 Task: Add Sprouts 7 Grains Rice Quinoa & Lentils to the cart.
Action: Mouse moved to (18, 73)
Screenshot: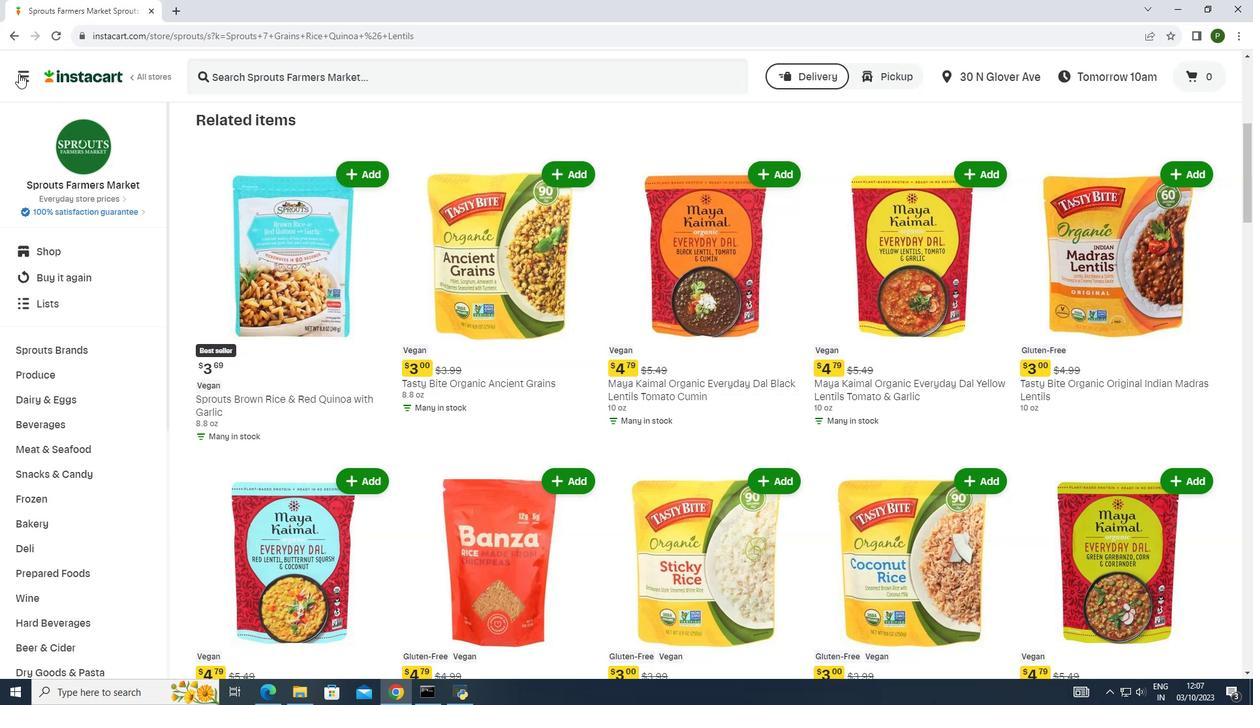 
Action: Mouse pressed left at (18, 73)
Screenshot: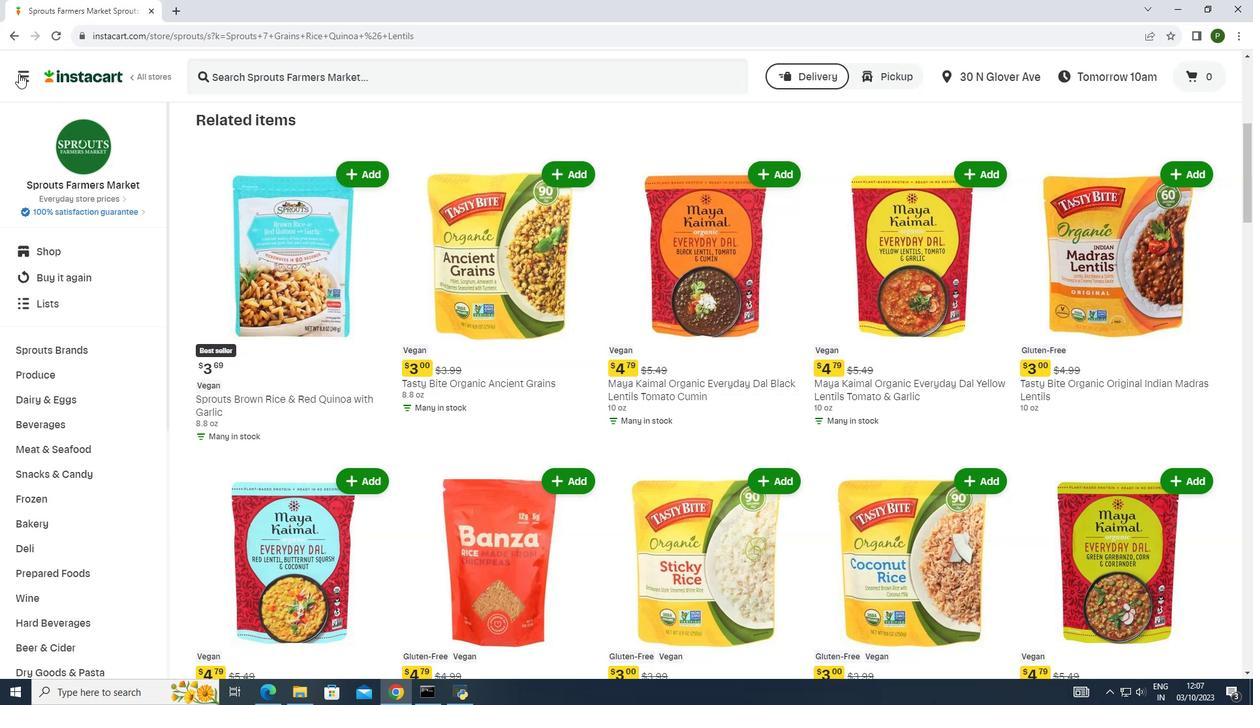 
Action: Mouse moved to (67, 341)
Screenshot: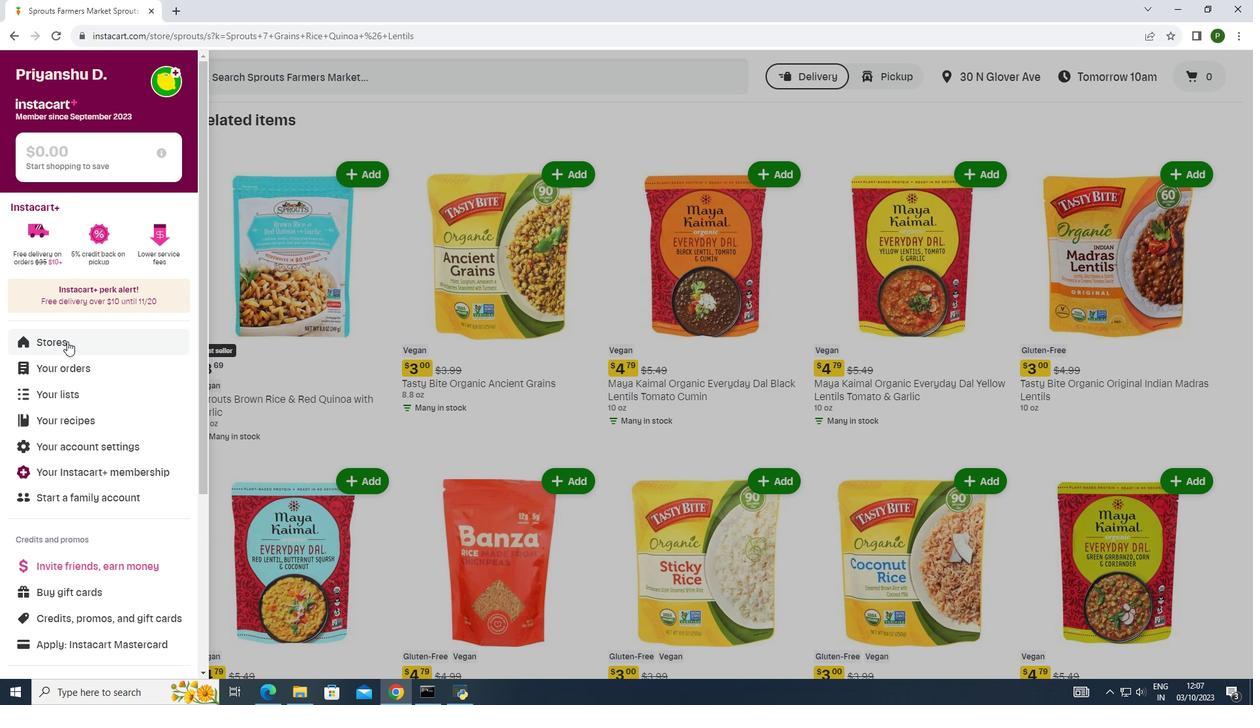 
Action: Mouse pressed left at (67, 341)
Screenshot: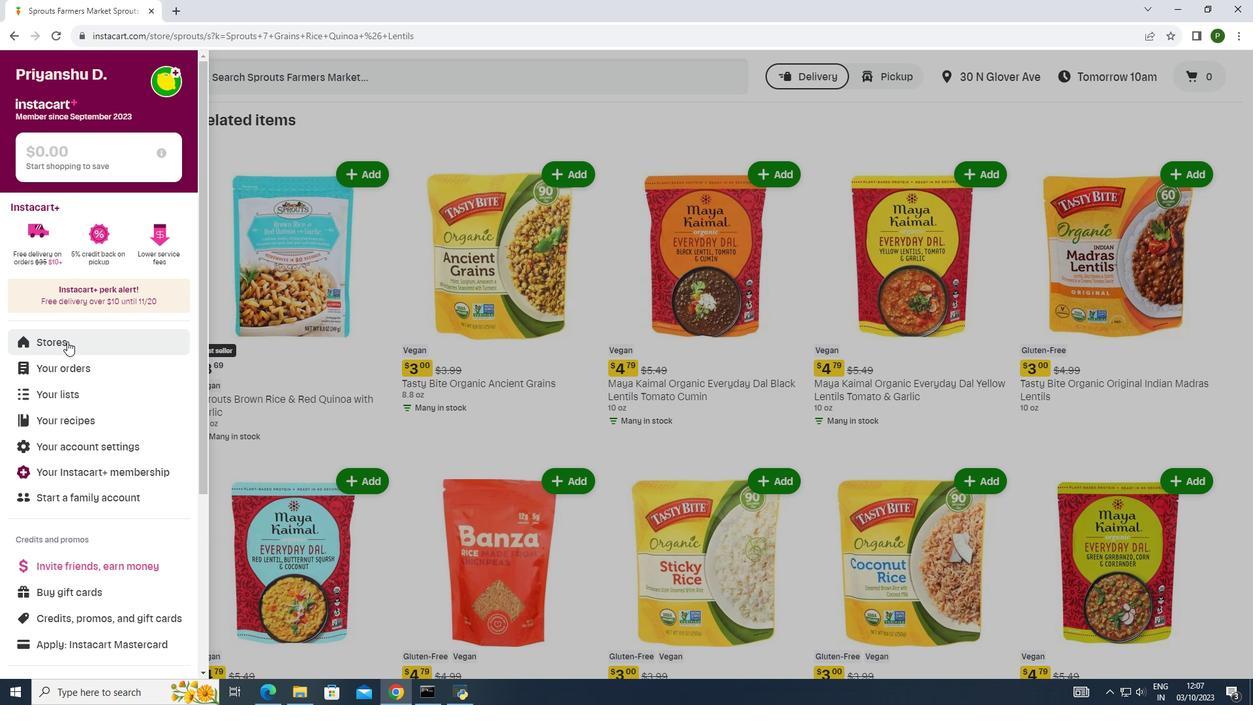 
Action: Mouse moved to (291, 133)
Screenshot: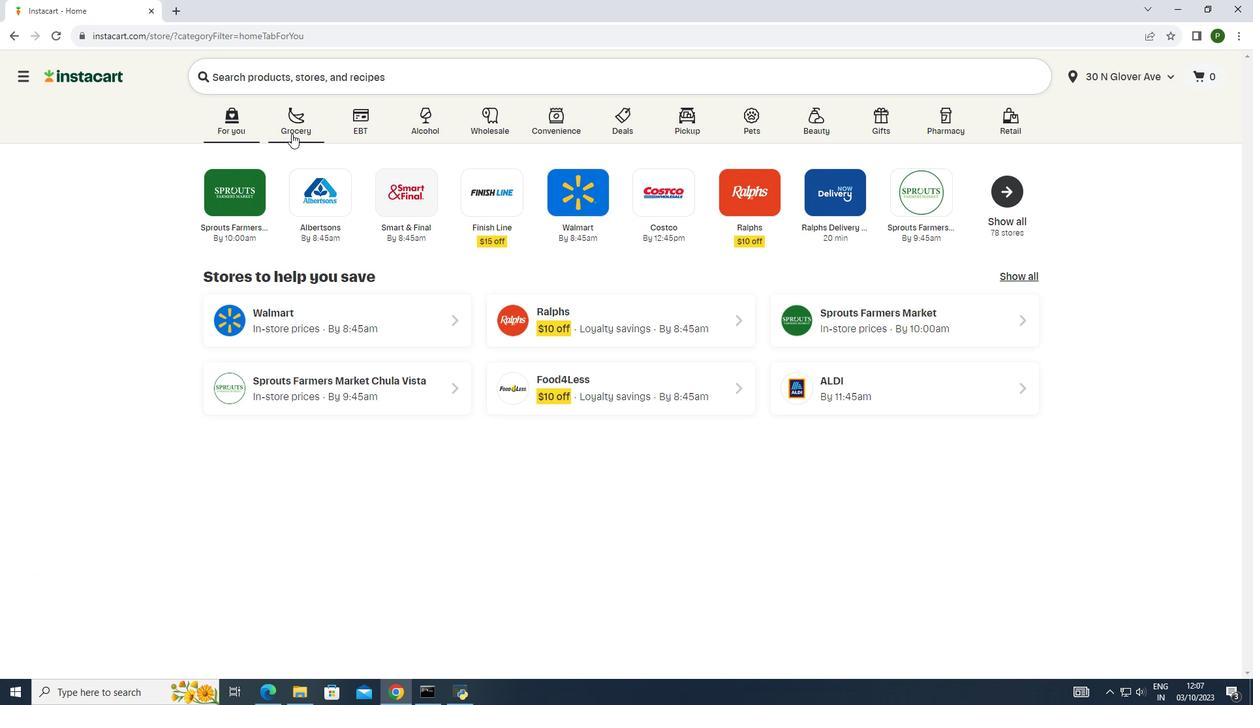 
Action: Mouse pressed left at (291, 133)
Screenshot: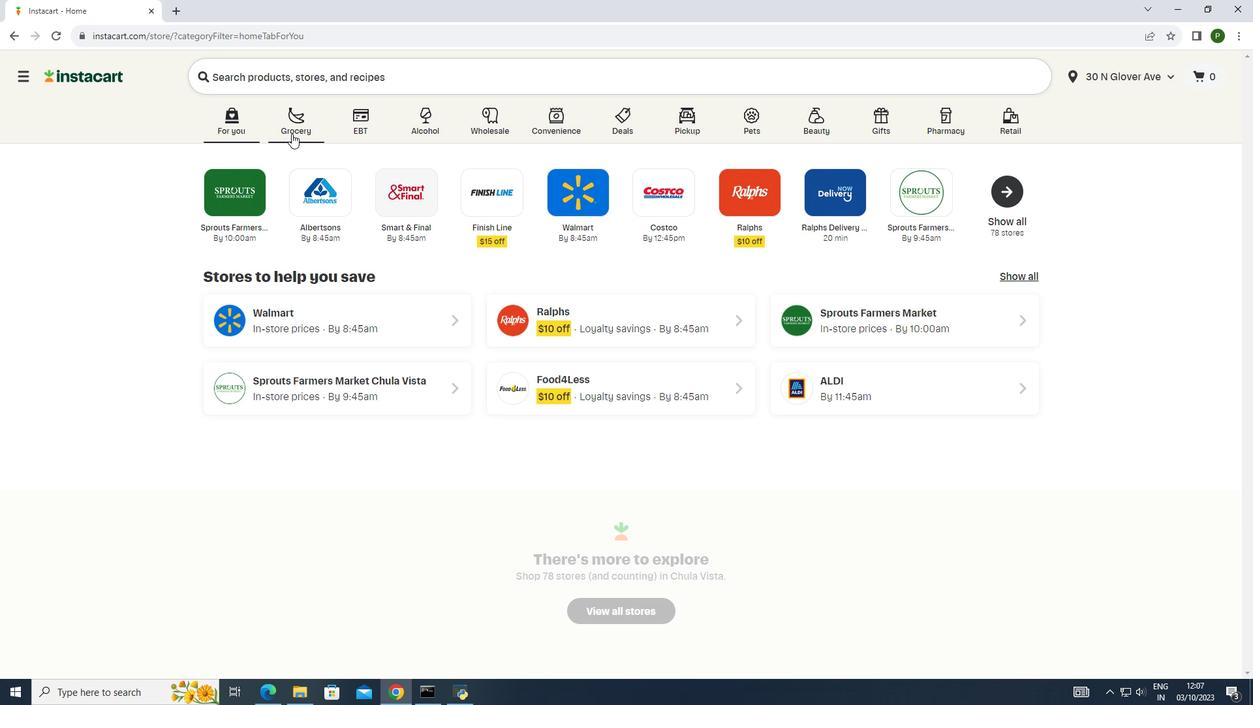 
Action: Mouse moved to (644, 180)
Screenshot: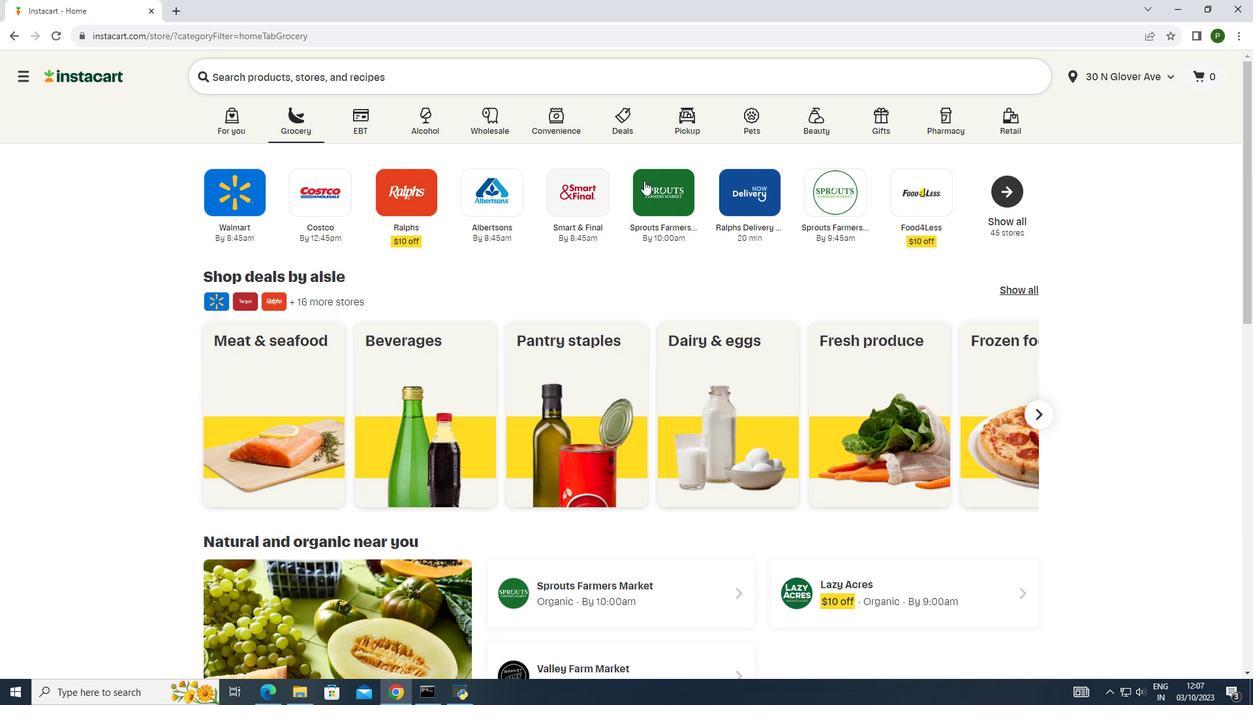 
Action: Mouse pressed left at (644, 180)
Screenshot: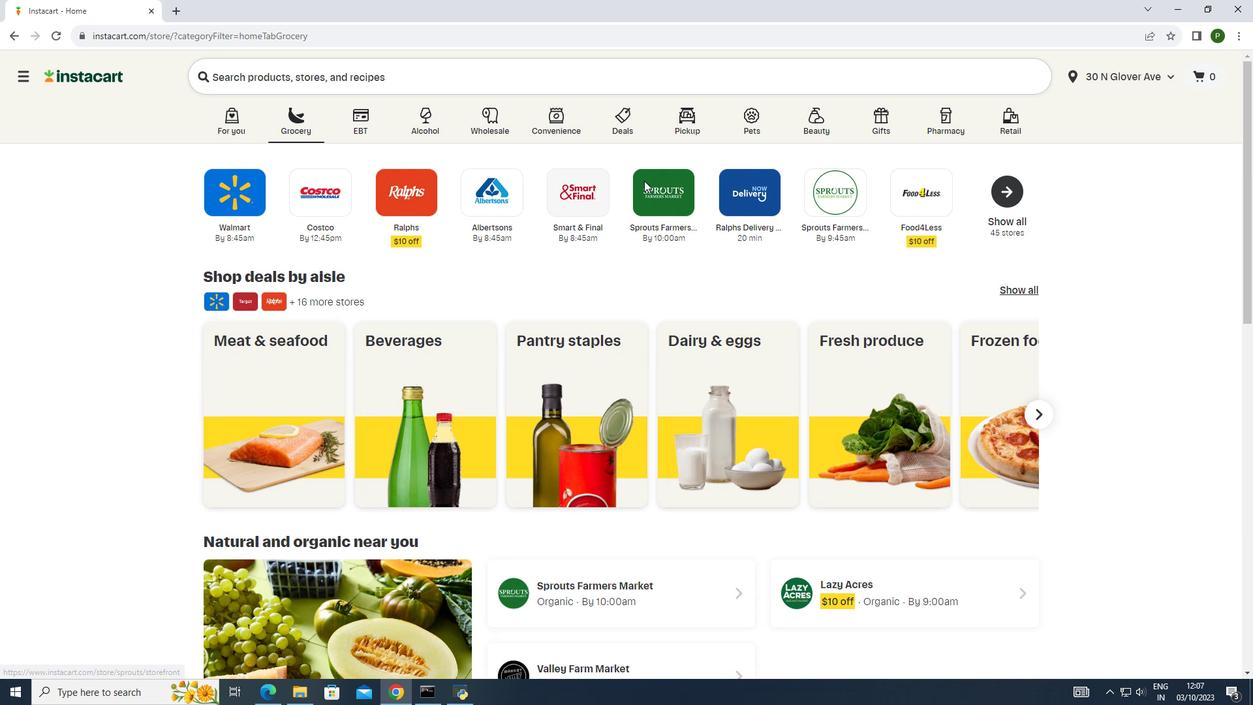 
Action: Mouse moved to (114, 342)
Screenshot: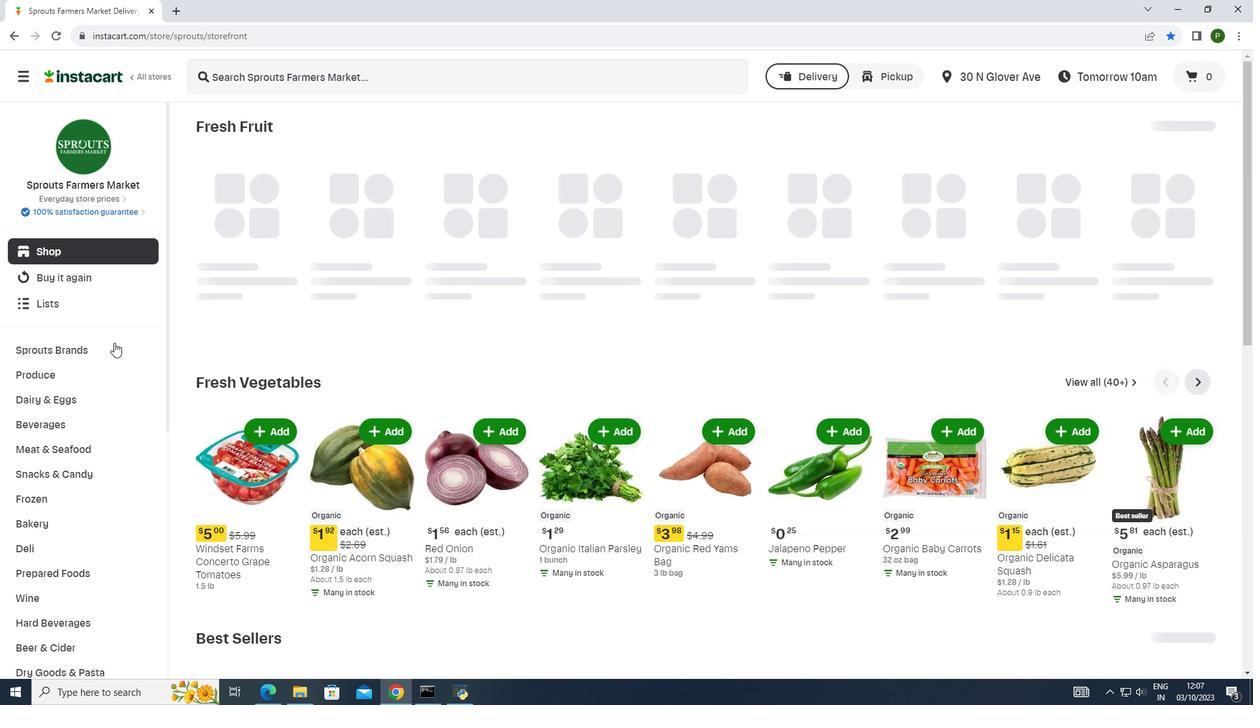 
Action: Mouse pressed left at (114, 342)
Screenshot: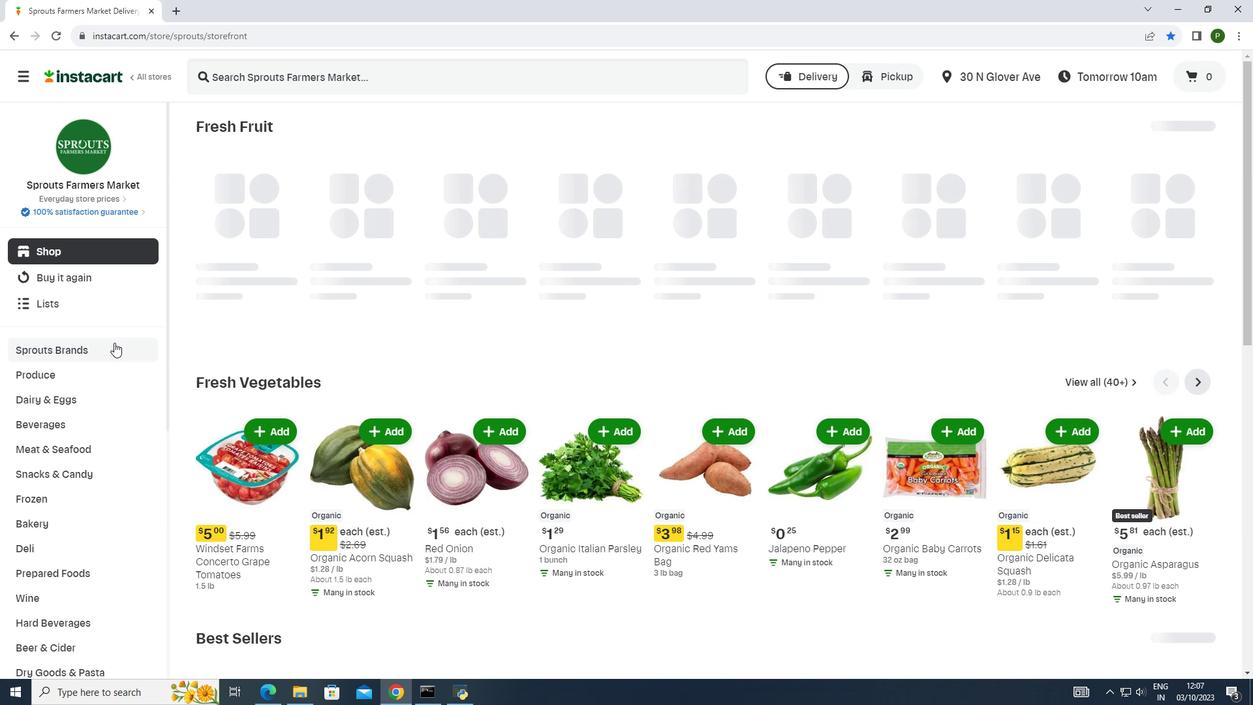 
Action: Mouse moved to (92, 451)
Screenshot: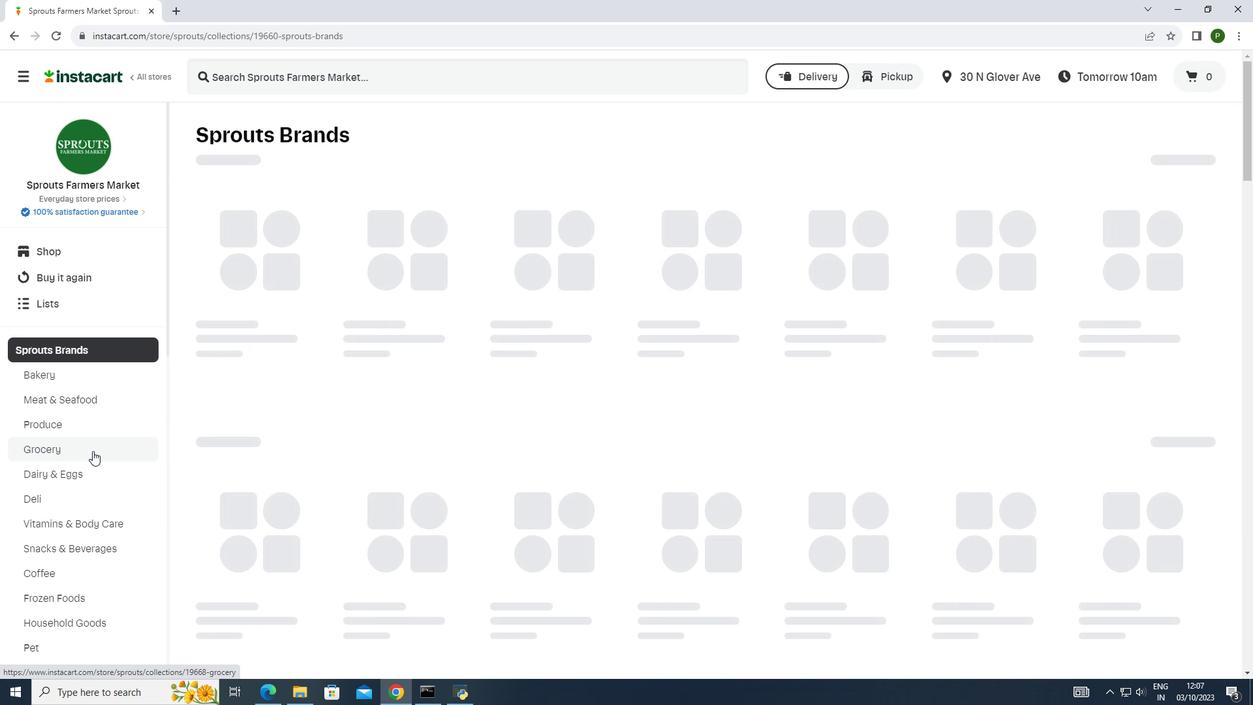 
Action: Mouse pressed left at (92, 451)
Screenshot: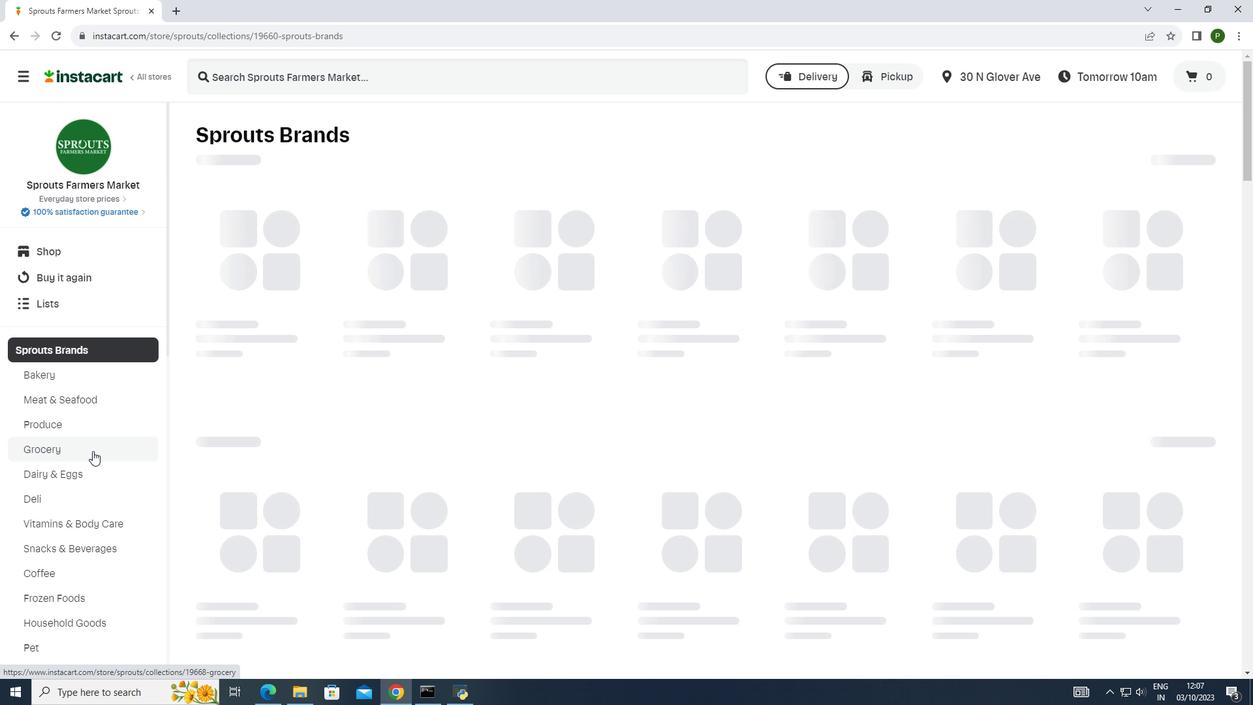 
Action: Mouse moved to (294, 268)
Screenshot: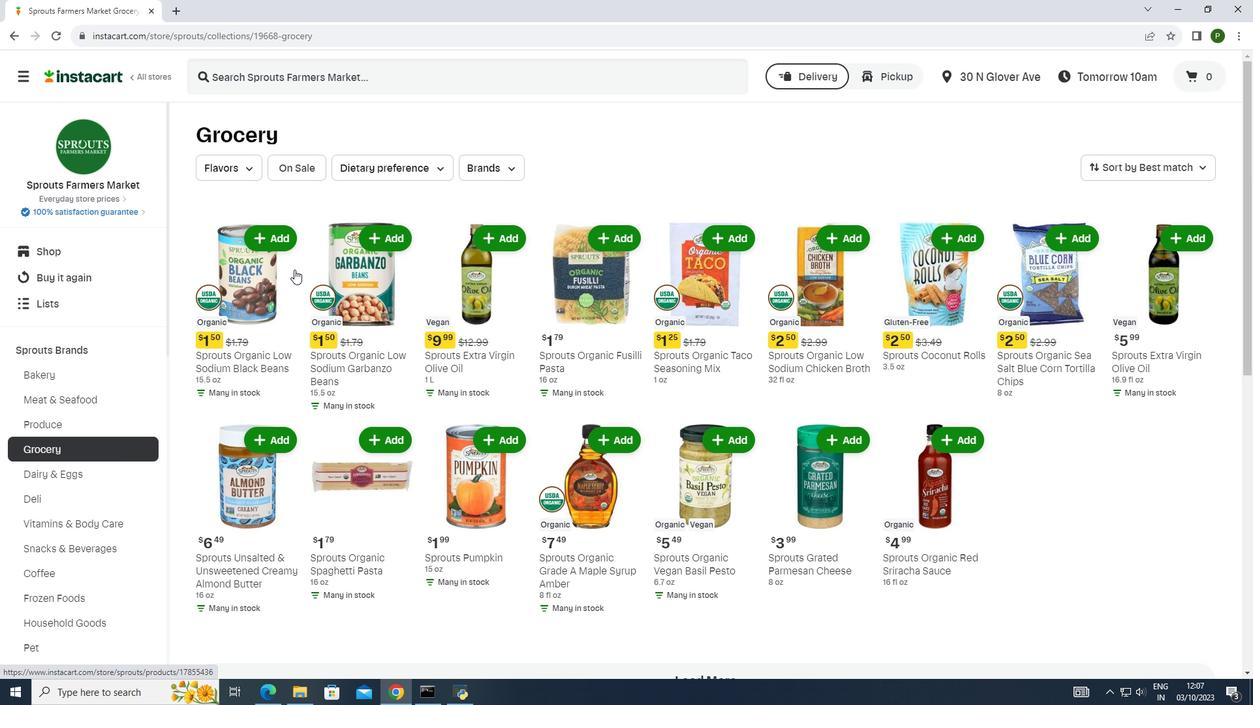 
Action: Mouse scrolled (294, 268) with delta (0, 0)
Screenshot: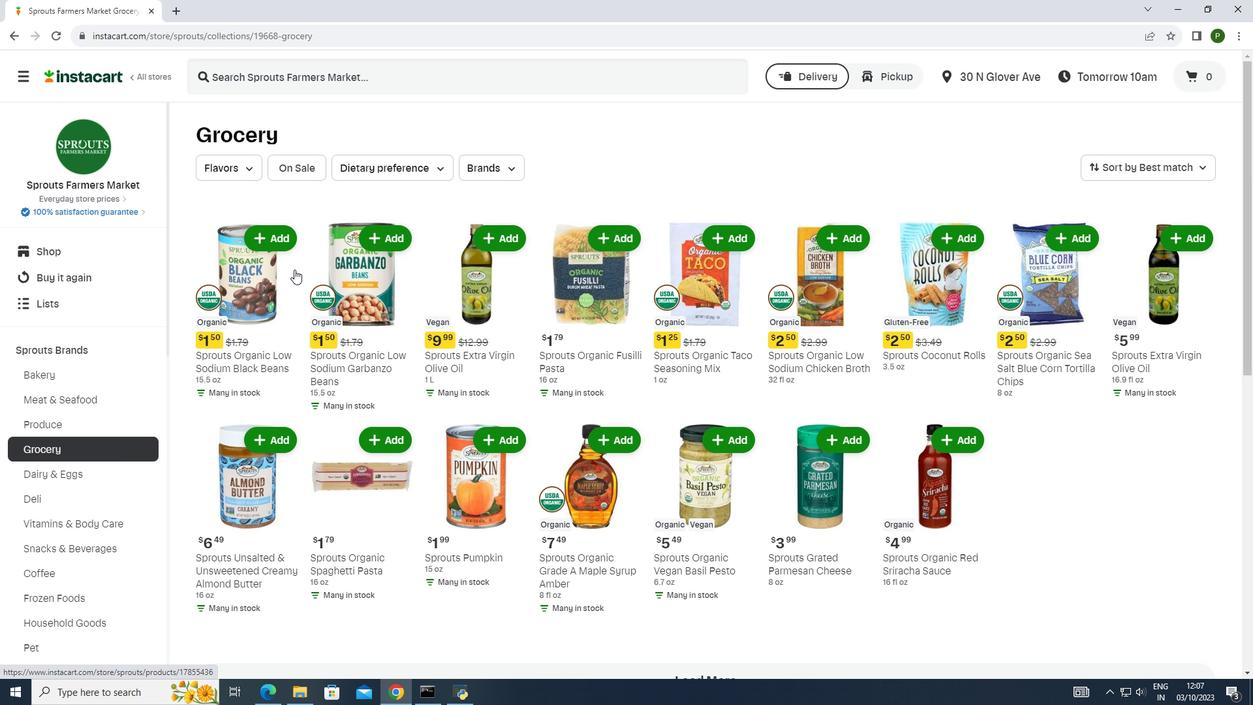 
Action: Mouse moved to (294, 269)
Screenshot: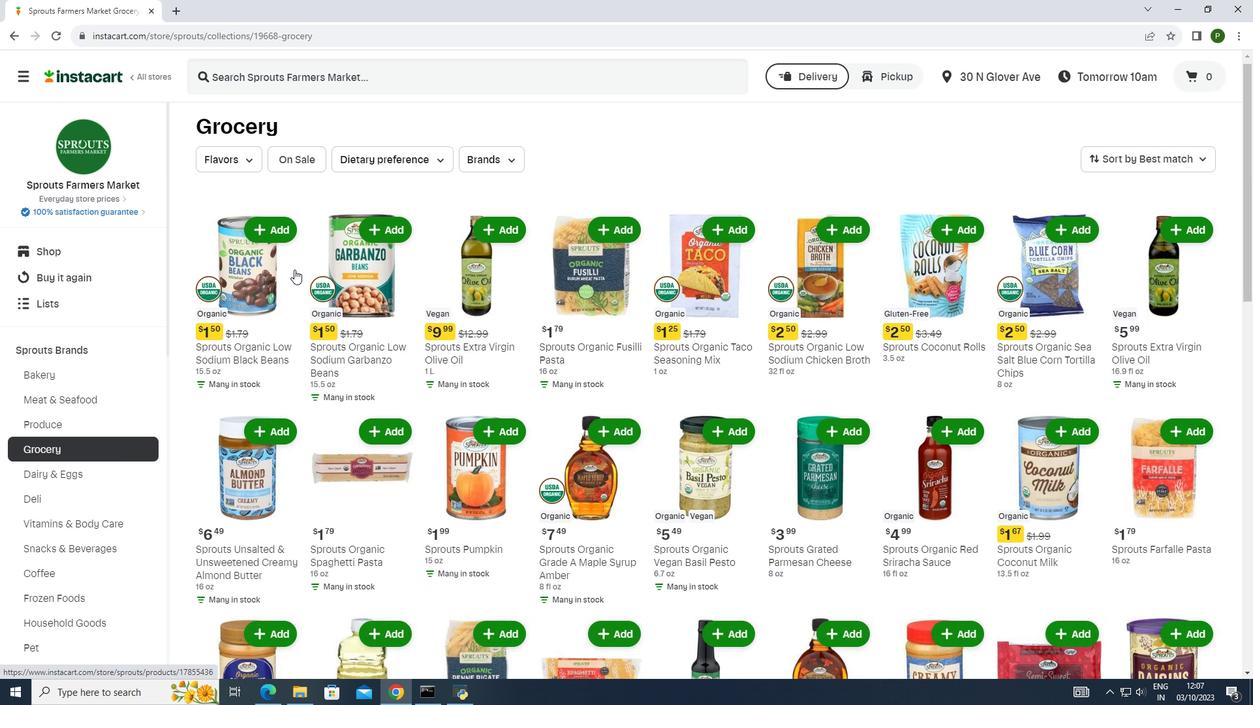 
Action: Mouse scrolled (294, 268) with delta (0, 0)
Screenshot: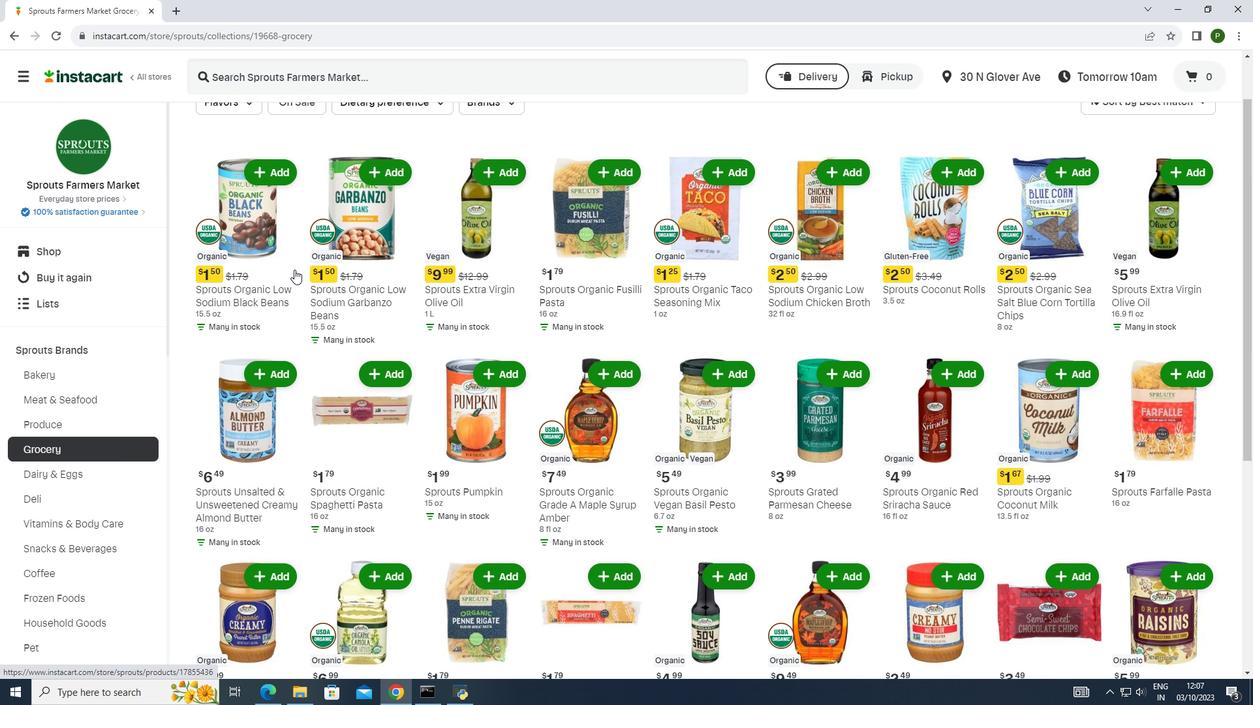 
Action: Mouse scrolled (294, 268) with delta (0, 0)
Screenshot: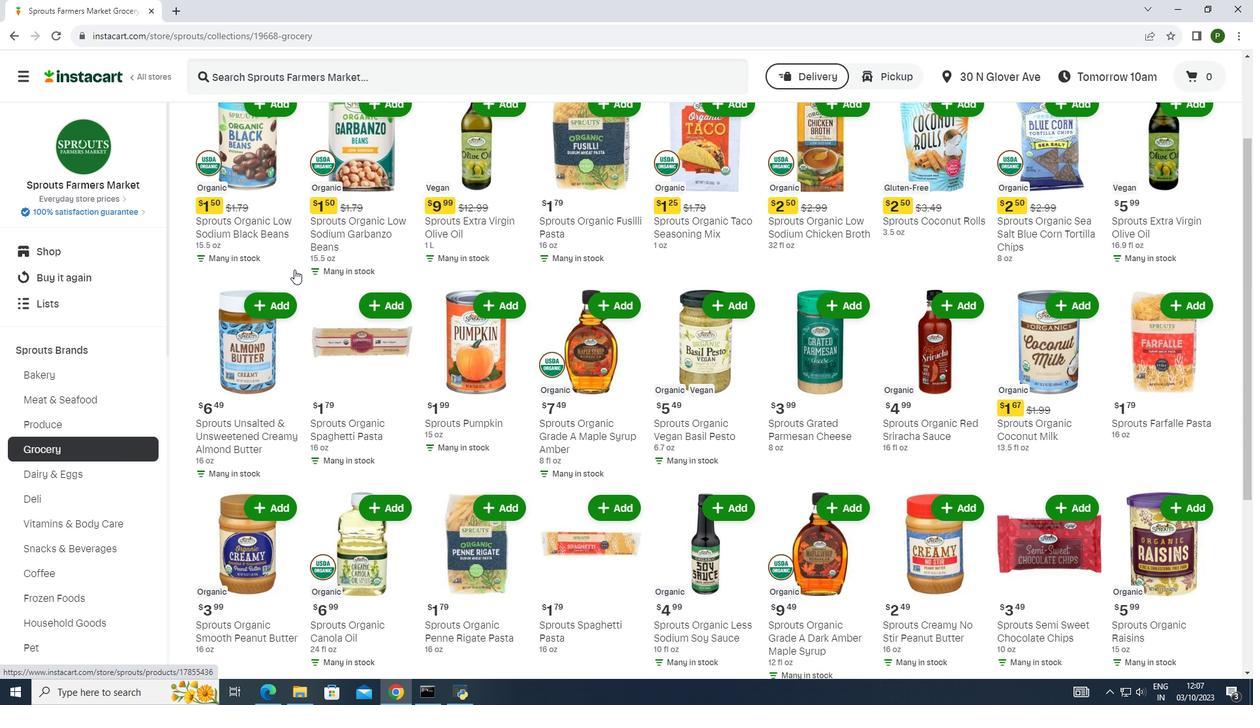 
Action: Mouse scrolled (294, 268) with delta (0, 0)
Screenshot: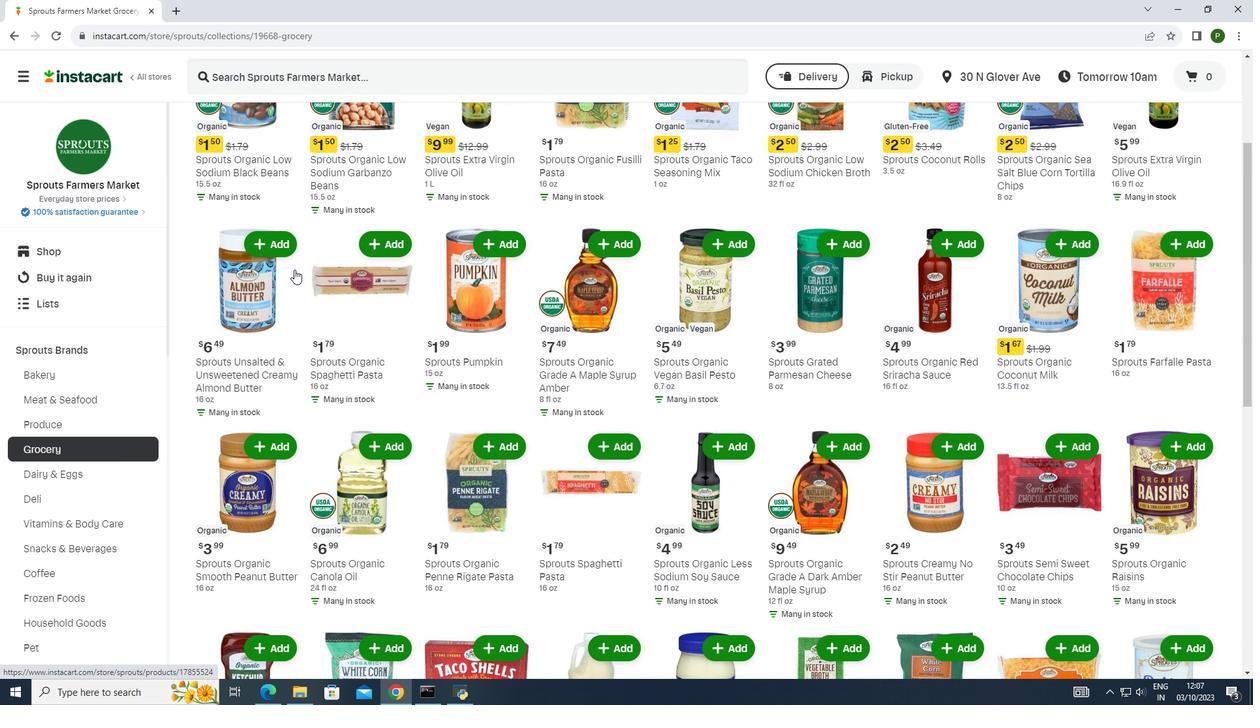 
Action: Mouse scrolled (294, 268) with delta (0, 0)
Screenshot: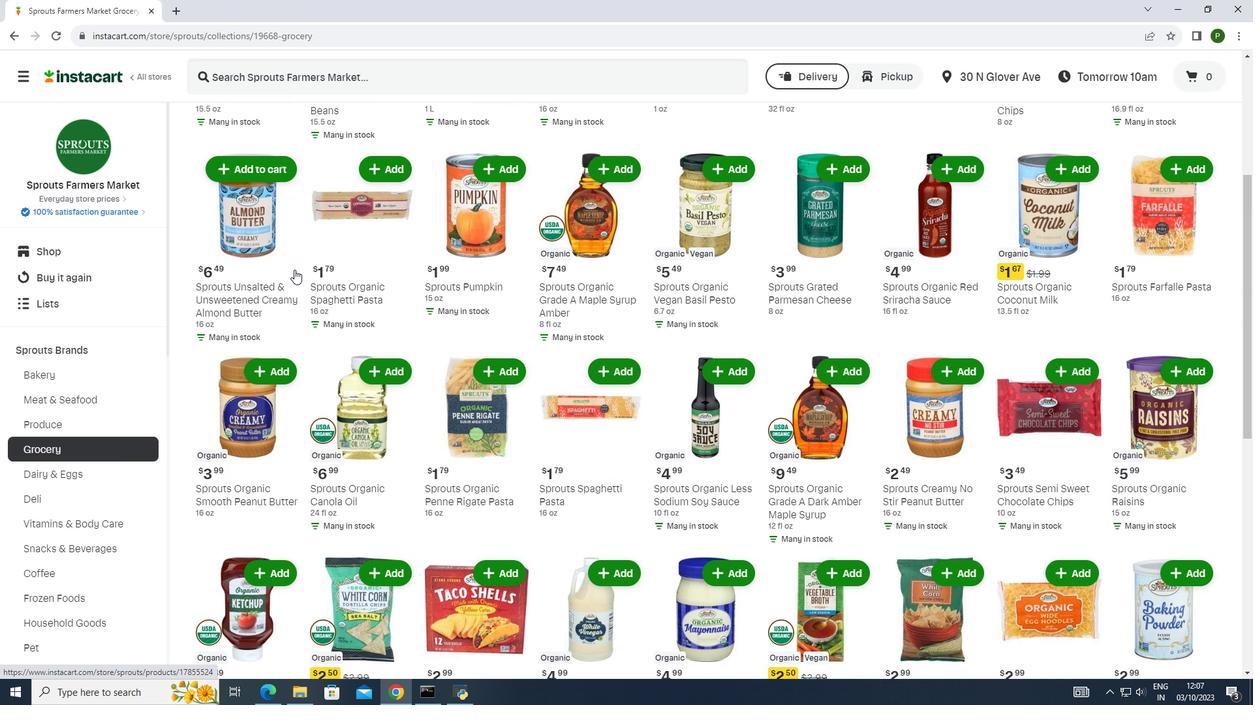 
Action: Mouse scrolled (294, 268) with delta (0, 0)
Screenshot: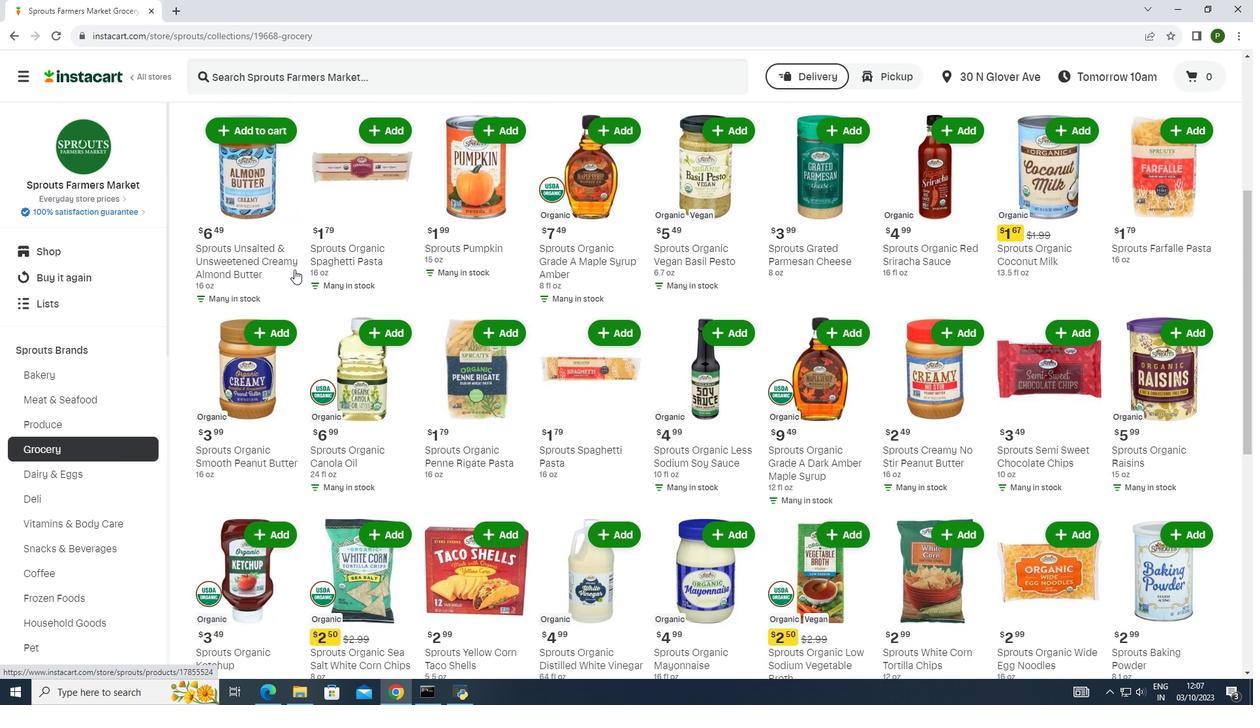 
Action: Mouse scrolled (294, 268) with delta (0, 0)
Screenshot: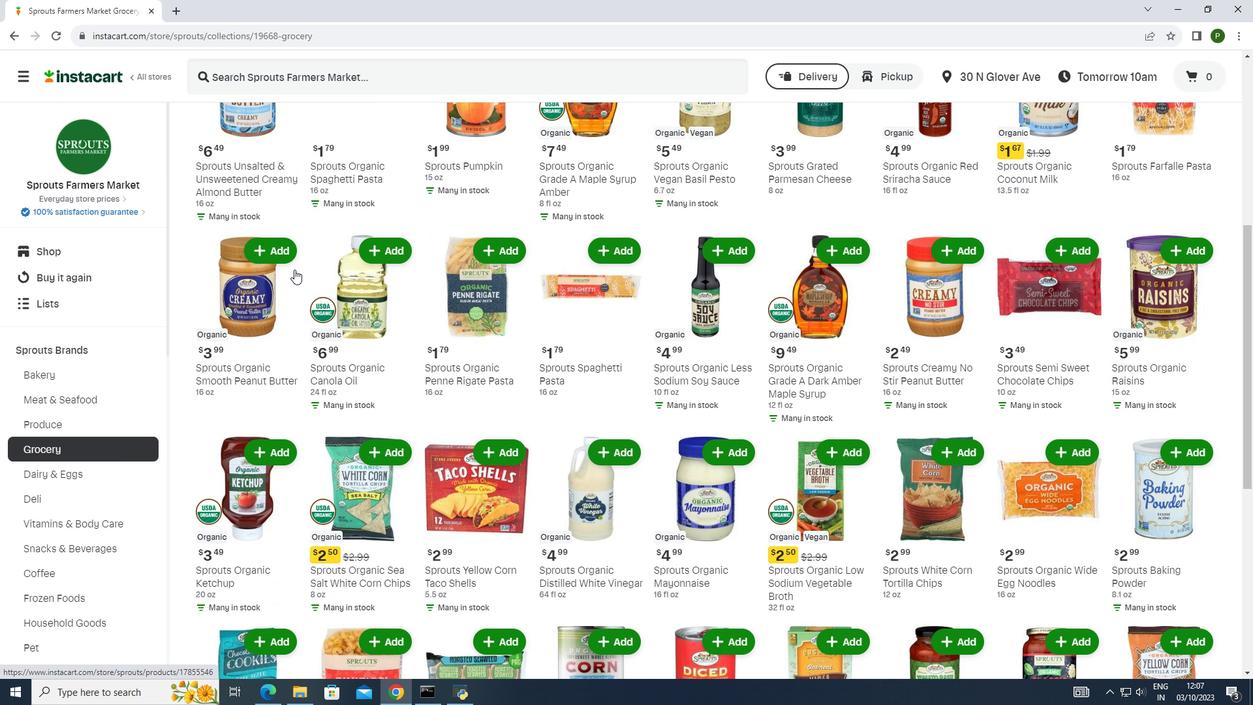 
Action: Mouse scrolled (294, 268) with delta (0, 0)
Screenshot: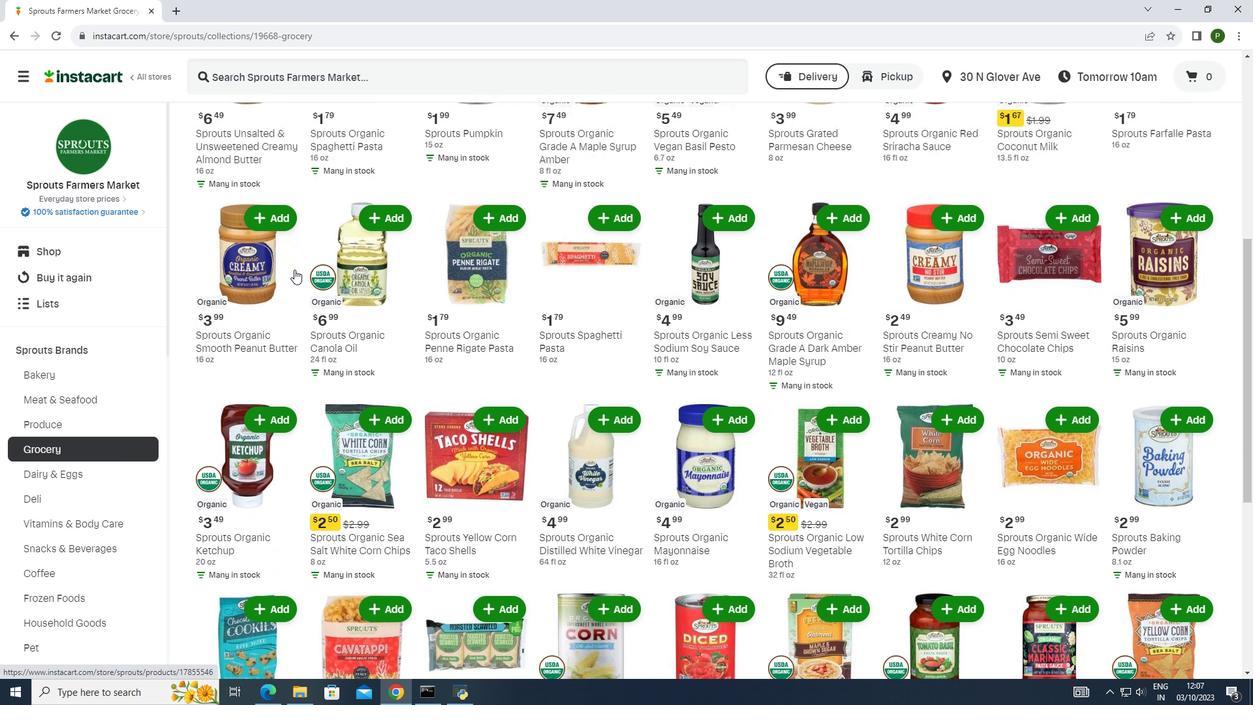 
Action: Mouse scrolled (294, 268) with delta (0, 0)
Screenshot: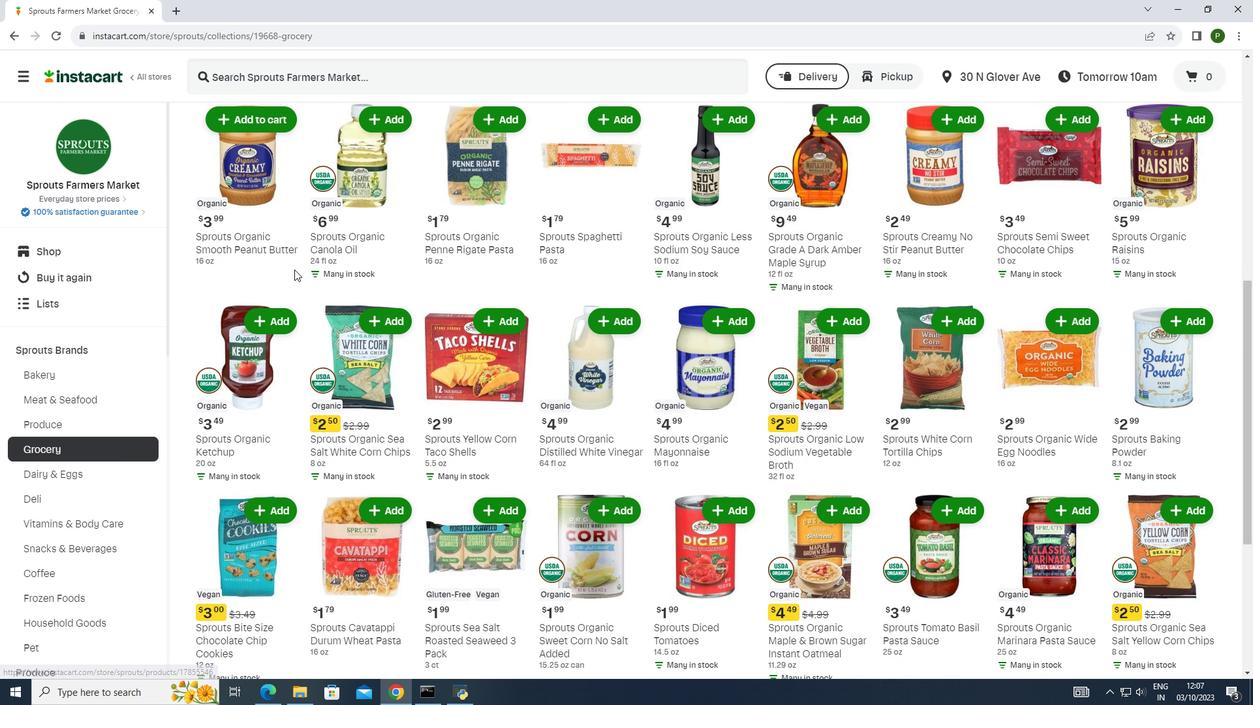 
Action: Mouse scrolled (294, 268) with delta (0, 0)
Screenshot: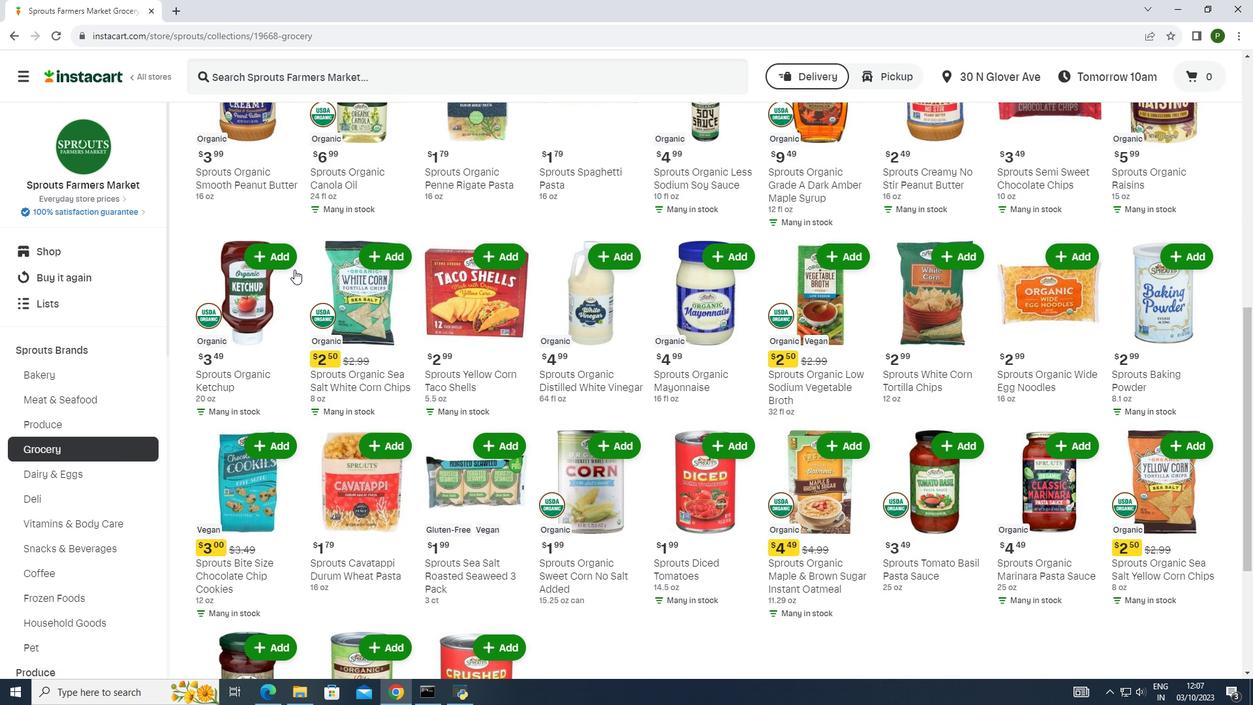 
Action: Mouse scrolled (294, 268) with delta (0, 0)
Screenshot: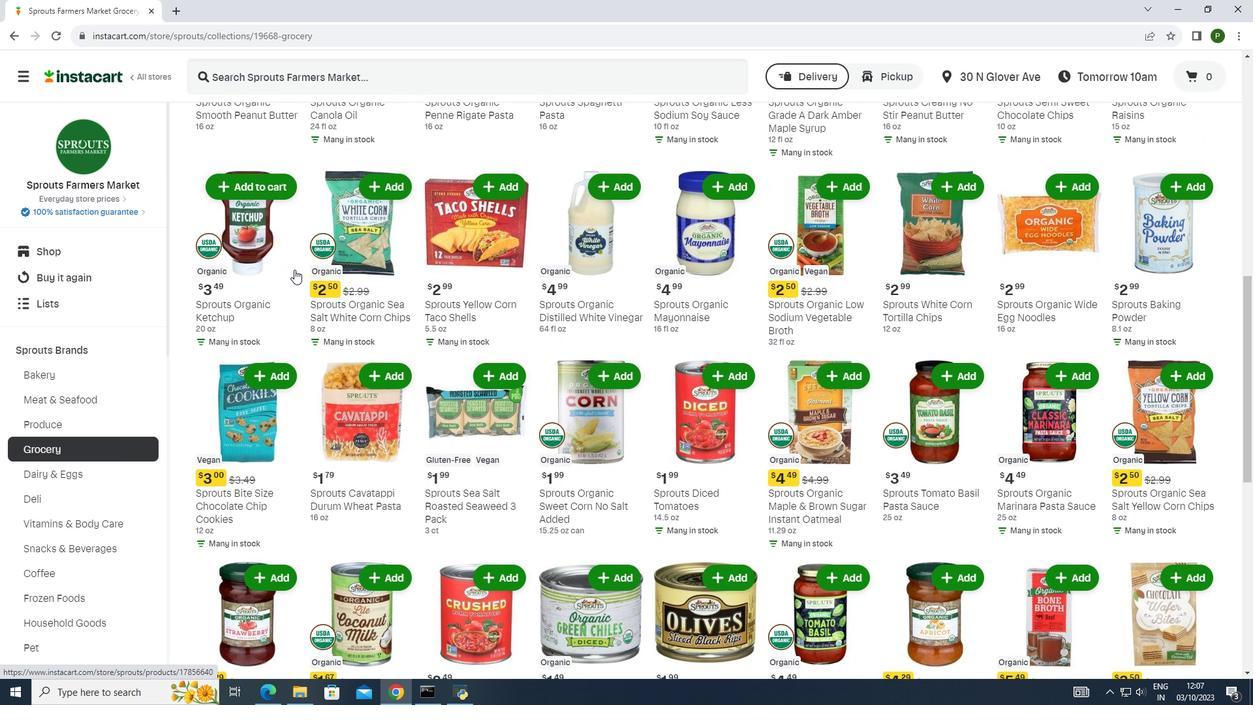 
Action: Mouse scrolled (294, 268) with delta (0, 0)
Screenshot: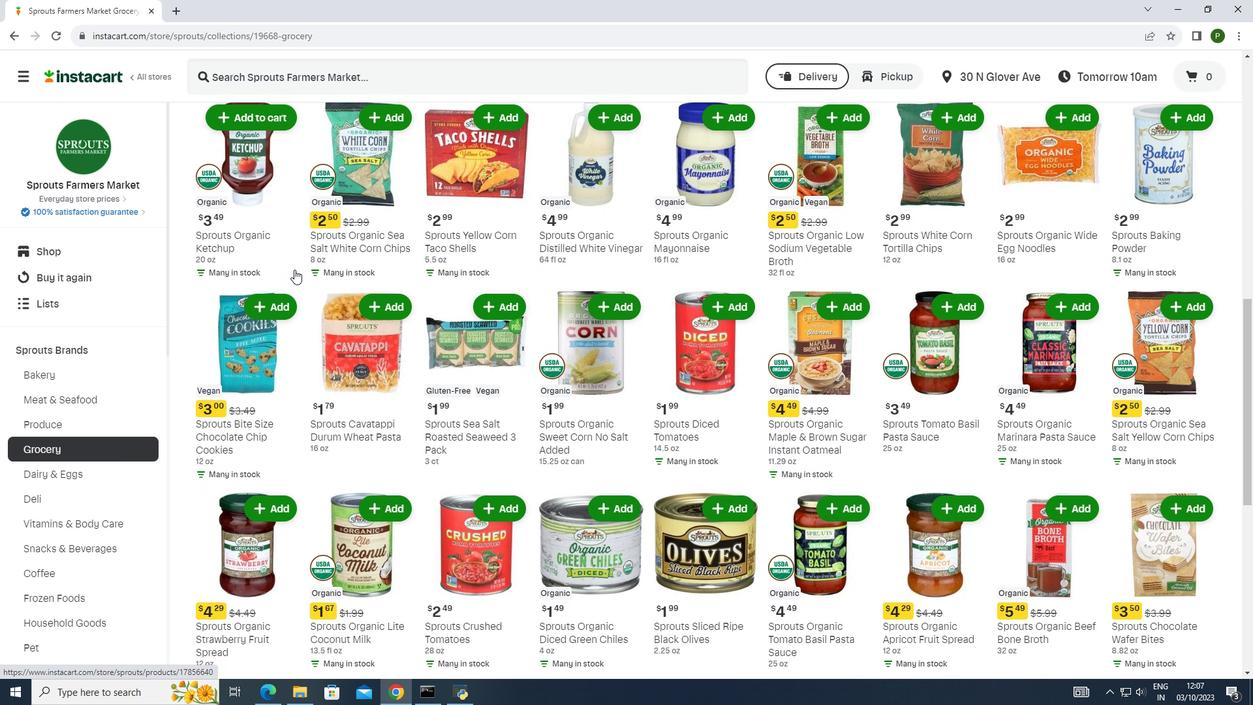 
Action: Mouse scrolled (294, 268) with delta (0, 0)
Screenshot: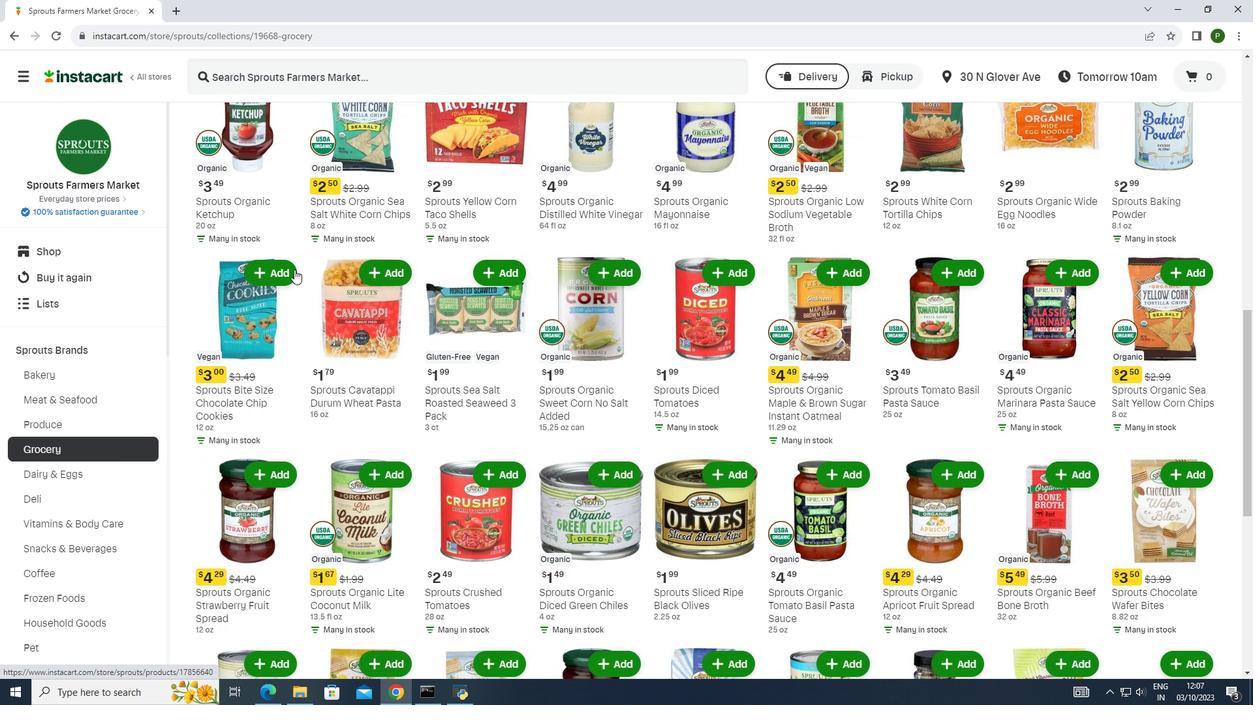 
Action: Mouse scrolled (294, 268) with delta (0, 0)
Screenshot: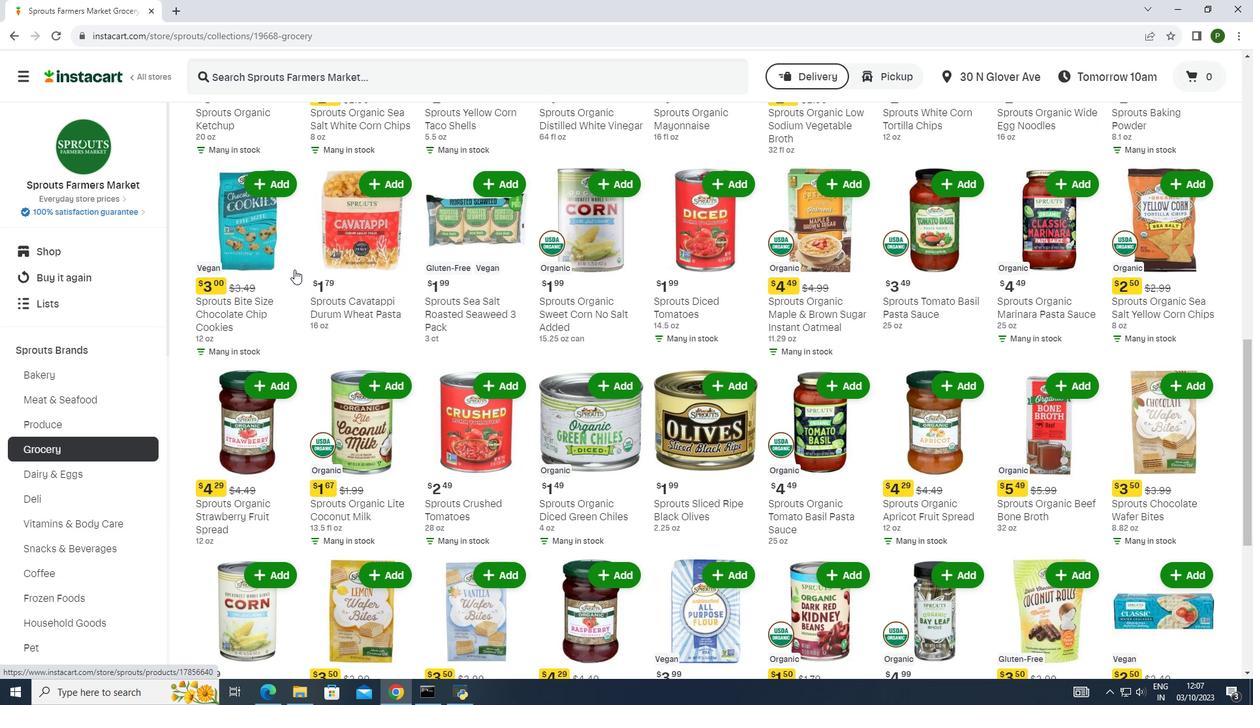 
Action: Mouse scrolled (294, 268) with delta (0, 0)
Screenshot: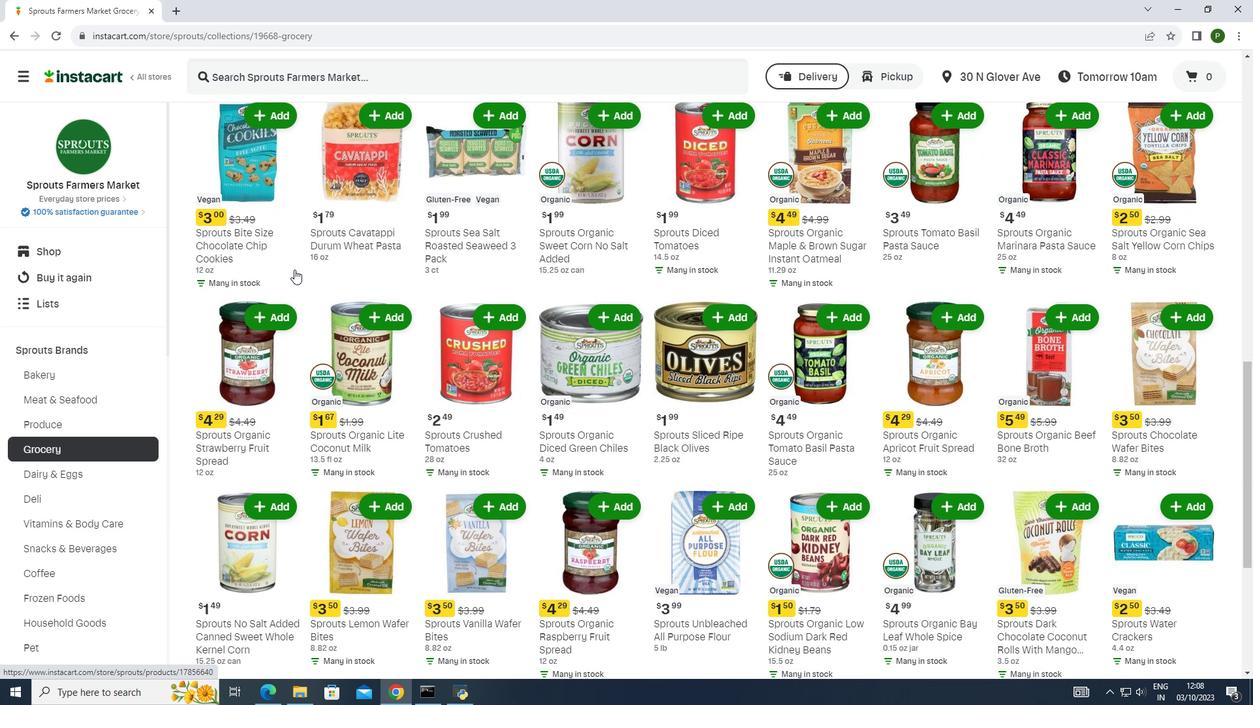 
Action: Mouse scrolled (294, 268) with delta (0, 0)
Screenshot: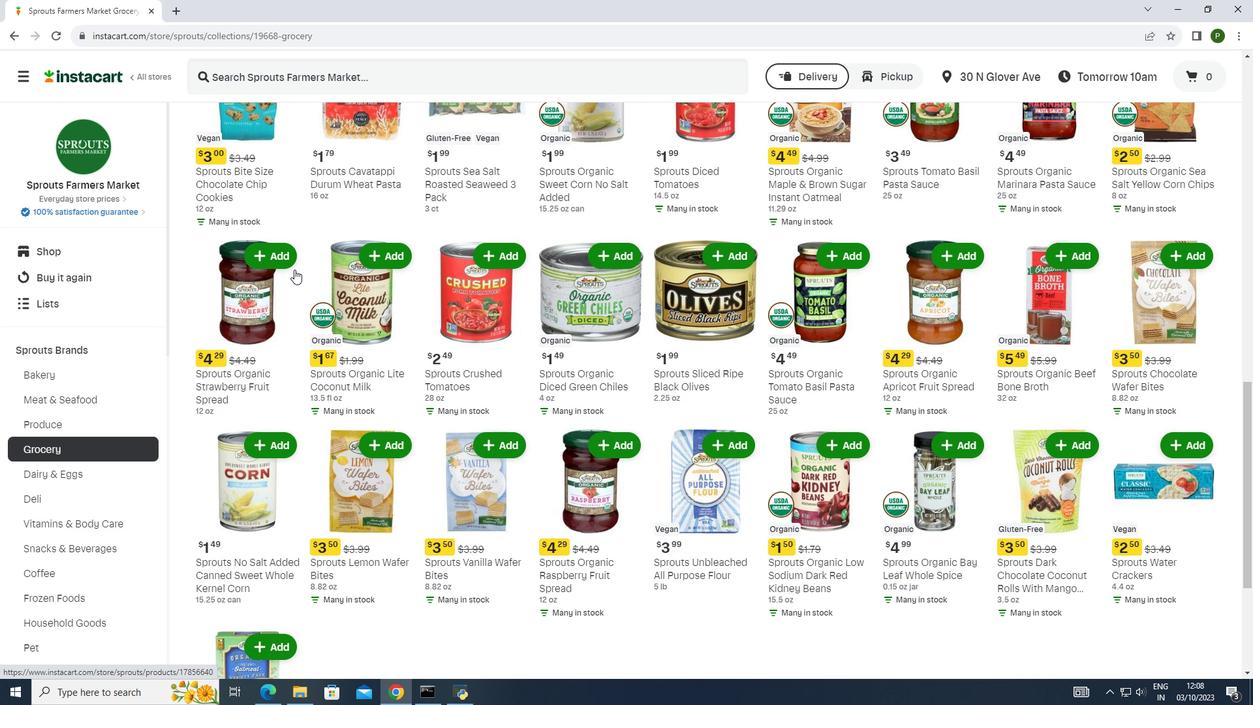 
Action: Mouse scrolled (294, 268) with delta (0, 0)
Screenshot: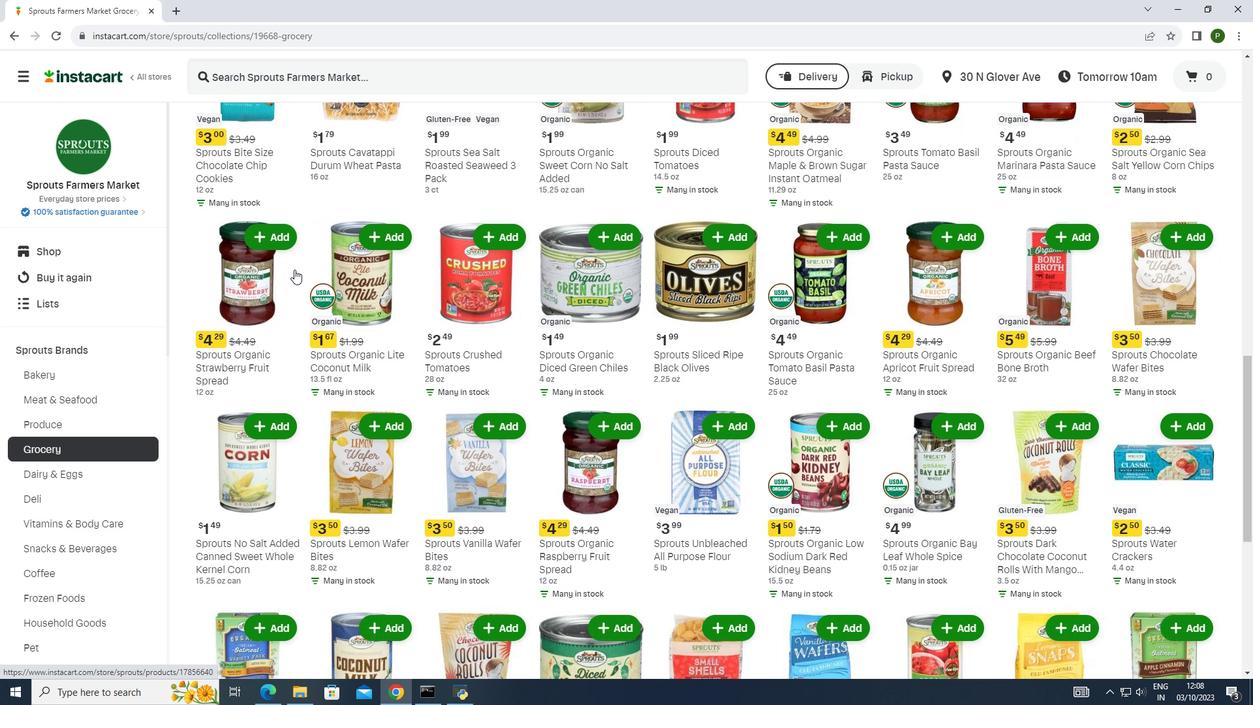 
Action: Mouse moved to (289, 274)
Screenshot: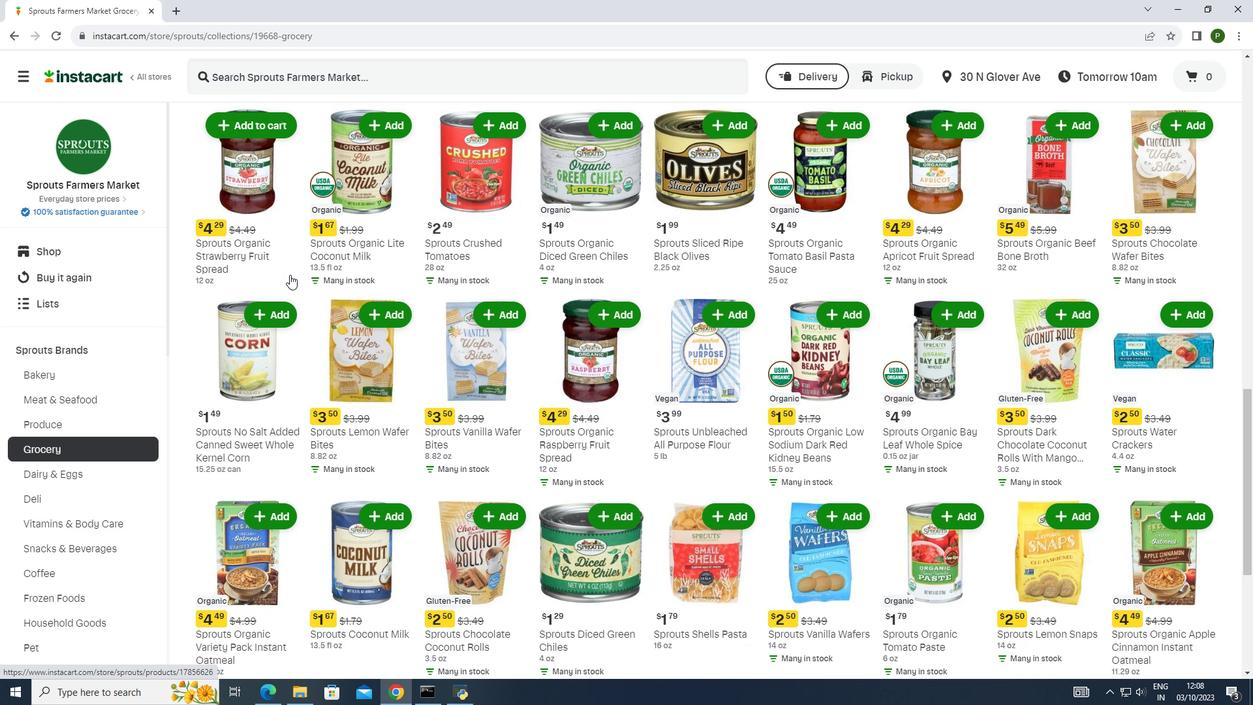 
Action: Mouse scrolled (289, 274) with delta (0, 0)
Screenshot: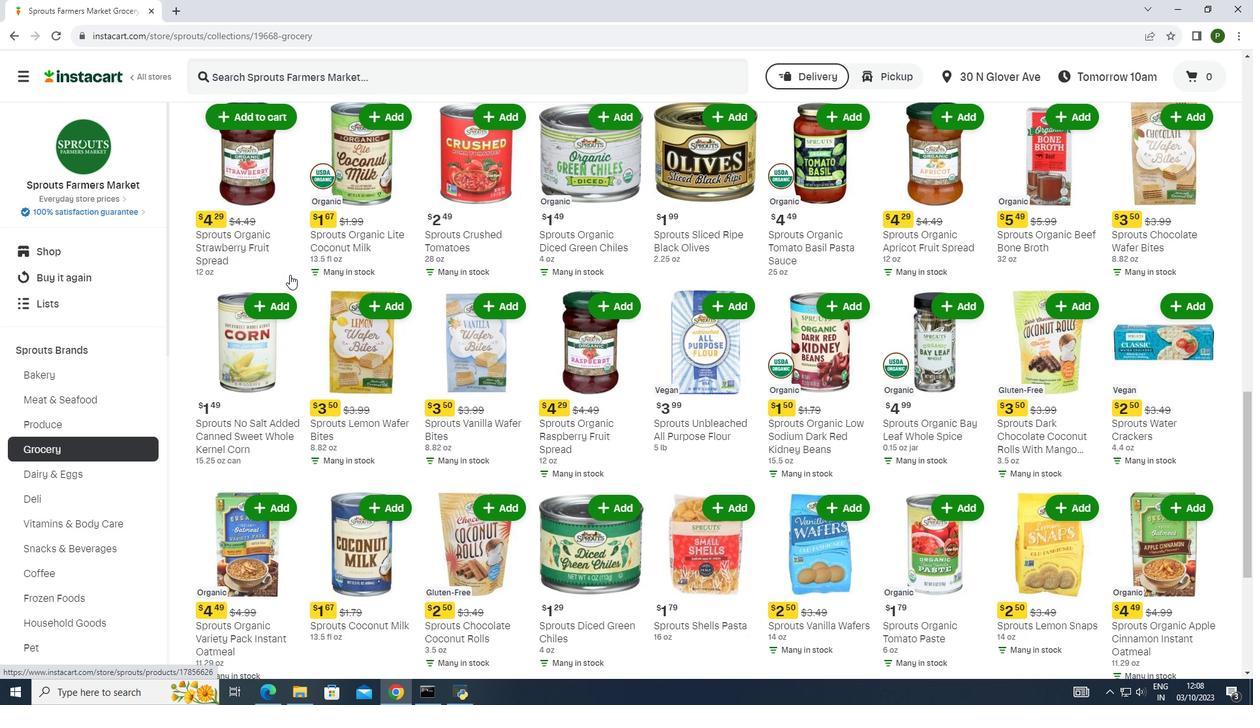 
Action: Mouse scrolled (289, 274) with delta (0, 0)
Screenshot: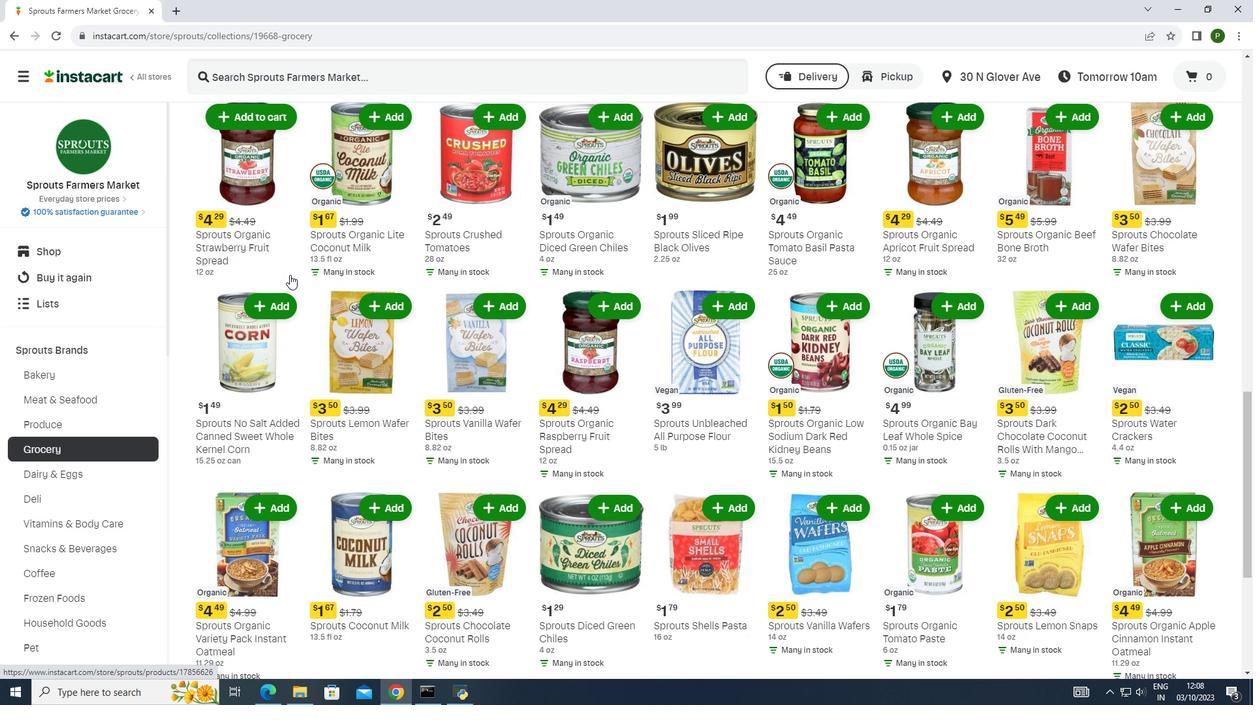 
Action: Mouse scrolled (289, 274) with delta (0, 0)
Screenshot: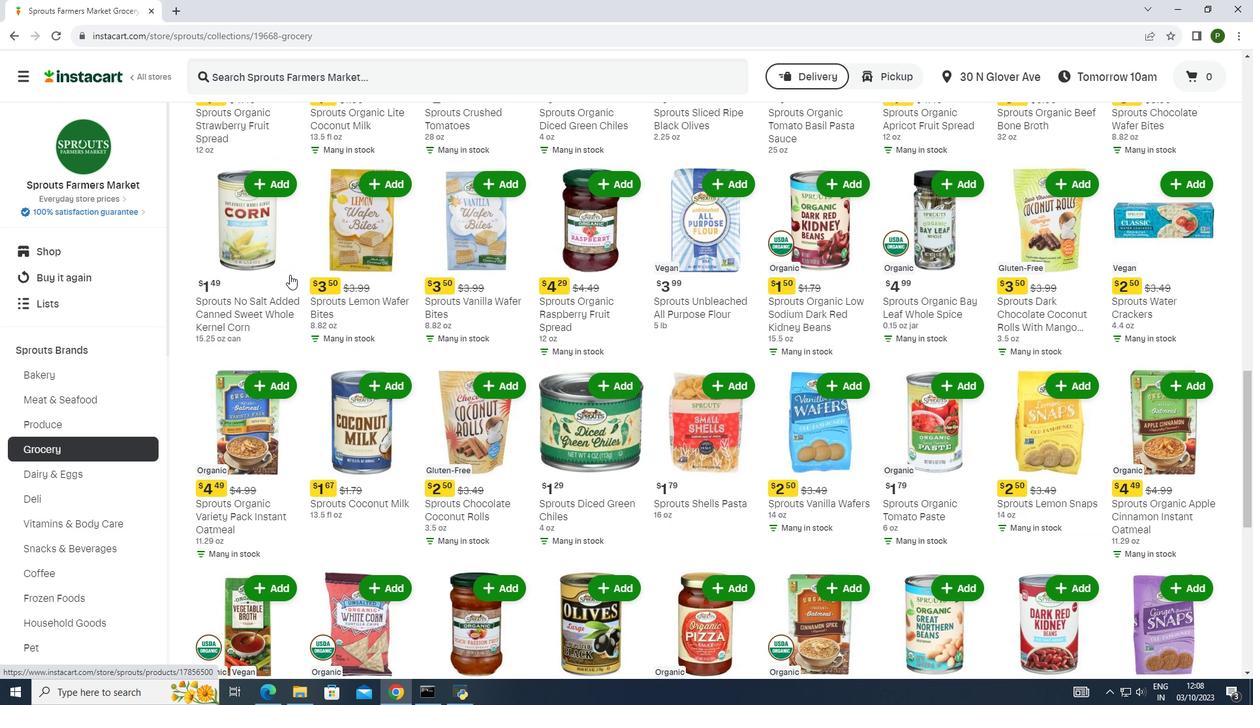 
Action: Mouse scrolled (289, 274) with delta (0, 0)
Screenshot: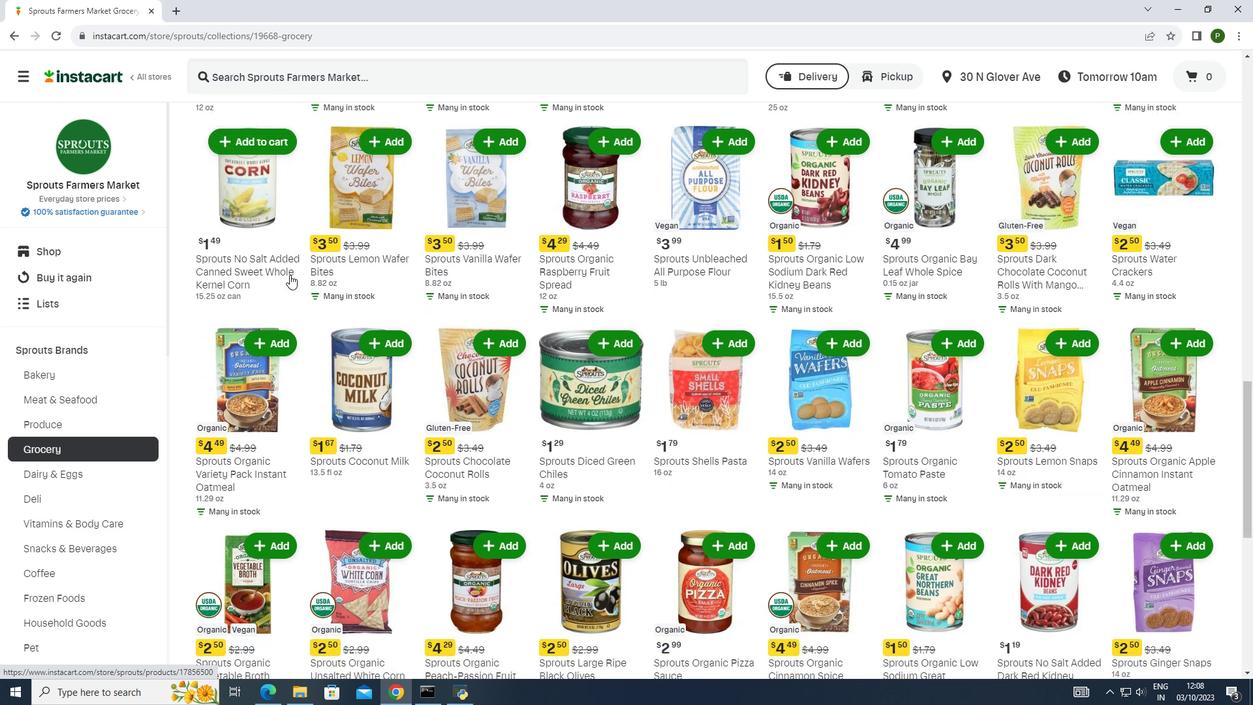 
Action: Mouse scrolled (289, 275) with delta (0, 0)
Screenshot: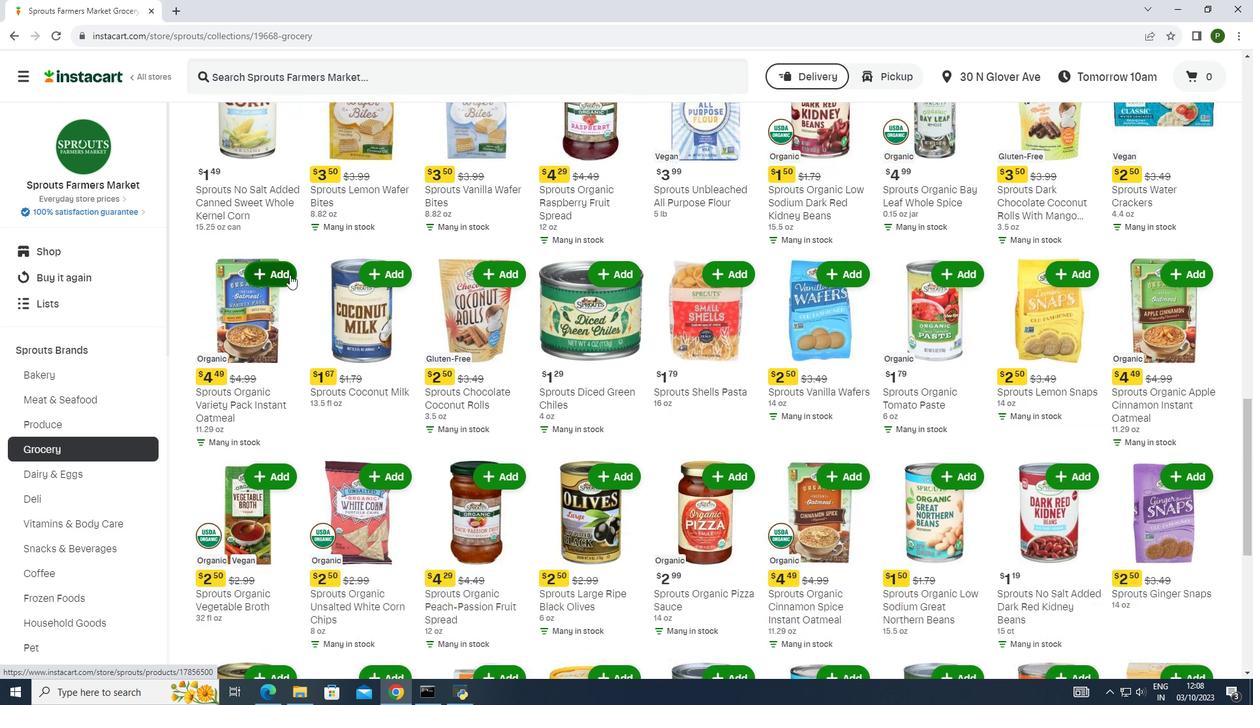 
Action: Mouse scrolled (289, 274) with delta (0, 0)
Screenshot: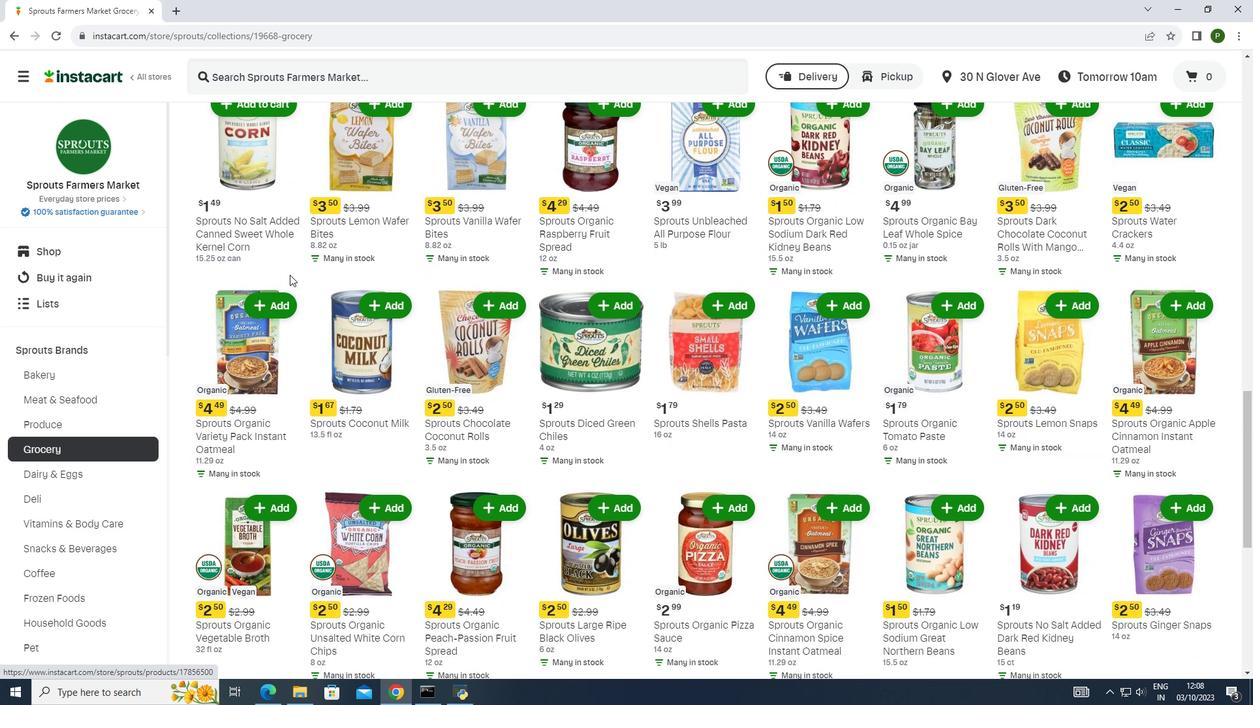 
Action: Mouse scrolled (289, 274) with delta (0, 0)
Screenshot: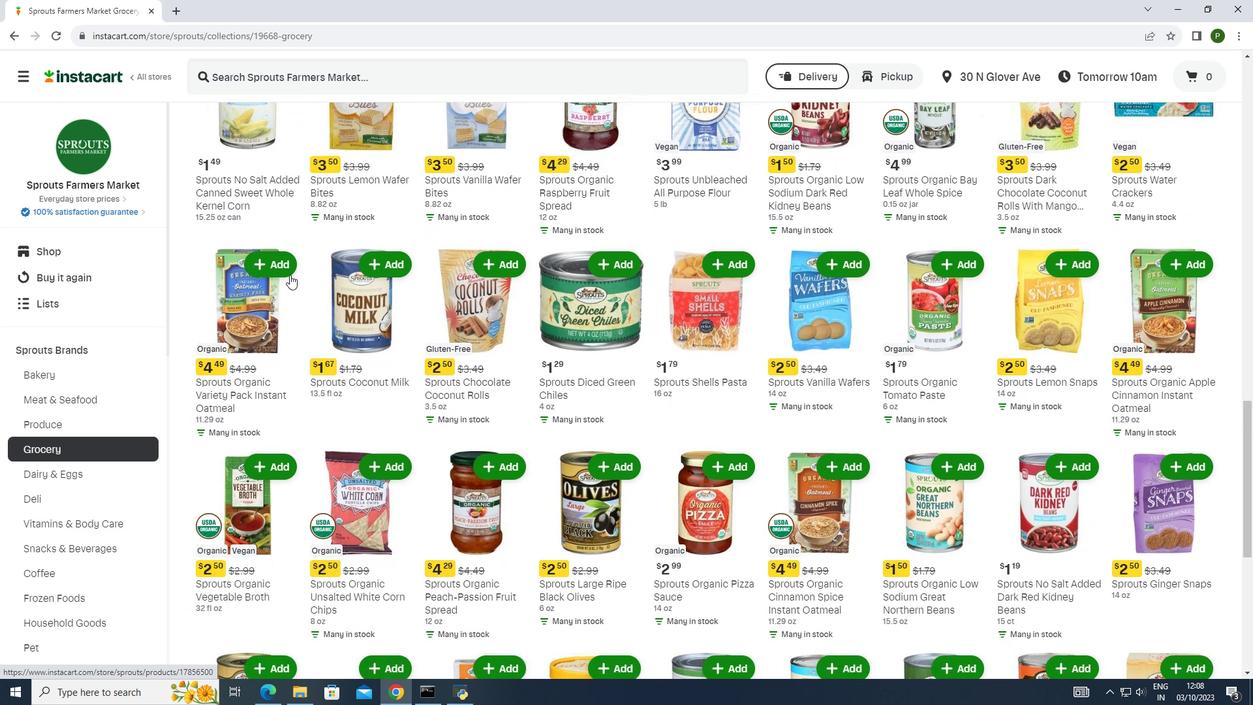 
Action: Mouse moved to (290, 282)
Screenshot: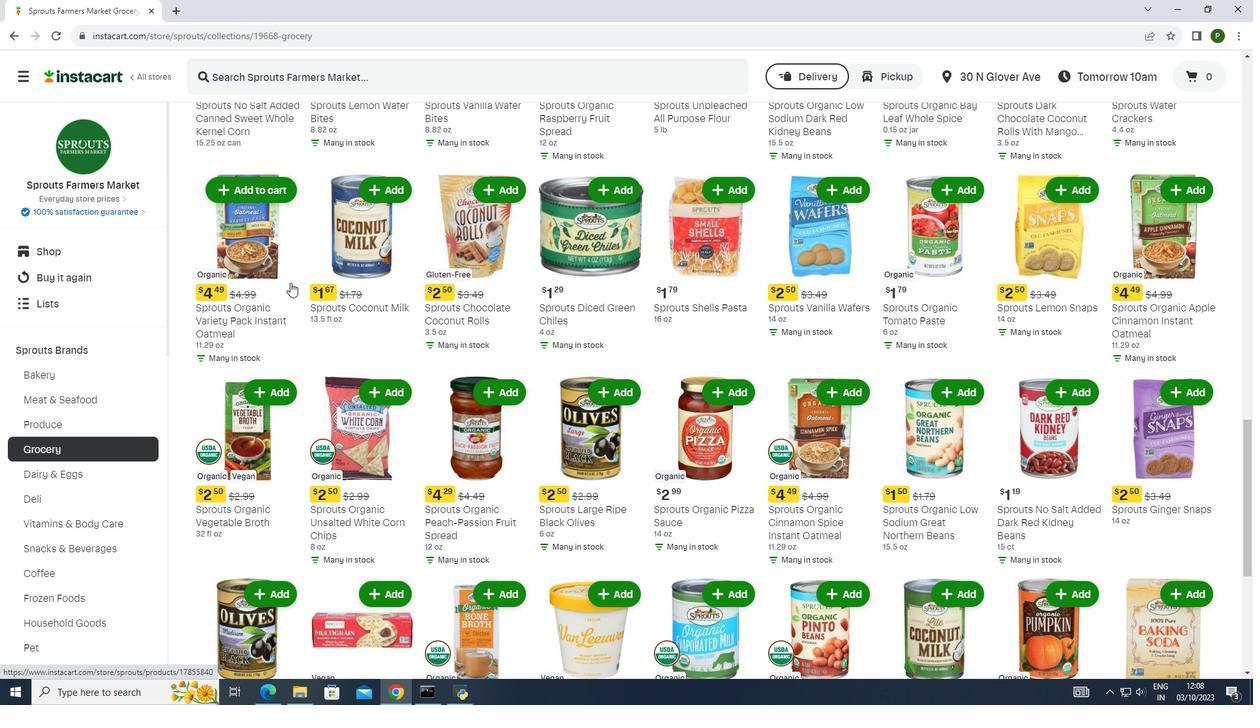 
Action: Mouse scrolled (290, 282) with delta (0, 0)
Screenshot: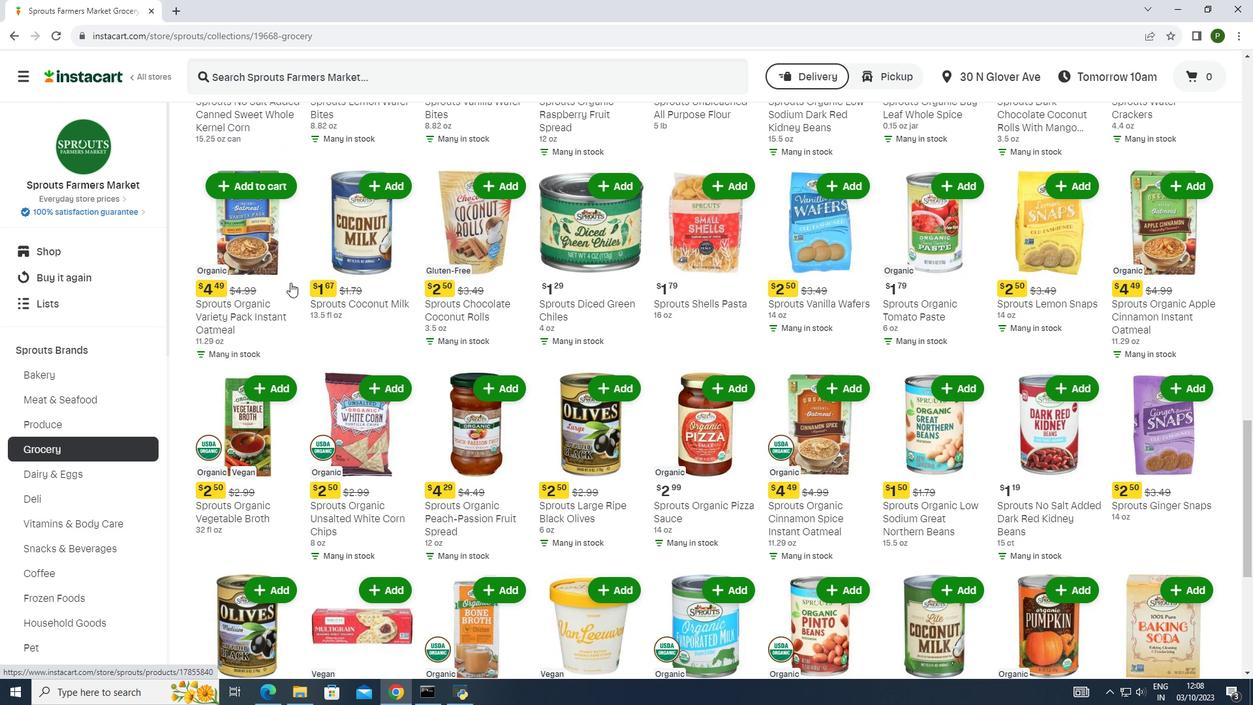
Action: Mouse scrolled (290, 282) with delta (0, 0)
Screenshot: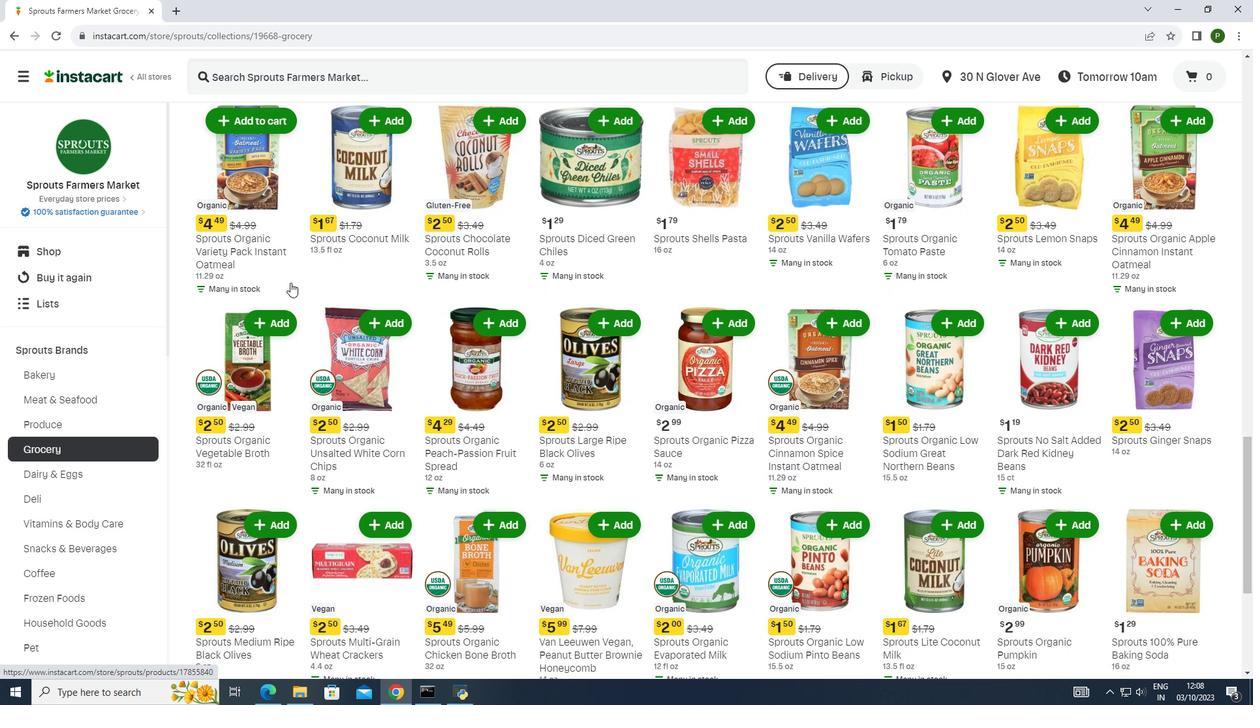 
Action: Mouse scrolled (290, 282) with delta (0, 0)
Screenshot: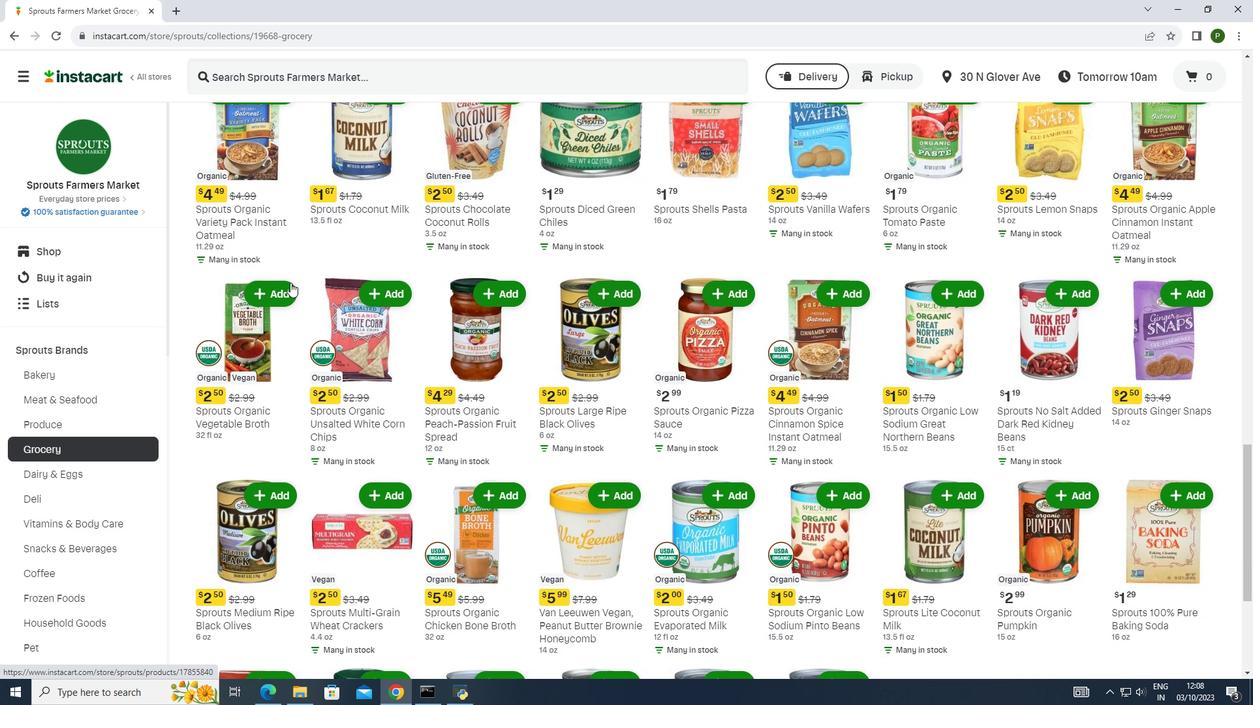 
Action: Mouse scrolled (290, 282) with delta (0, 0)
Screenshot: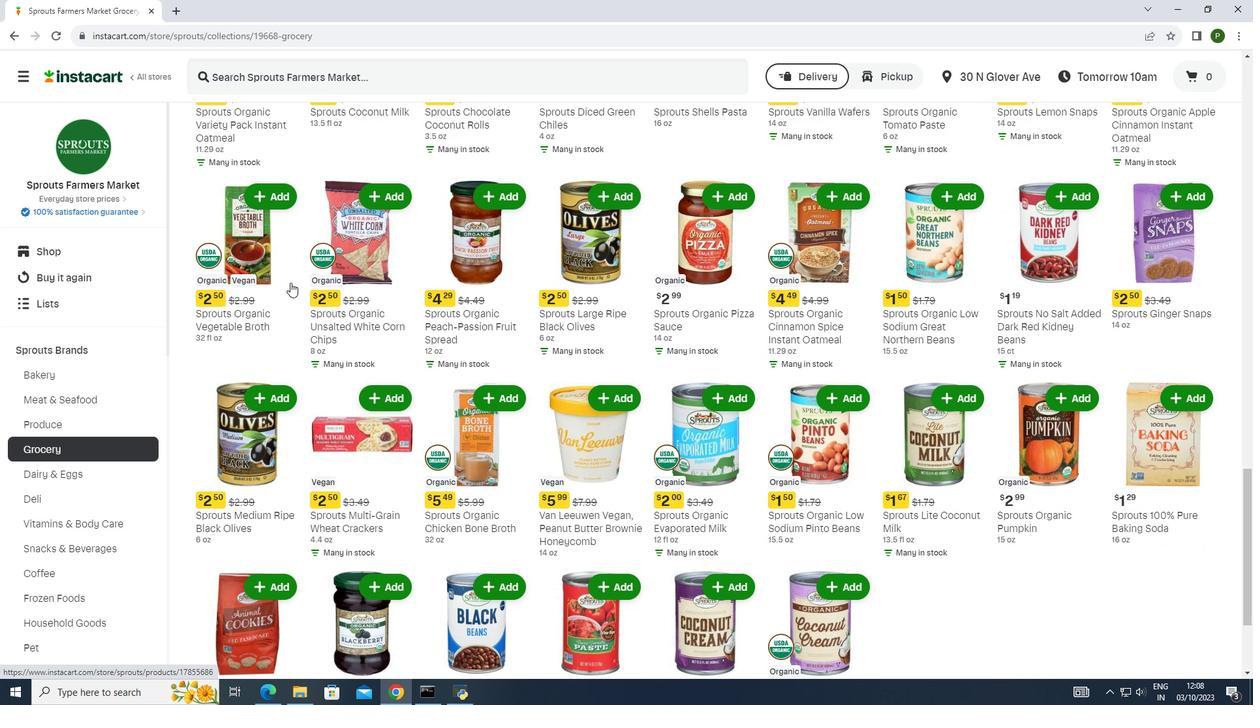 
Action: Mouse scrolled (290, 282) with delta (0, 0)
Screenshot: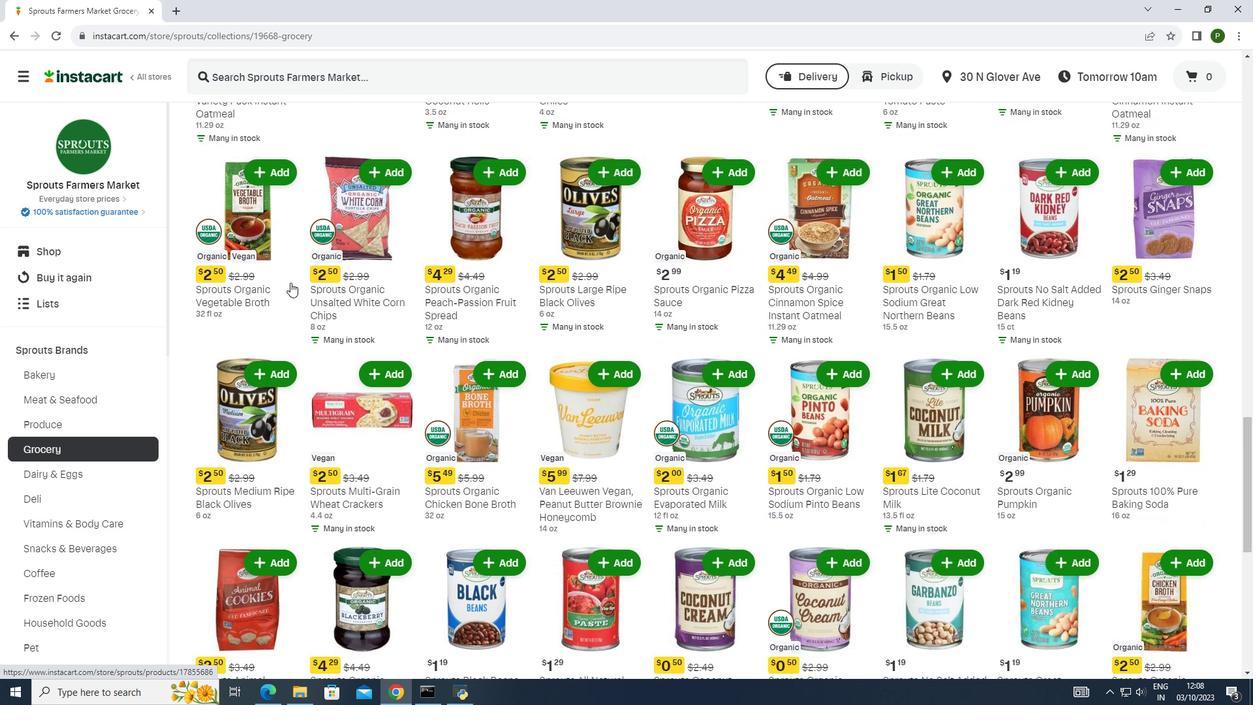 
Action: Mouse moved to (289, 284)
Screenshot: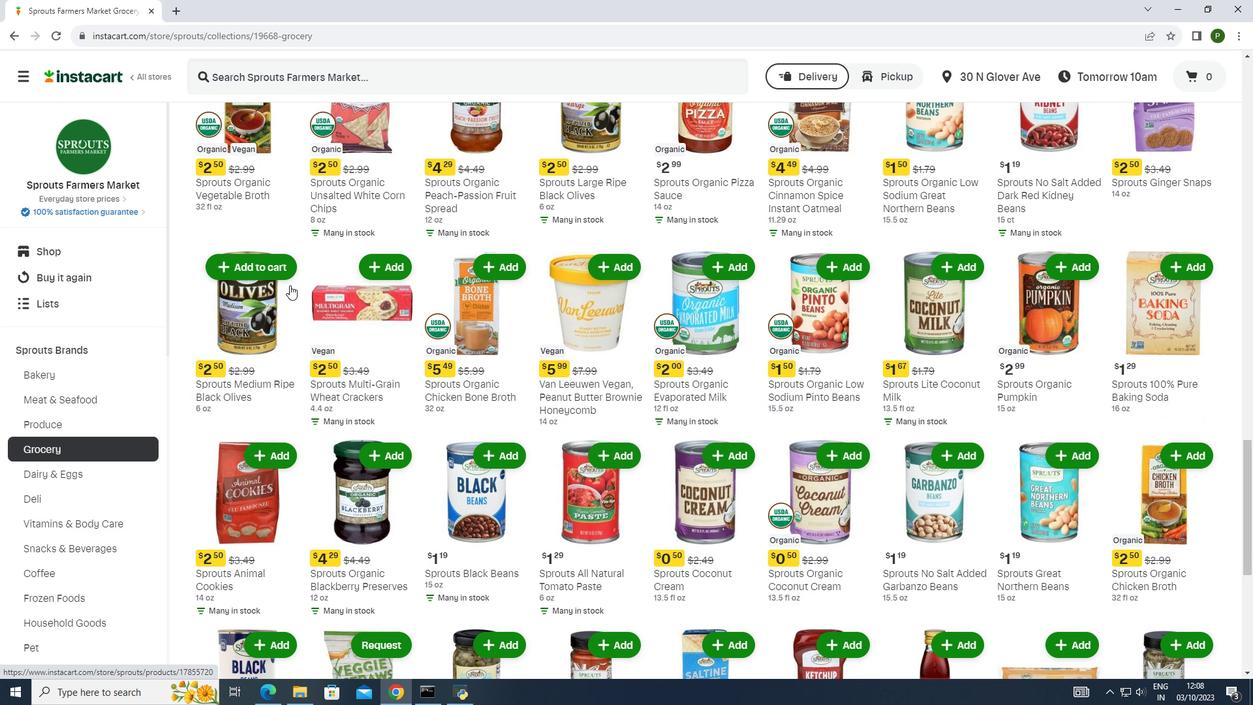 
Action: Mouse scrolled (289, 283) with delta (0, 0)
Screenshot: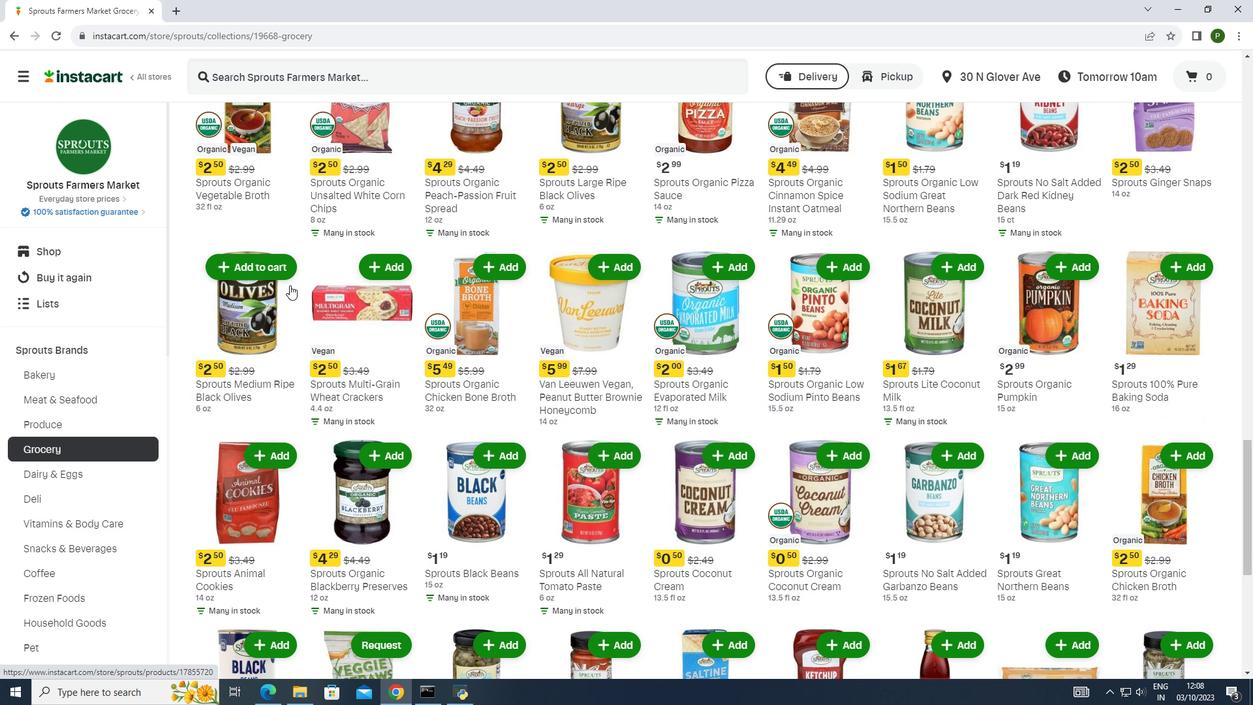 
Action: Mouse moved to (289, 285)
Screenshot: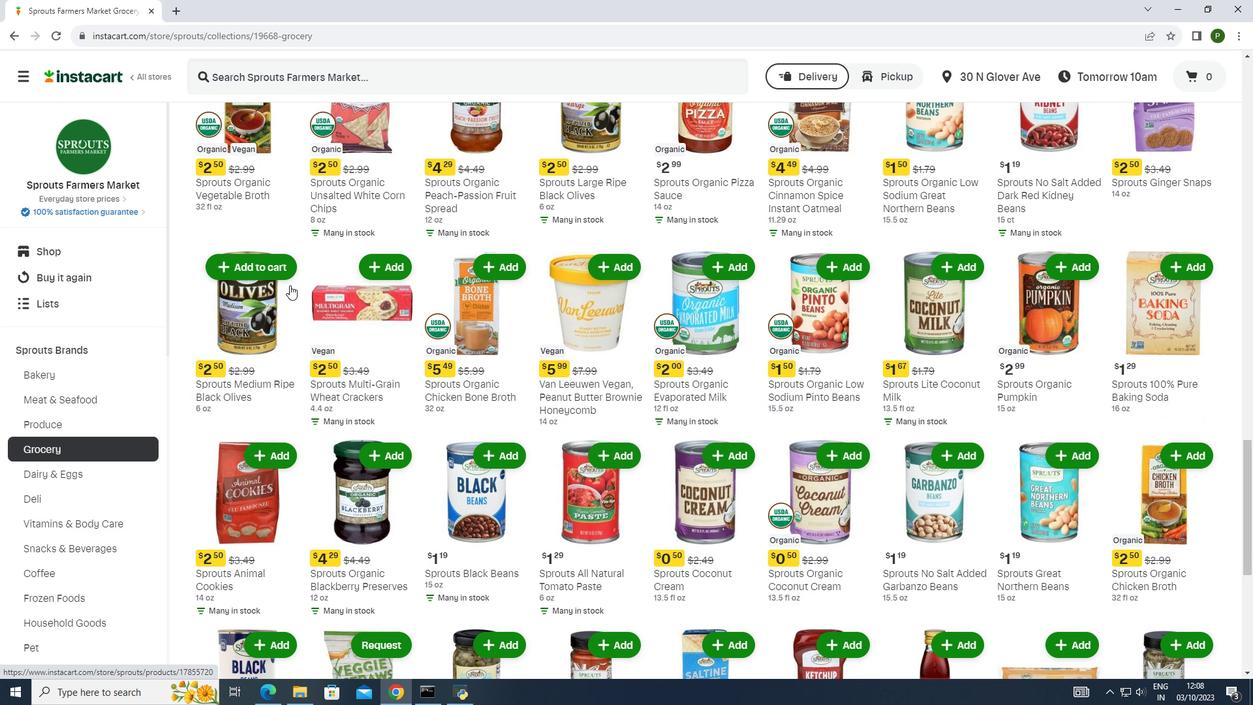 
Action: Mouse scrolled (289, 284) with delta (0, 0)
Screenshot: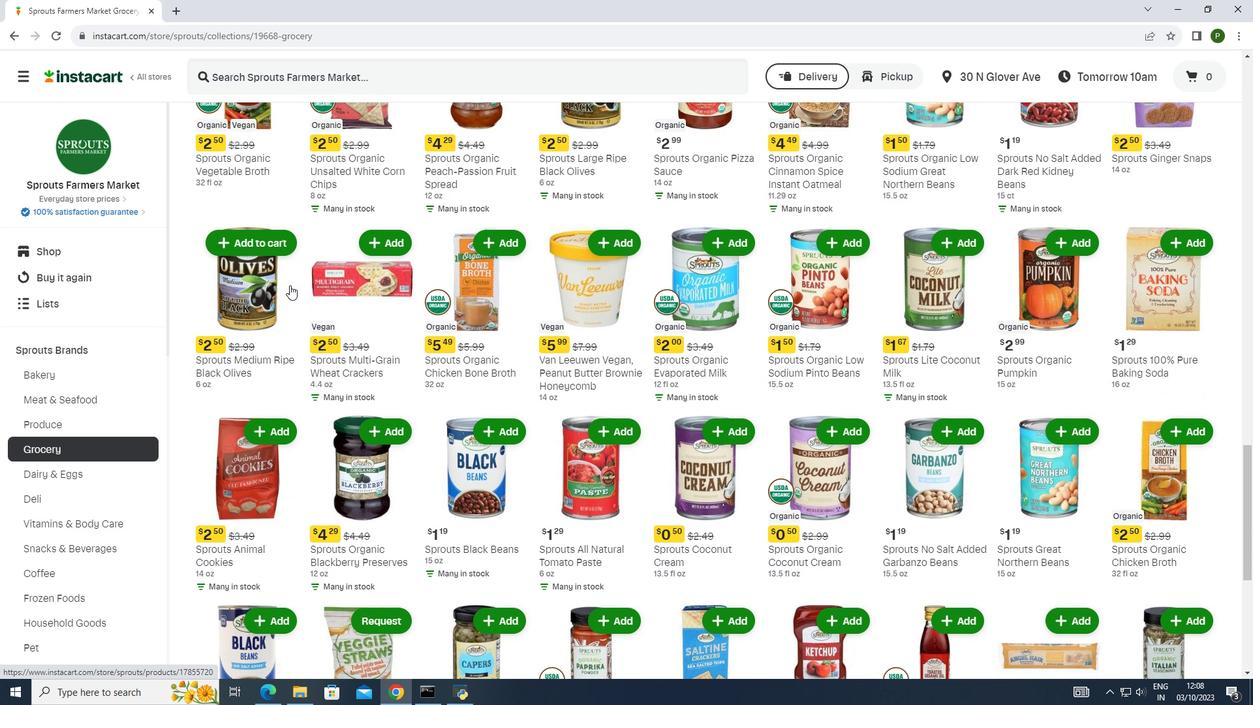 
Action: Mouse scrolled (289, 284) with delta (0, 0)
Screenshot: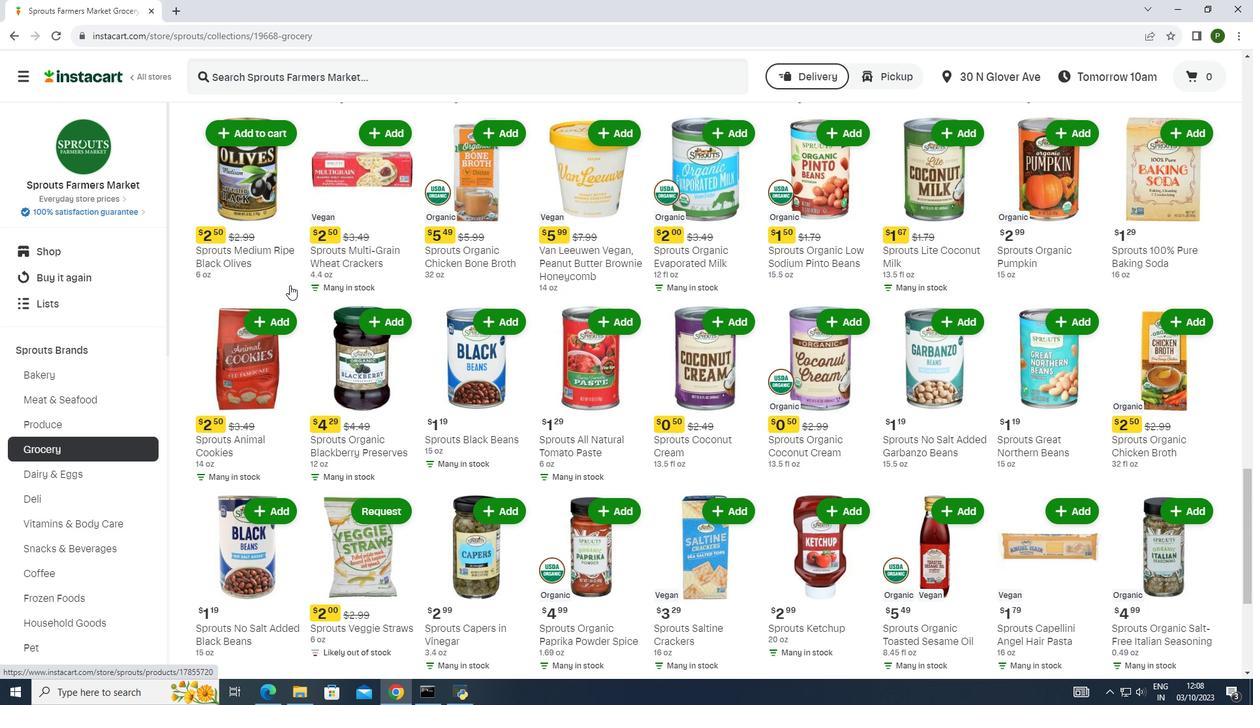
Action: Mouse scrolled (289, 284) with delta (0, 0)
Screenshot: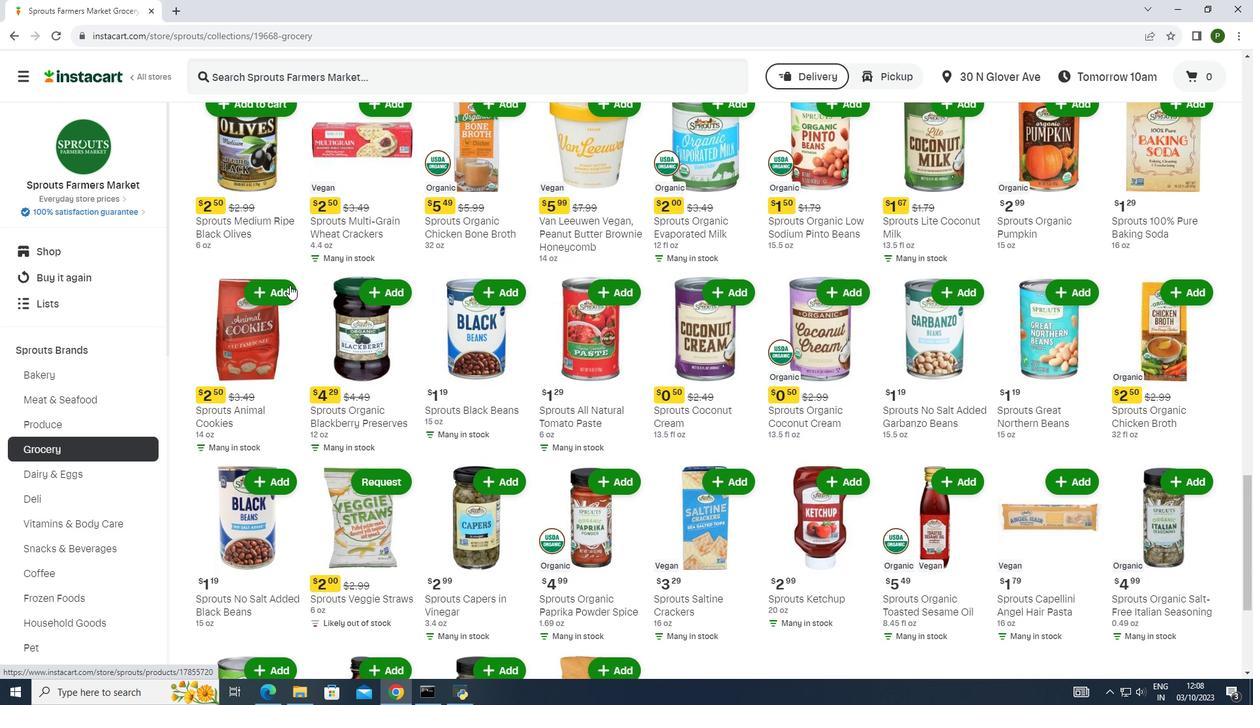 
Action: Mouse scrolled (289, 284) with delta (0, 0)
Screenshot: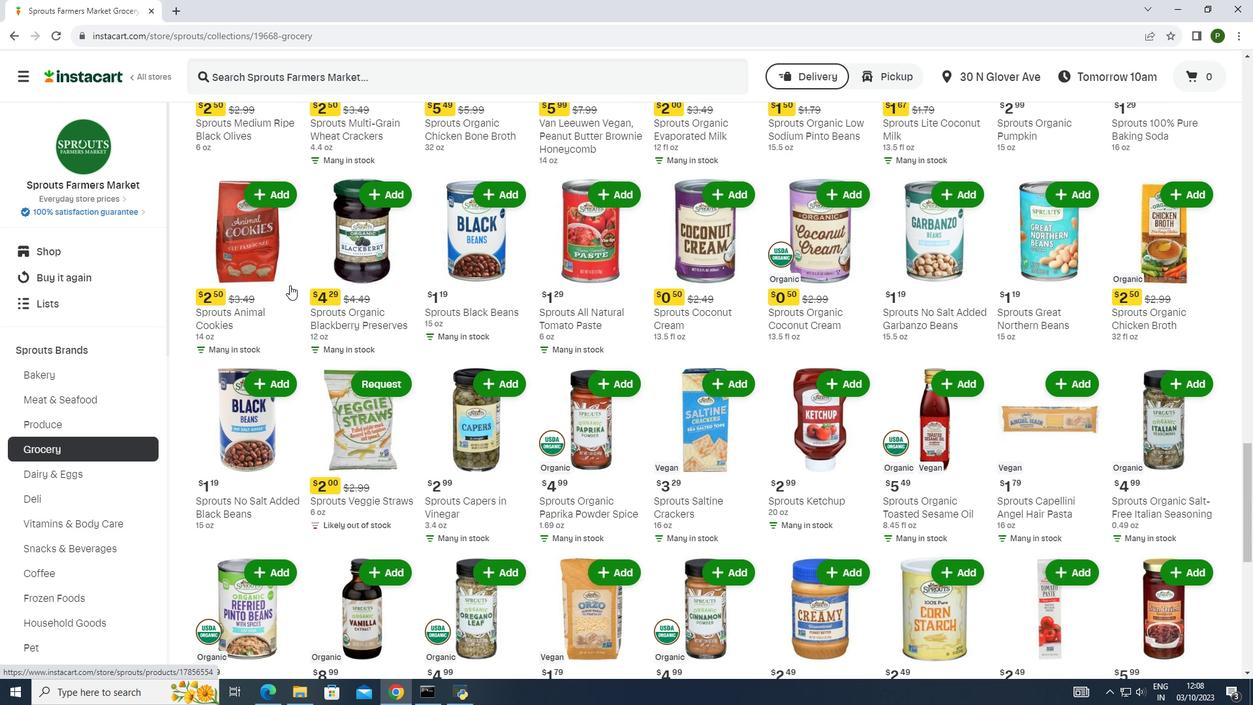
Action: Mouse scrolled (289, 284) with delta (0, 0)
Screenshot: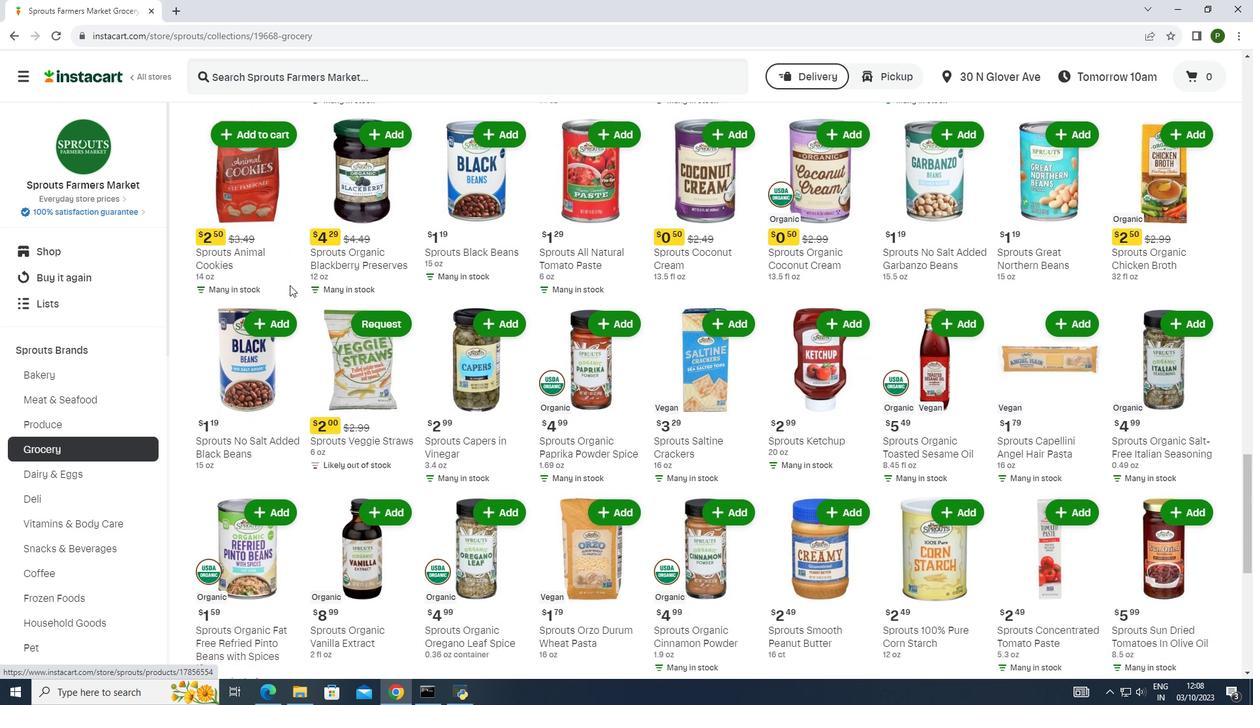 
Action: Mouse scrolled (289, 284) with delta (0, 0)
Screenshot: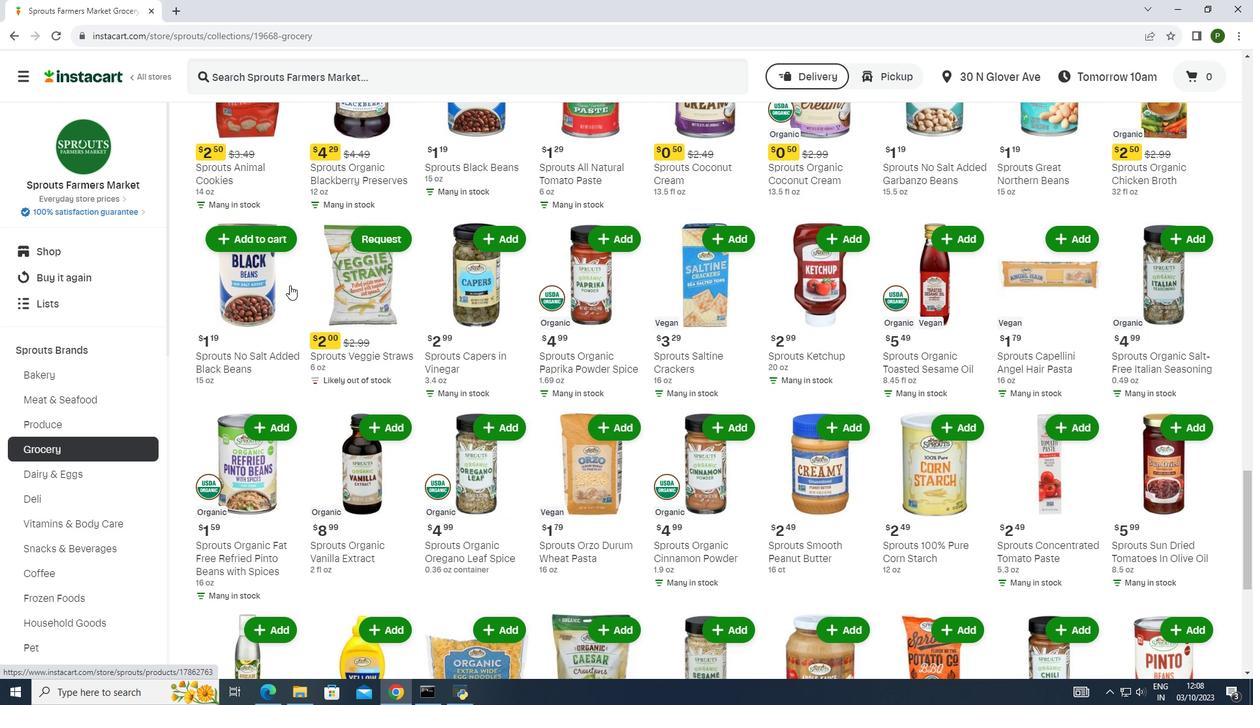 
Action: Mouse moved to (289, 285)
Screenshot: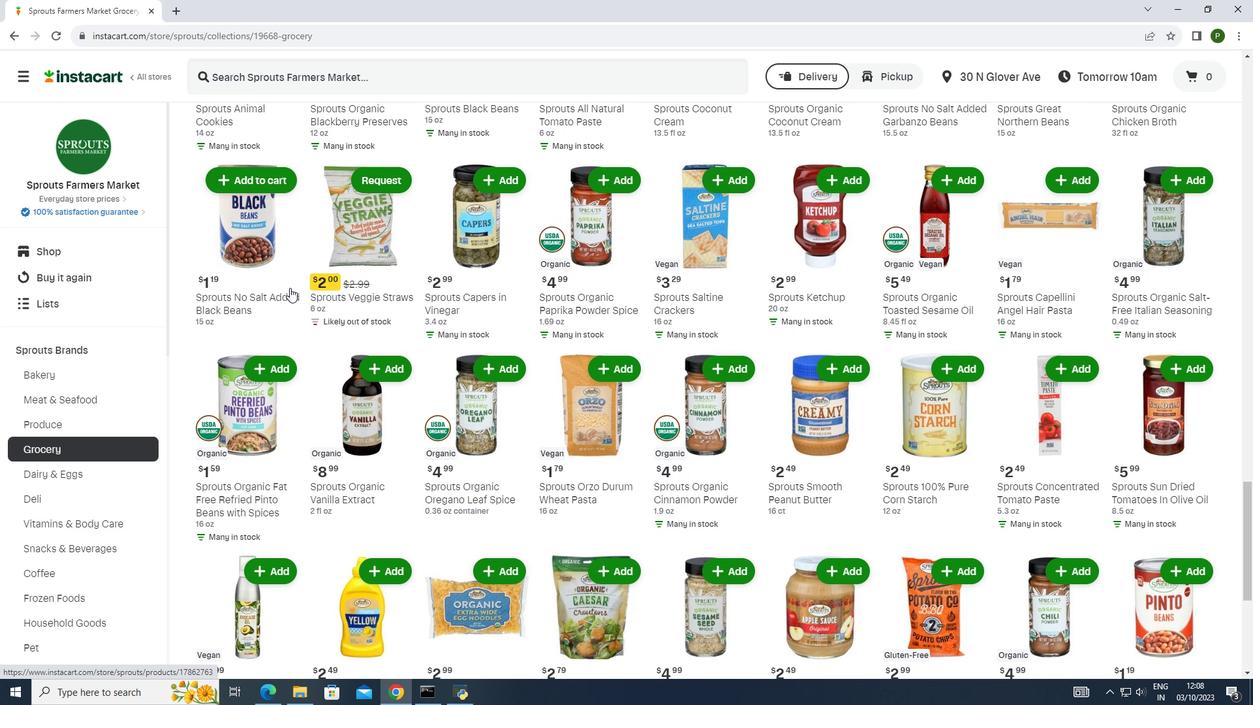 
Action: Mouse scrolled (289, 285) with delta (0, 0)
Screenshot: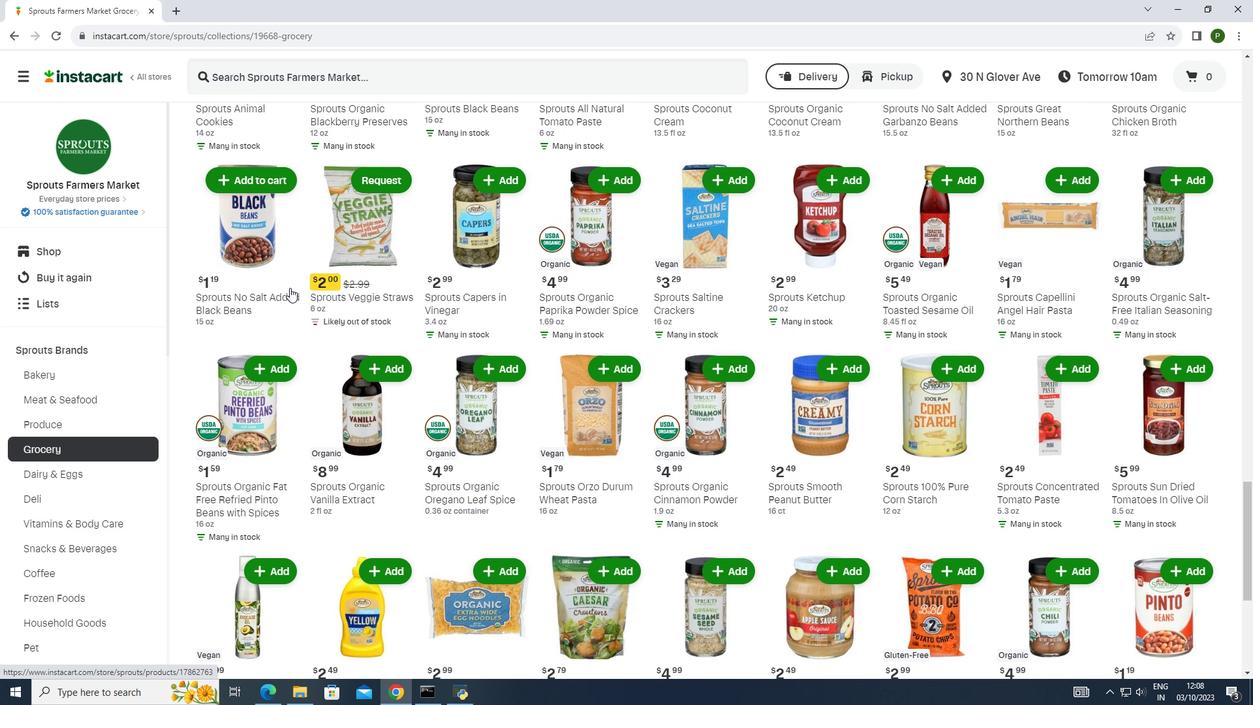 
Action: Mouse moved to (289, 287)
Screenshot: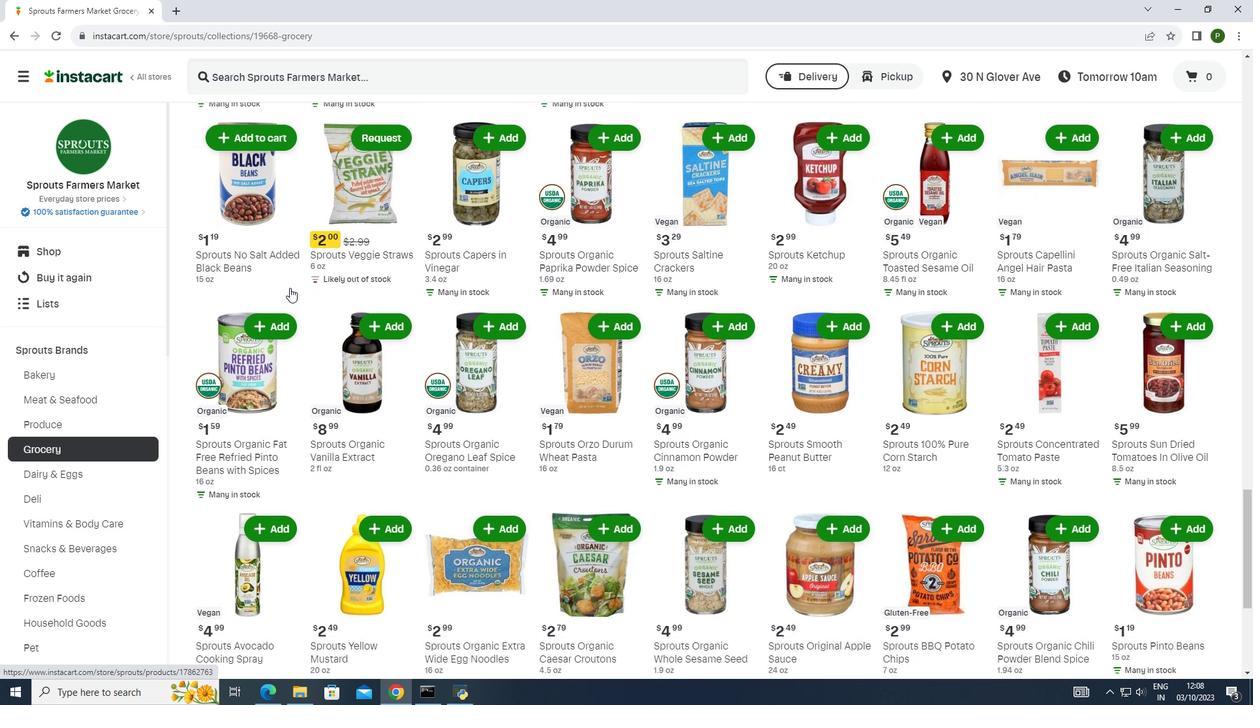 
Action: Mouse scrolled (289, 287) with delta (0, 0)
Screenshot: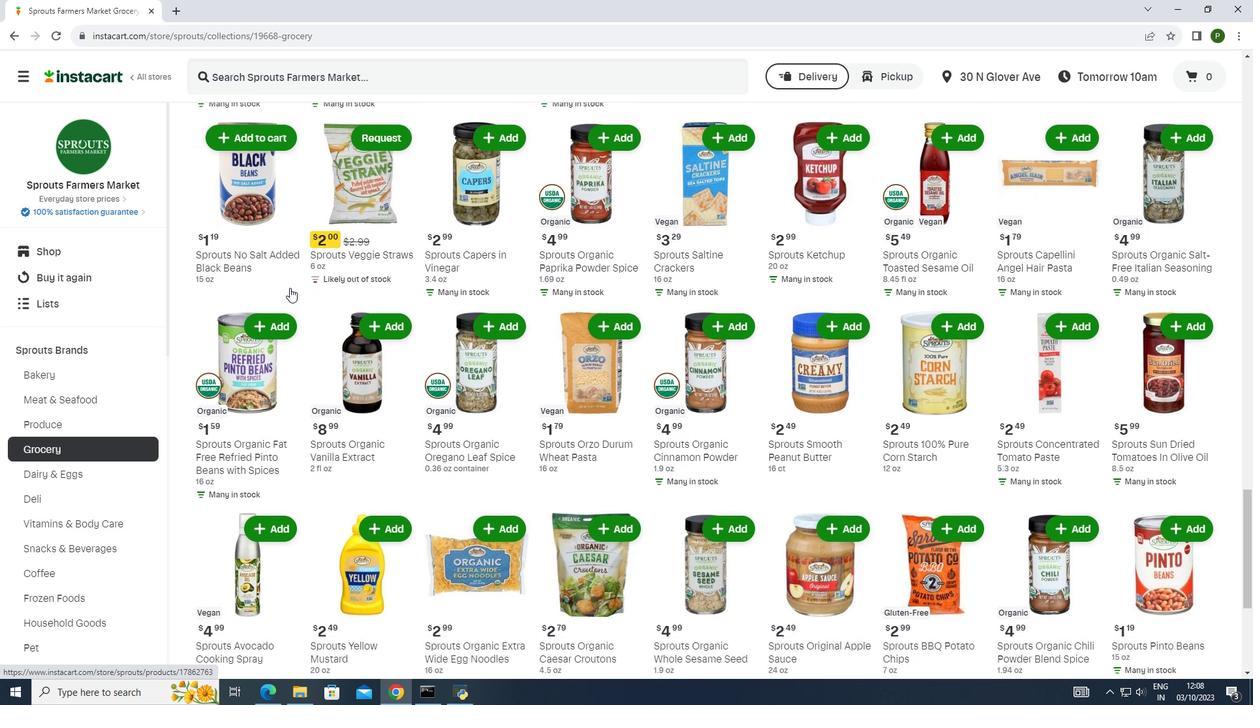 
Action: Mouse moved to (293, 291)
Screenshot: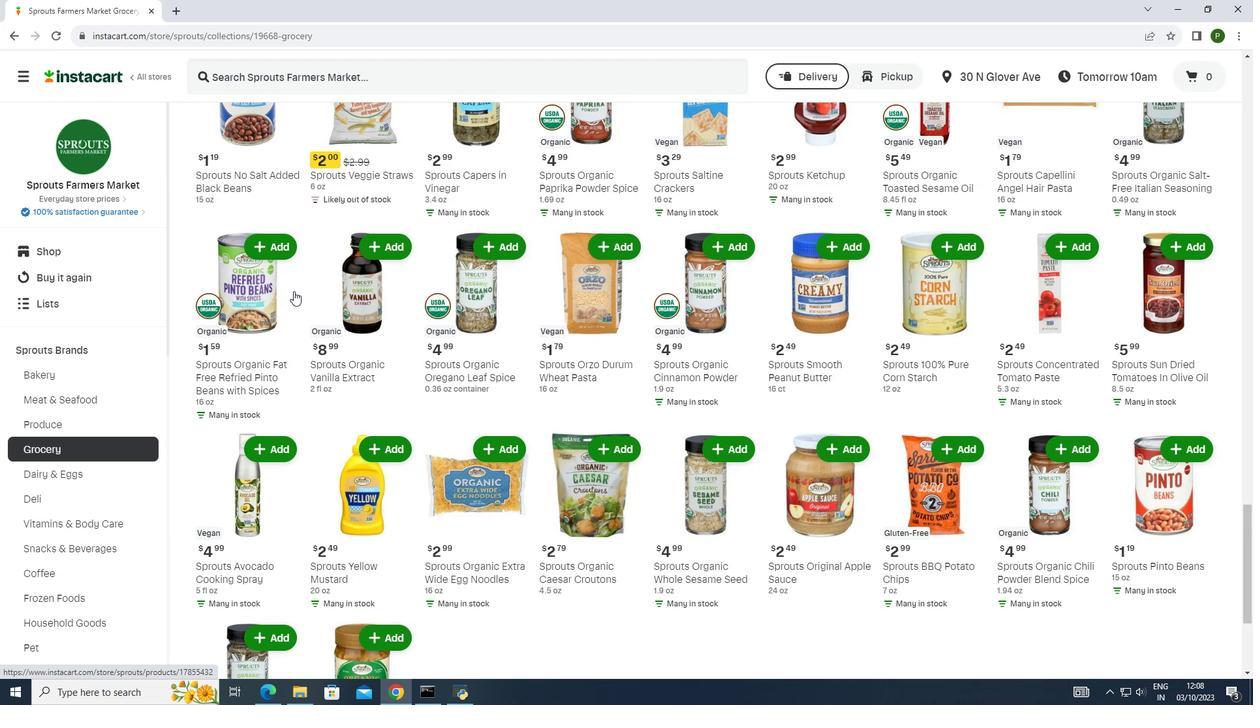
Action: Mouse scrolled (293, 290) with delta (0, 0)
Screenshot: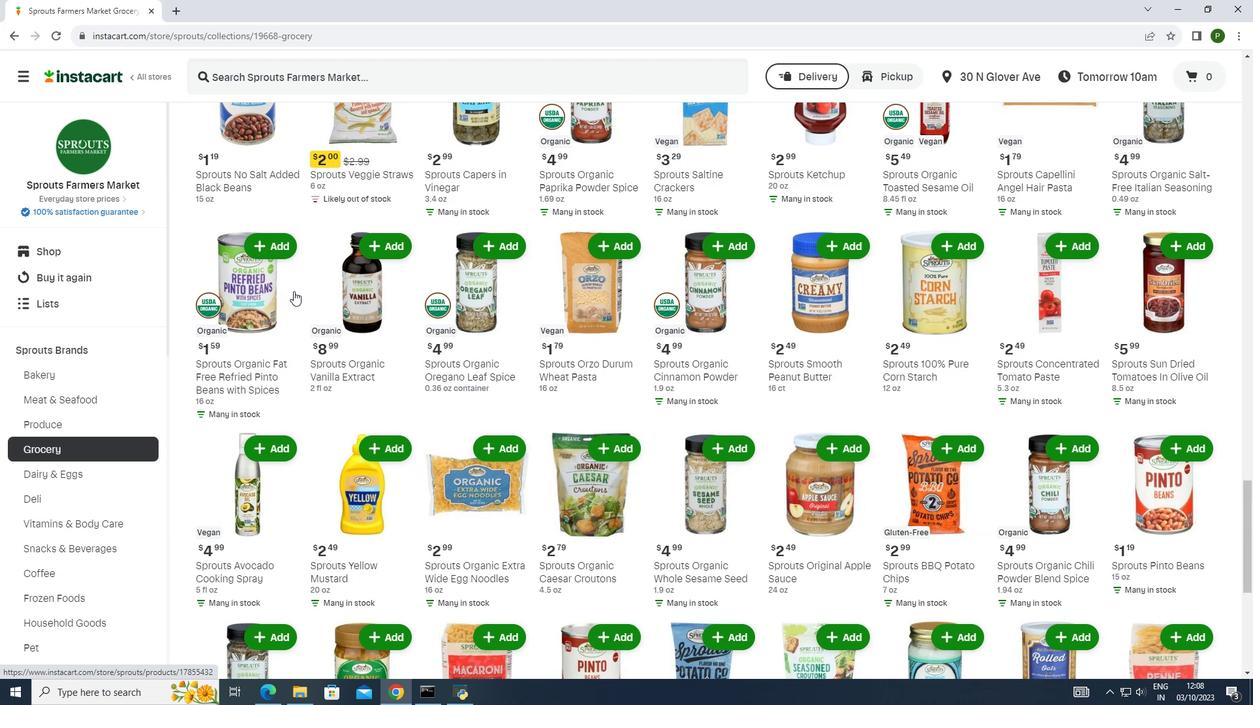 
Action: Mouse scrolled (293, 290) with delta (0, 0)
Screenshot: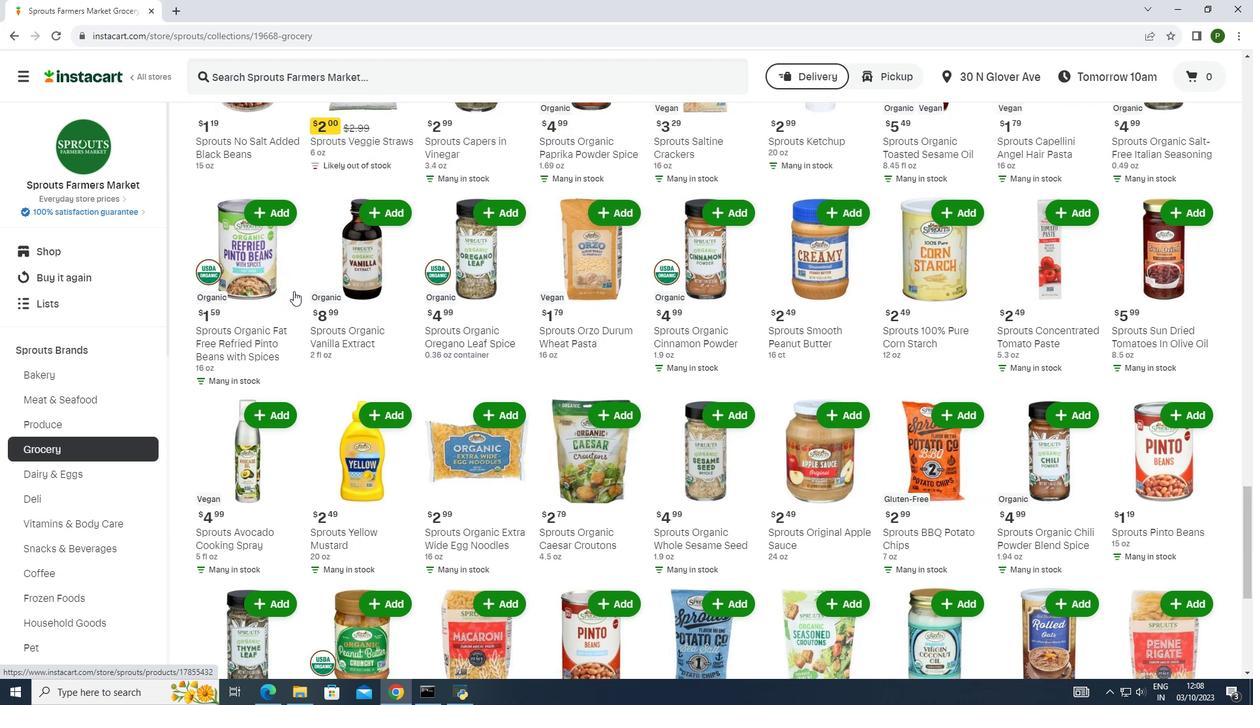 
Action: Mouse scrolled (293, 290) with delta (0, 0)
Screenshot: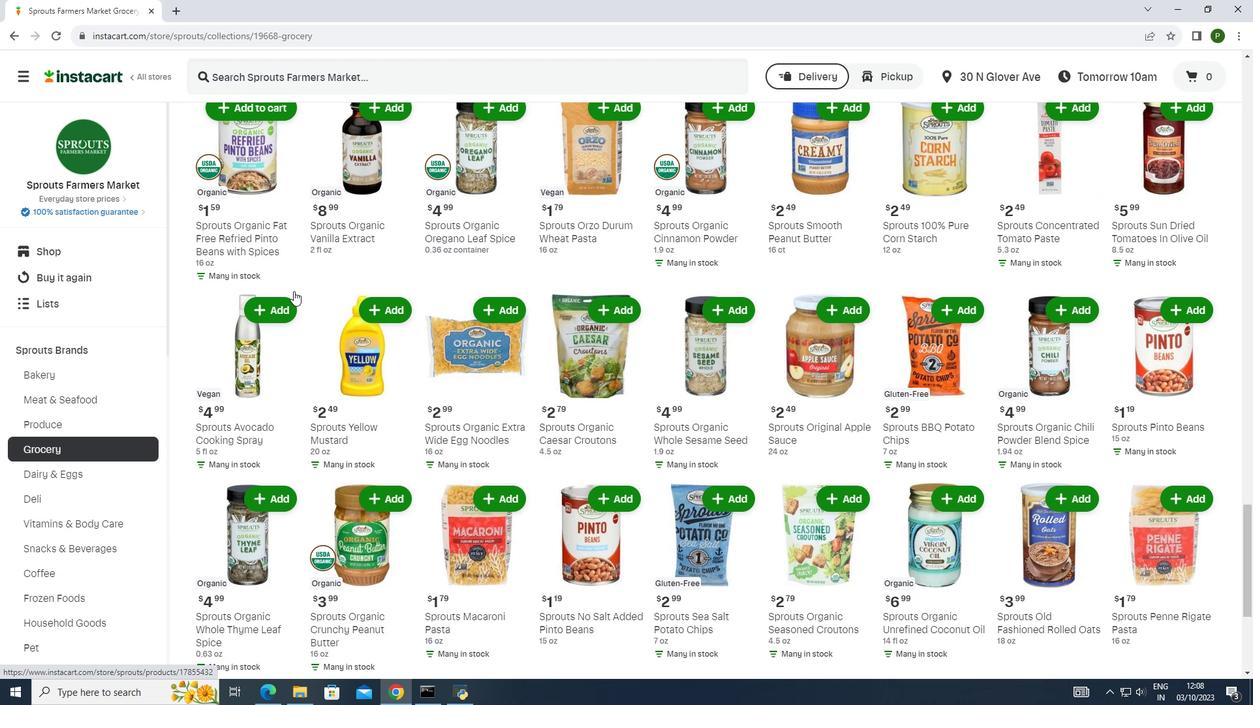 
Action: Mouse scrolled (293, 290) with delta (0, 0)
Screenshot: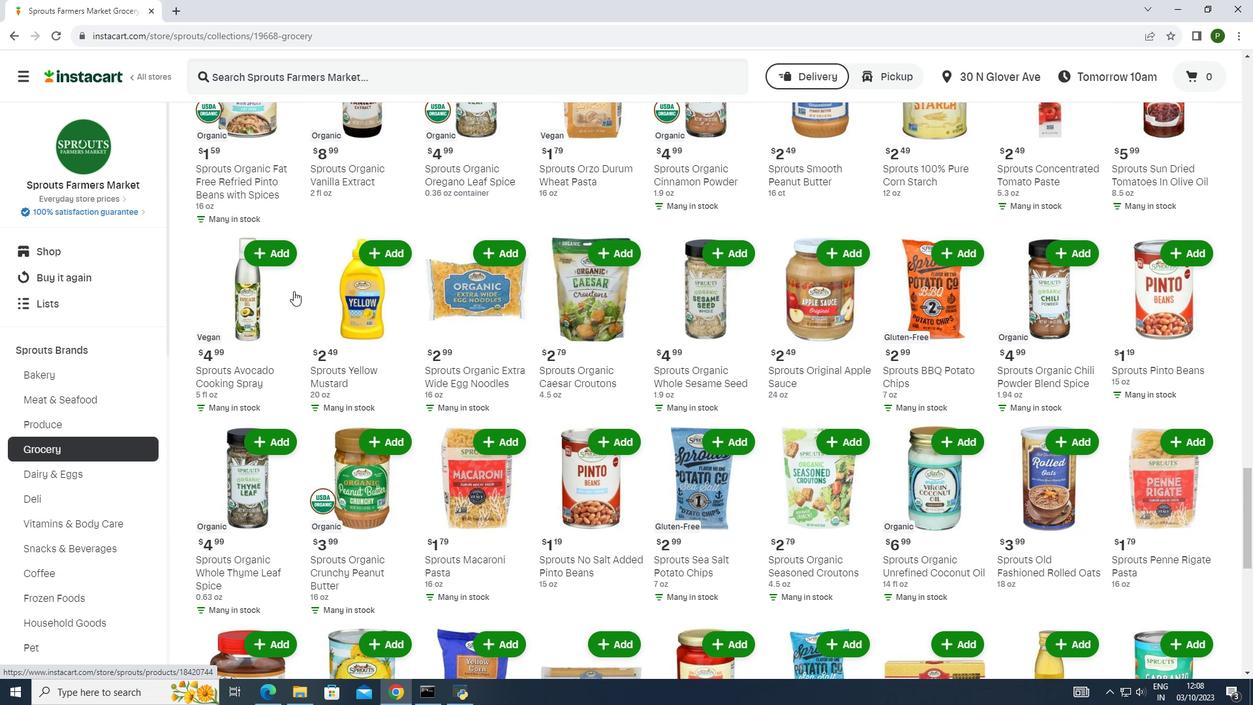 
Action: Mouse scrolled (293, 290) with delta (0, 0)
Screenshot: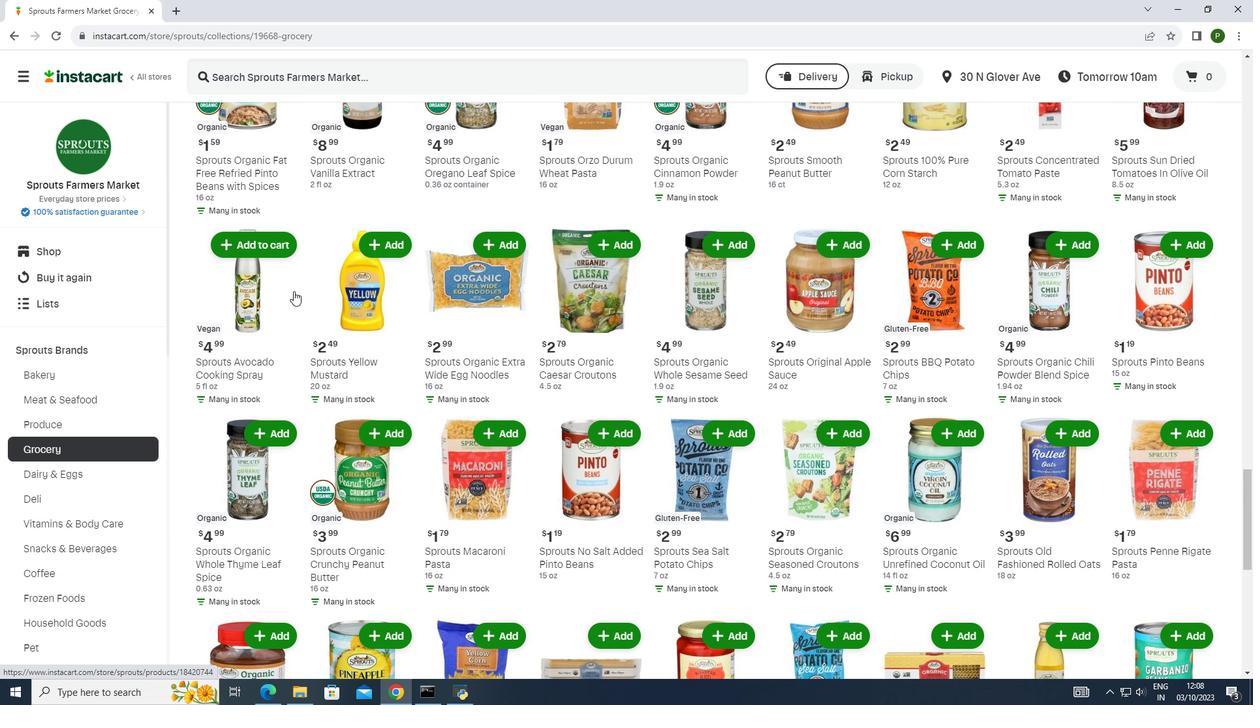 
Action: Mouse scrolled (293, 290) with delta (0, 0)
Screenshot: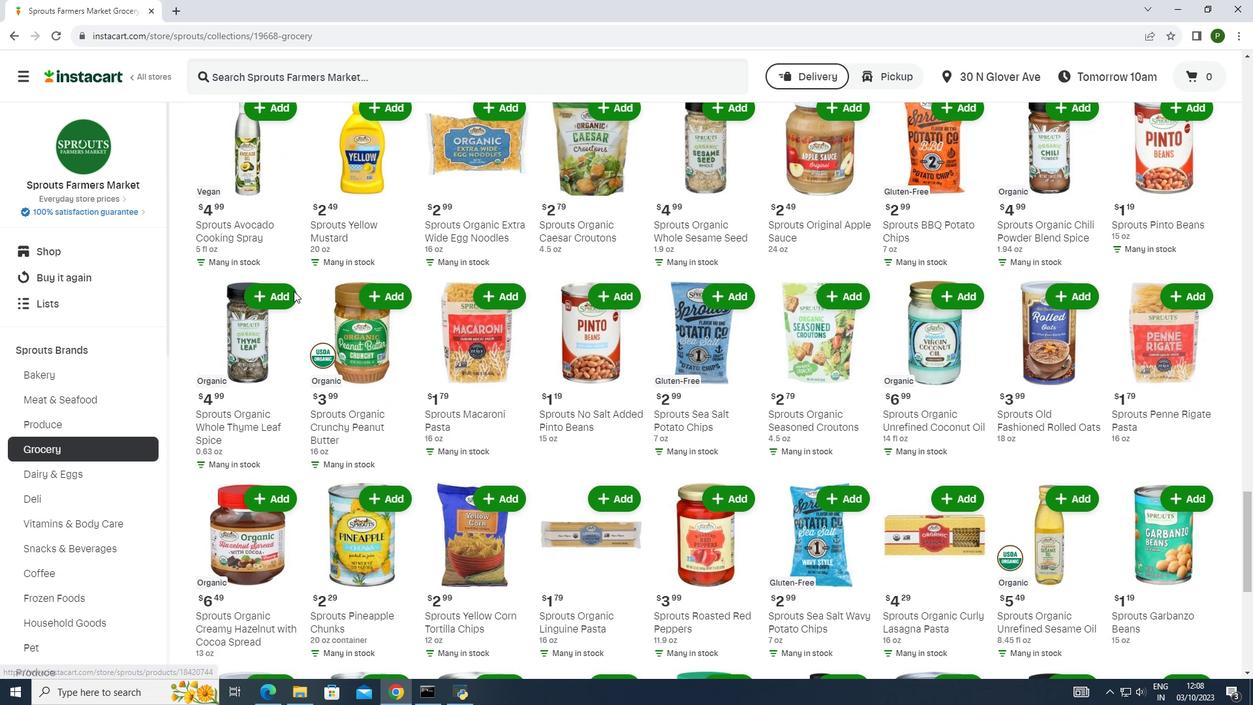 
Action: Mouse scrolled (293, 290) with delta (0, 0)
Screenshot: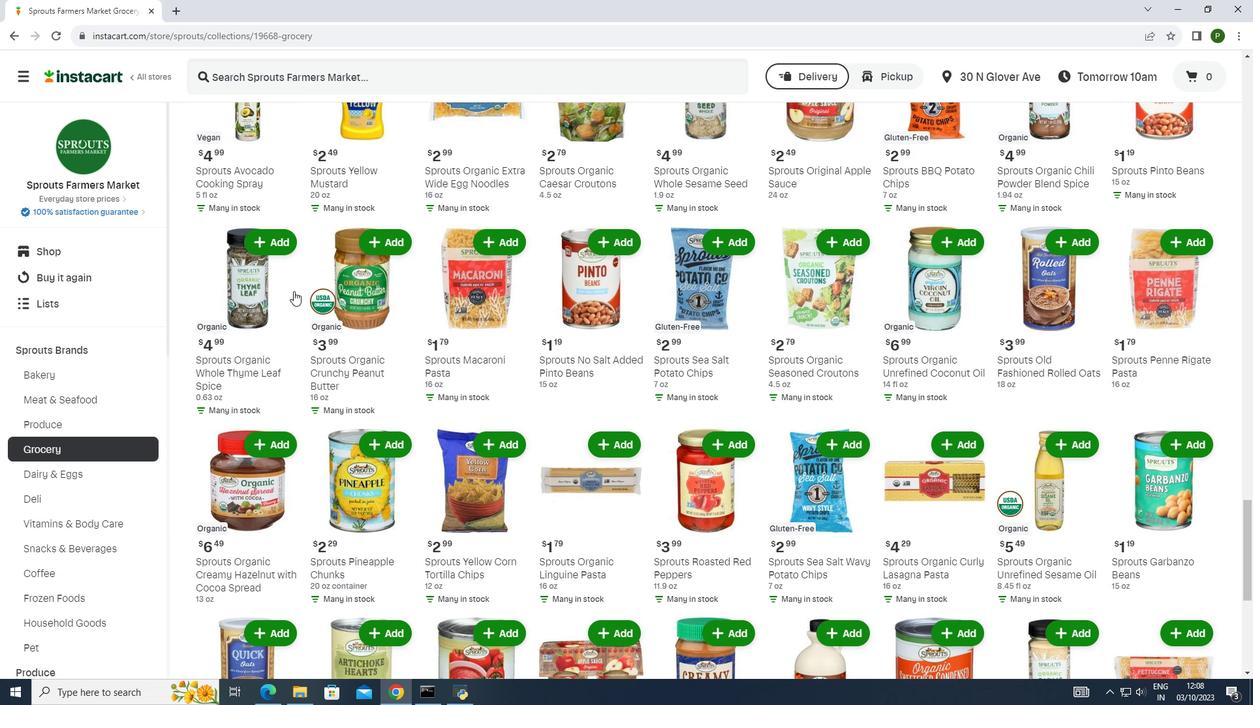 
Action: Mouse scrolled (293, 290) with delta (0, 0)
Screenshot: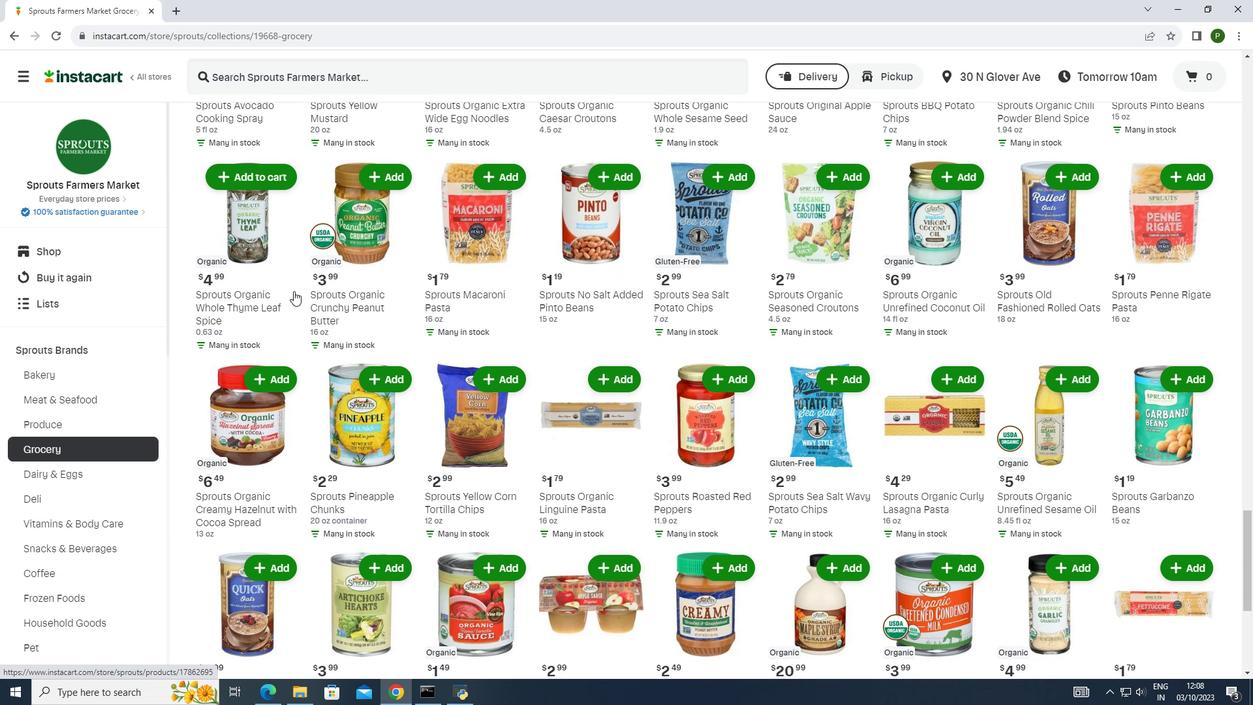 
Action: Mouse scrolled (293, 290) with delta (0, 0)
Screenshot: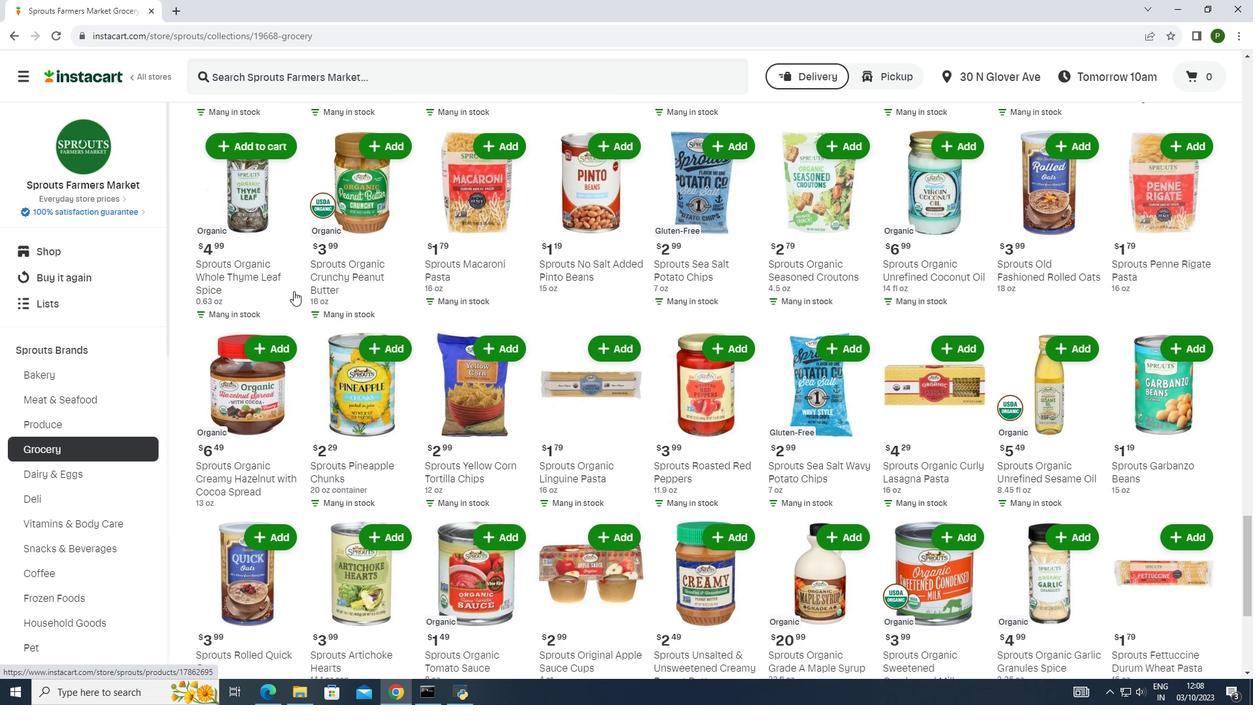 
Action: Mouse moved to (293, 291)
Screenshot: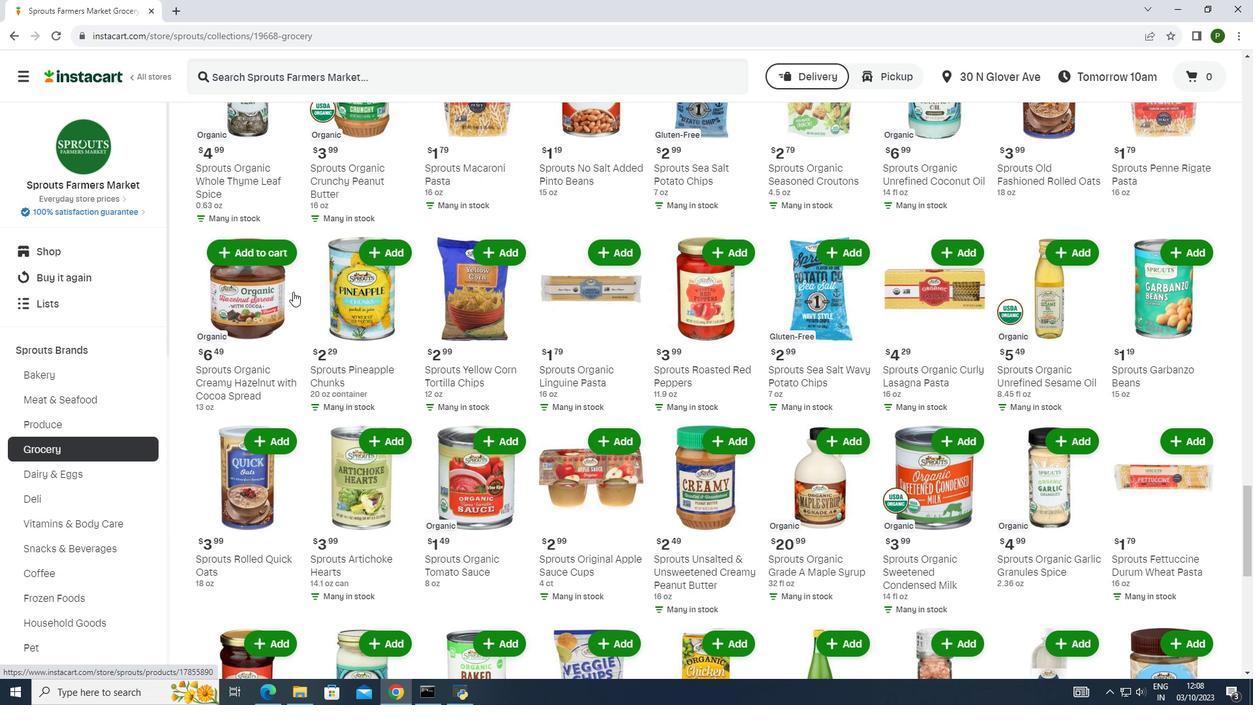
Action: Mouse scrolled (293, 291) with delta (0, 0)
Screenshot: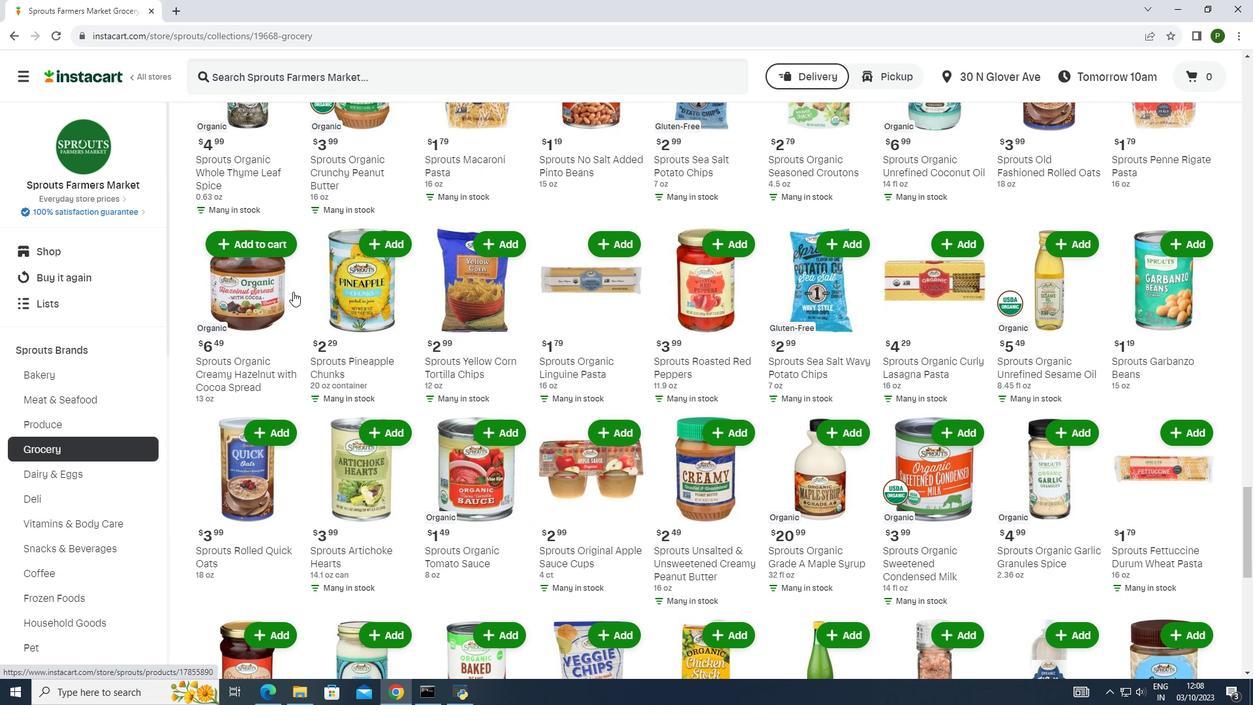 
Action: Mouse scrolled (293, 291) with delta (0, 0)
Screenshot: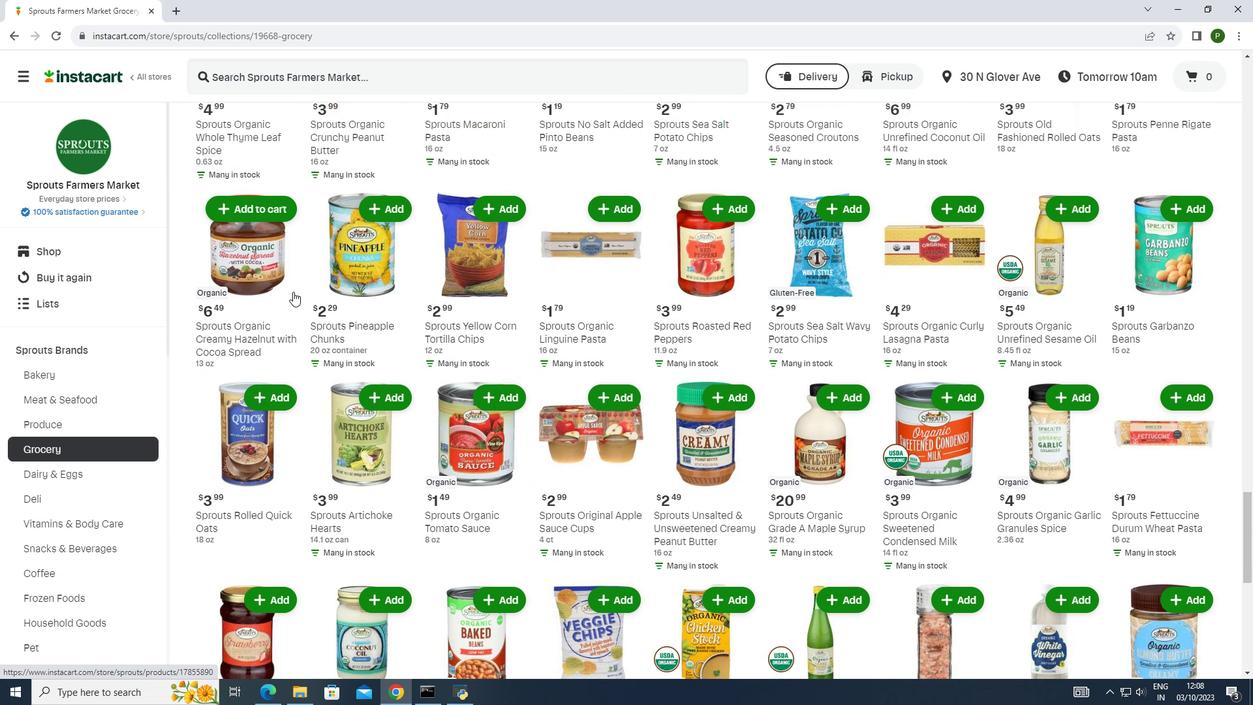 
Action: Mouse scrolled (293, 292) with delta (0, 0)
Screenshot: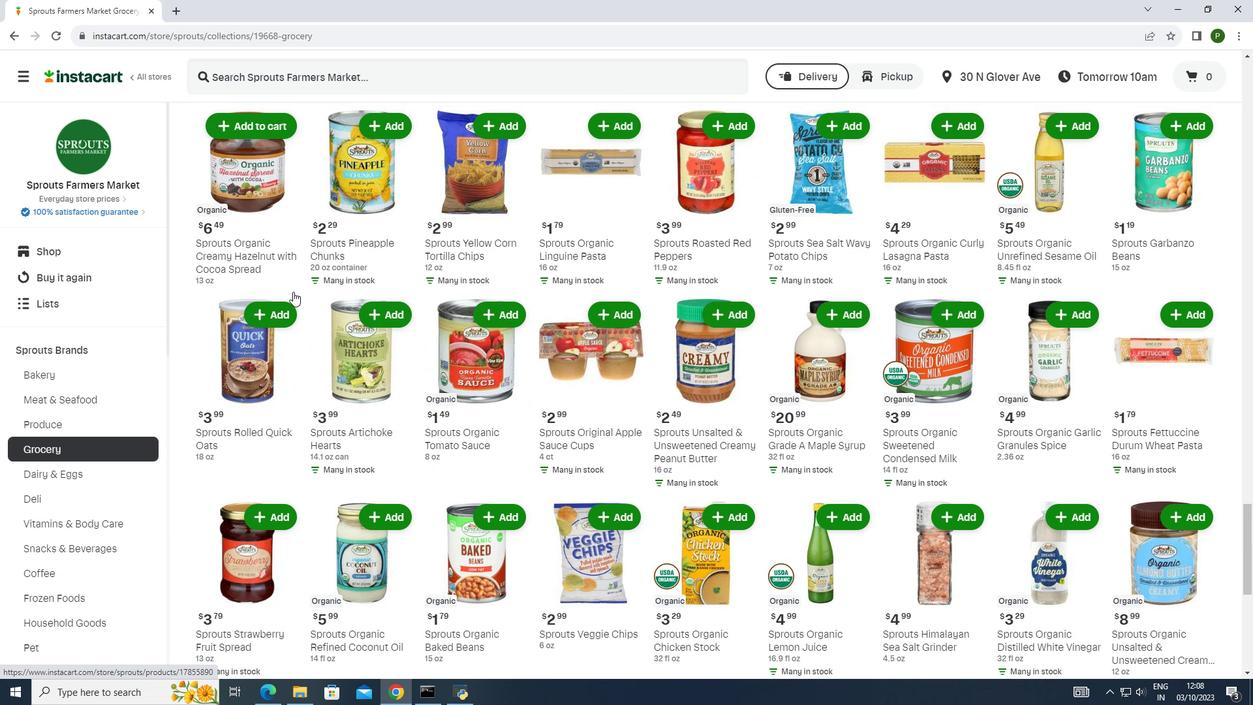 
Action: Mouse scrolled (293, 291) with delta (0, 0)
Screenshot: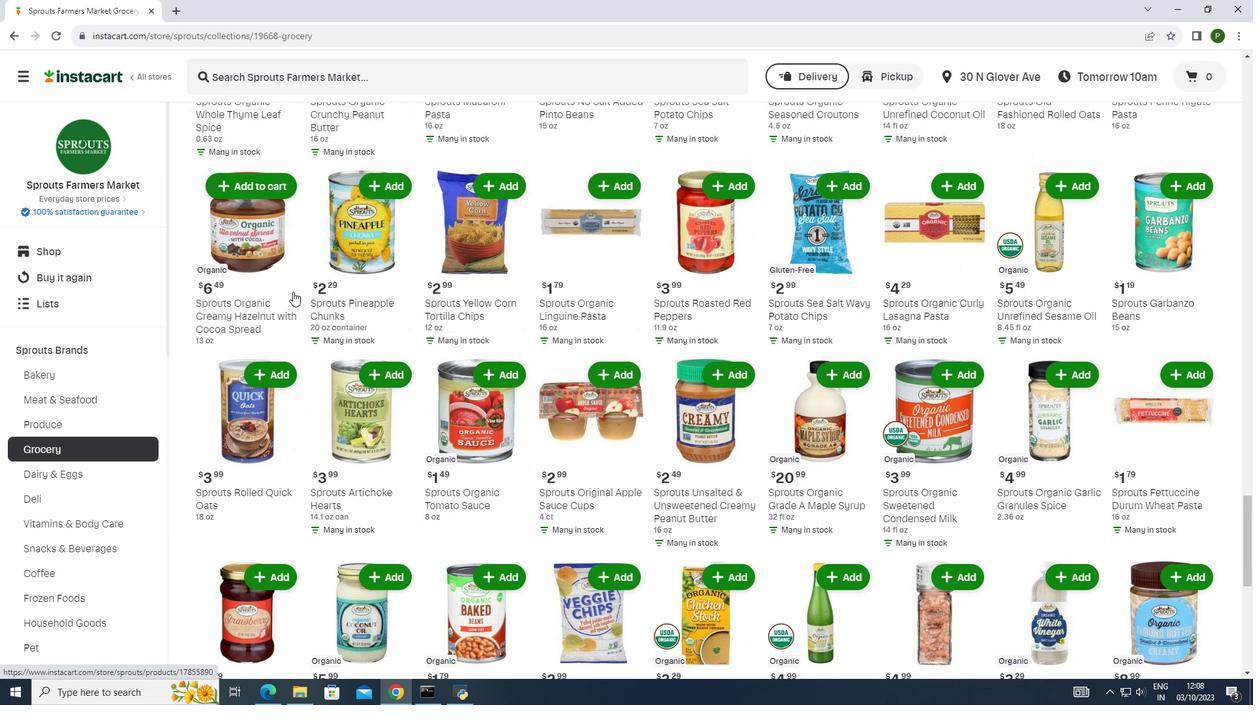 
Action: Mouse scrolled (293, 291) with delta (0, 0)
Screenshot: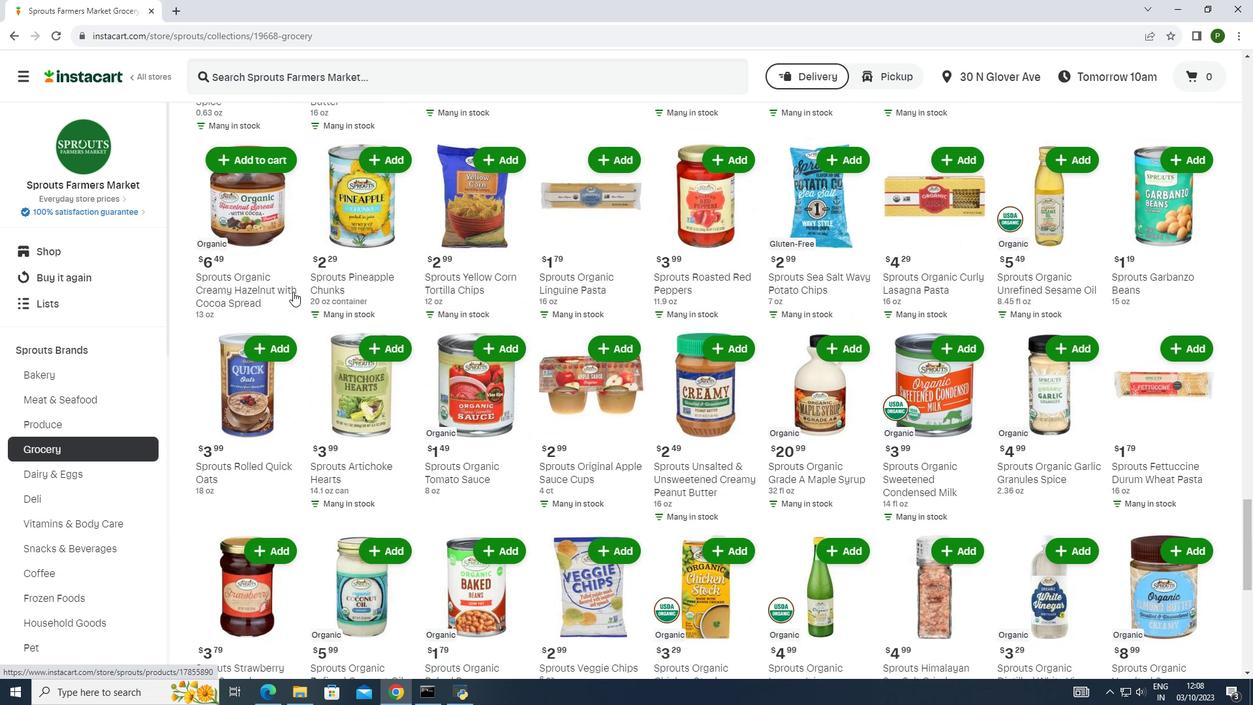 
Action: Mouse scrolled (293, 291) with delta (0, 0)
Screenshot: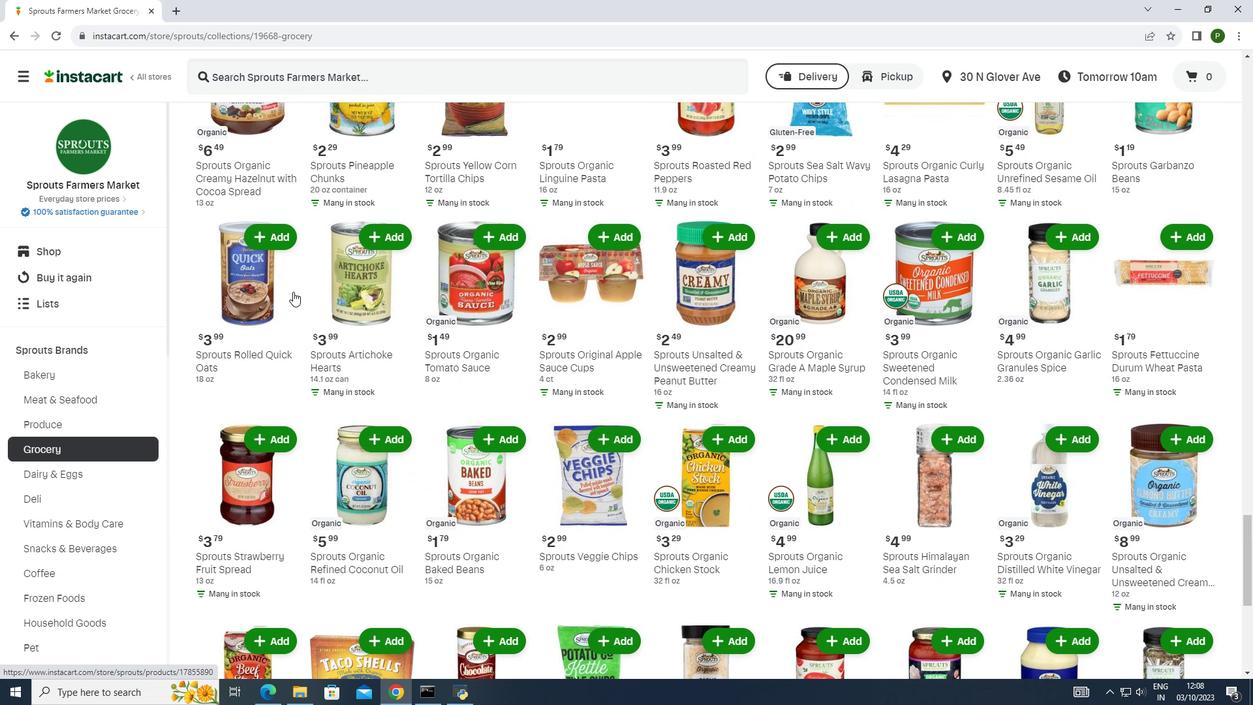 
Action: Mouse scrolled (293, 291) with delta (0, 0)
Screenshot: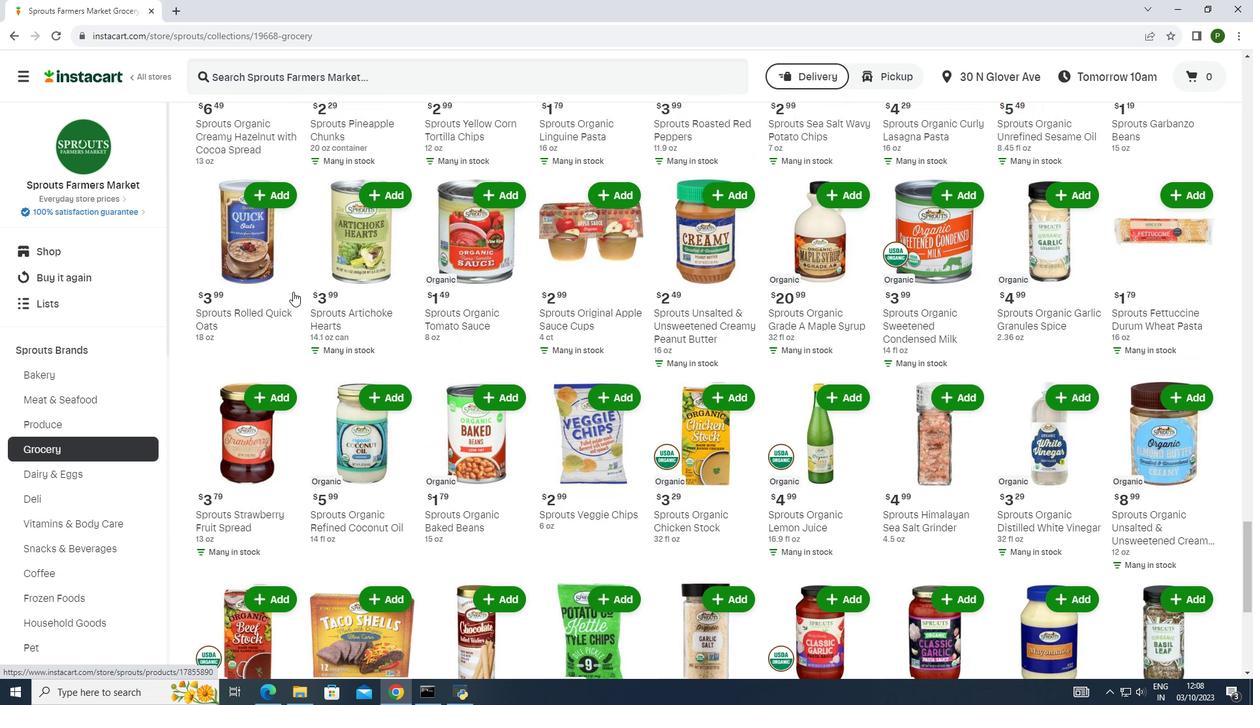 
Action: Mouse moved to (293, 293)
Screenshot: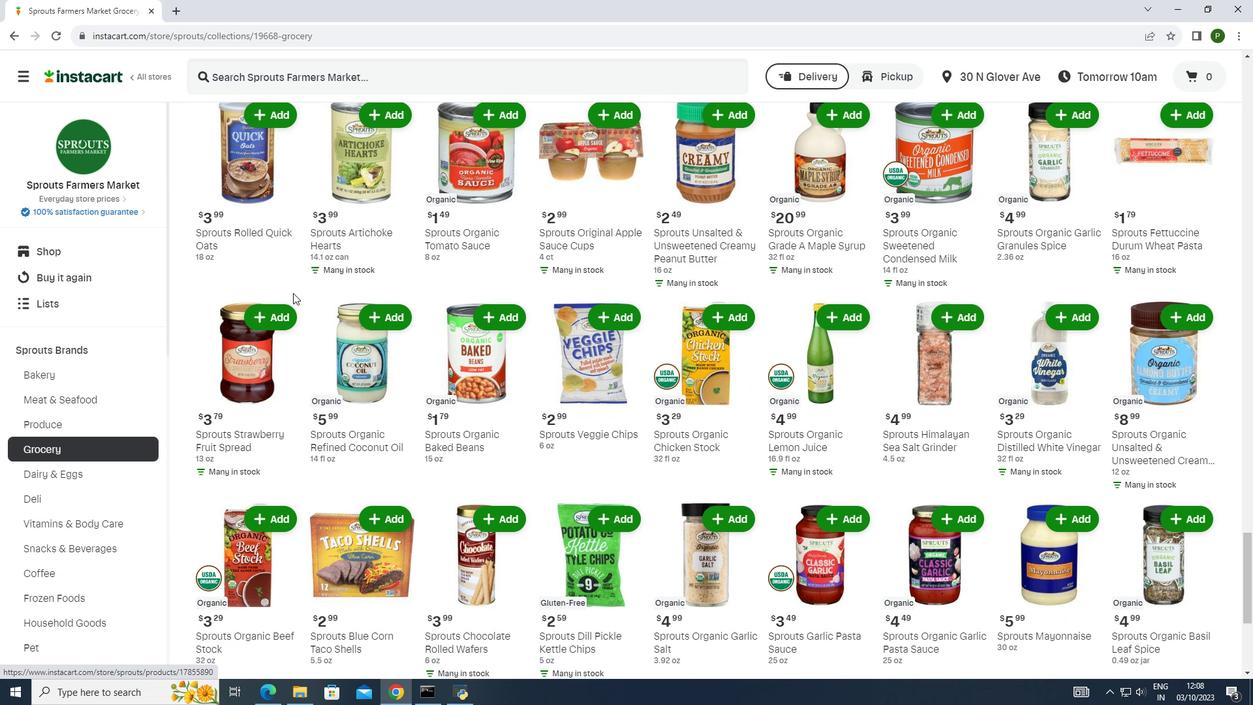 
Action: Mouse scrolled (293, 292) with delta (0, 0)
Screenshot: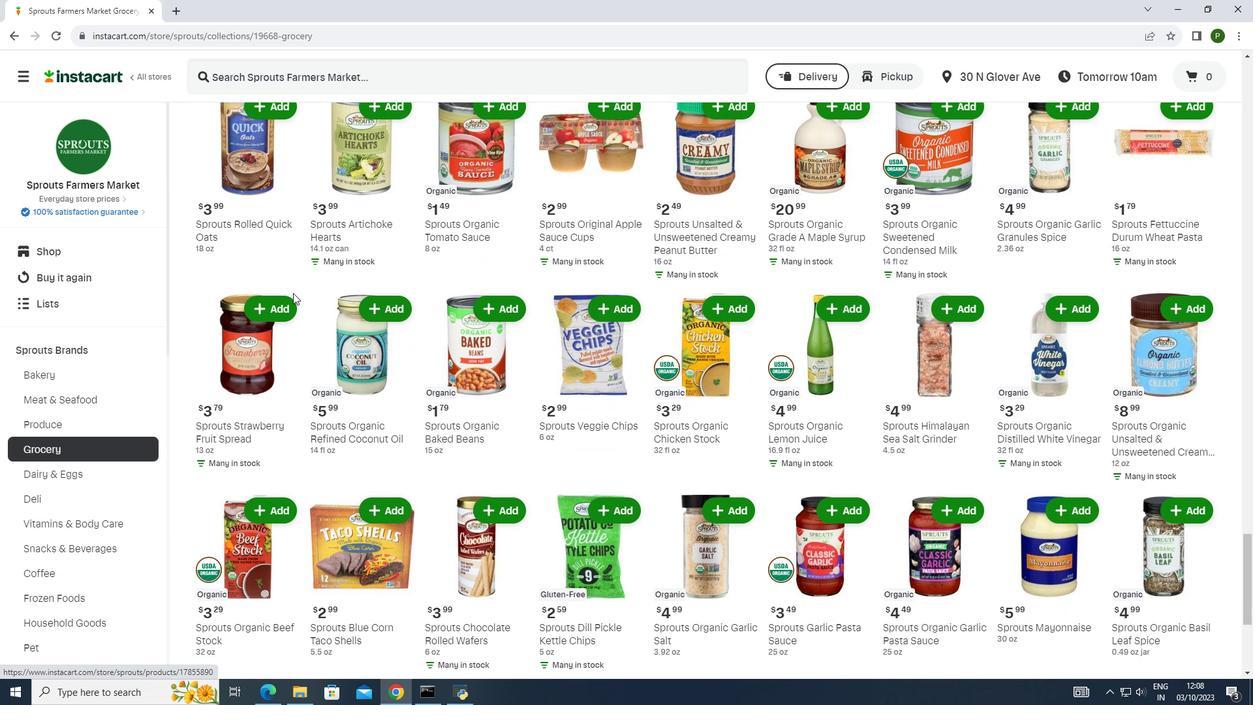 
Action: Mouse scrolled (293, 292) with delta (0, 0)
Screenshot: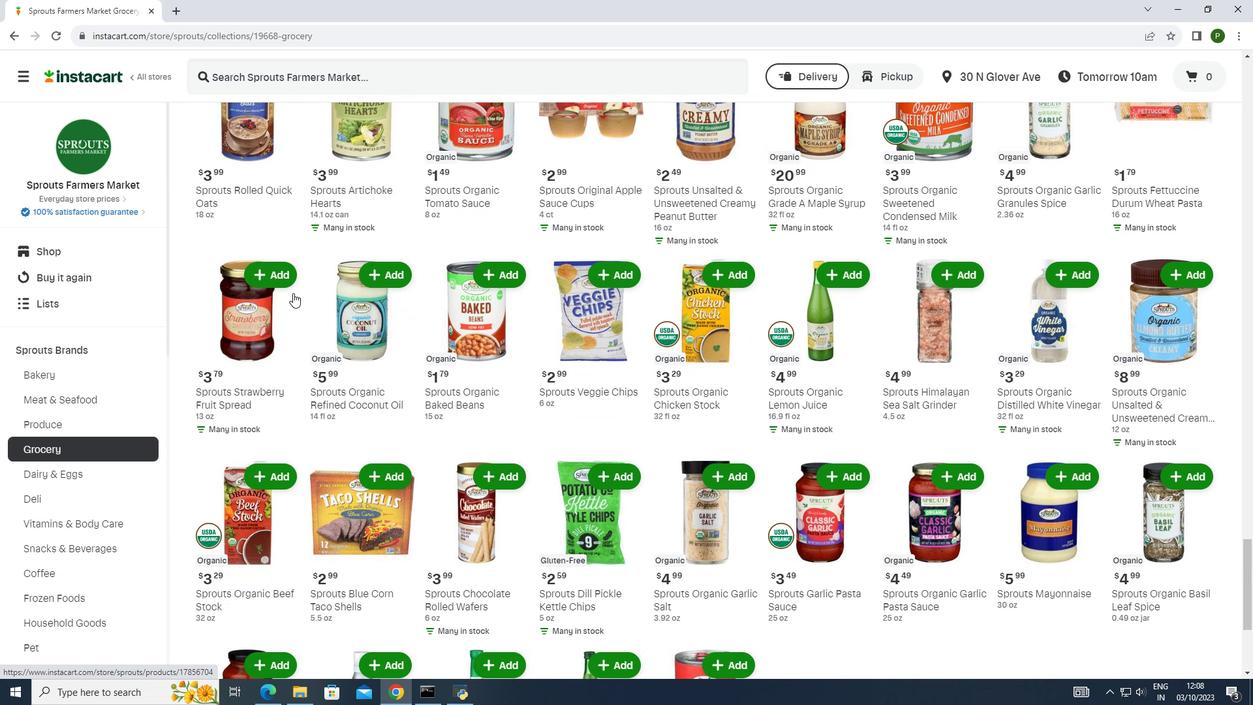 
Action: Mouse scrolled (293, 292) with delta (0, 0)
Screenshot: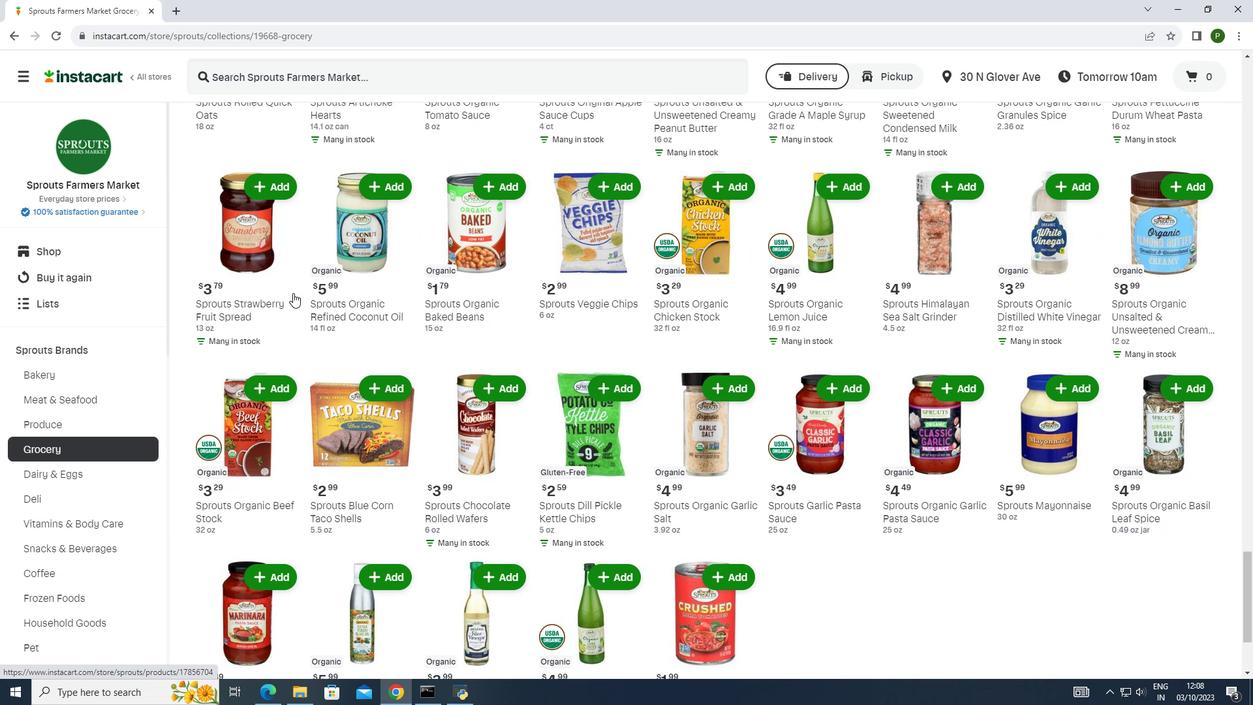 
Action: Mouse scrolled (293, 292) with delta (0, 0)
Screenshot: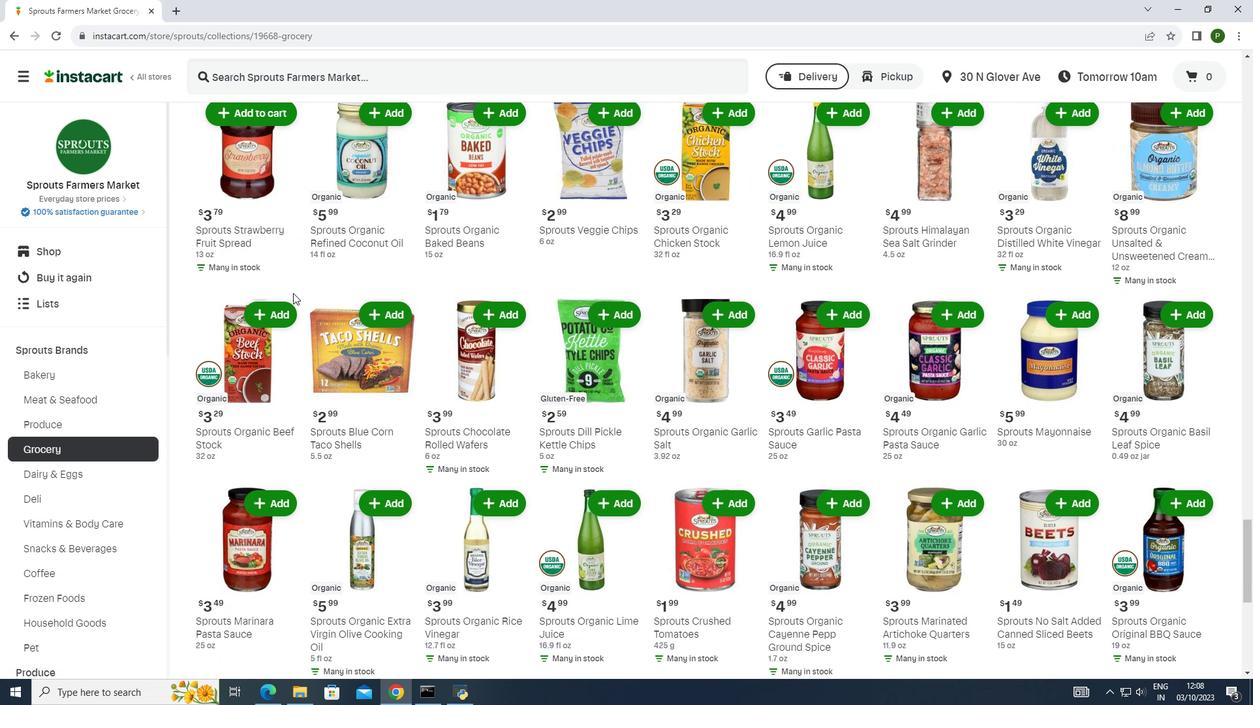 
Action: Mouse scrolled (293, 292) with delta (0, 0)
Screenshot: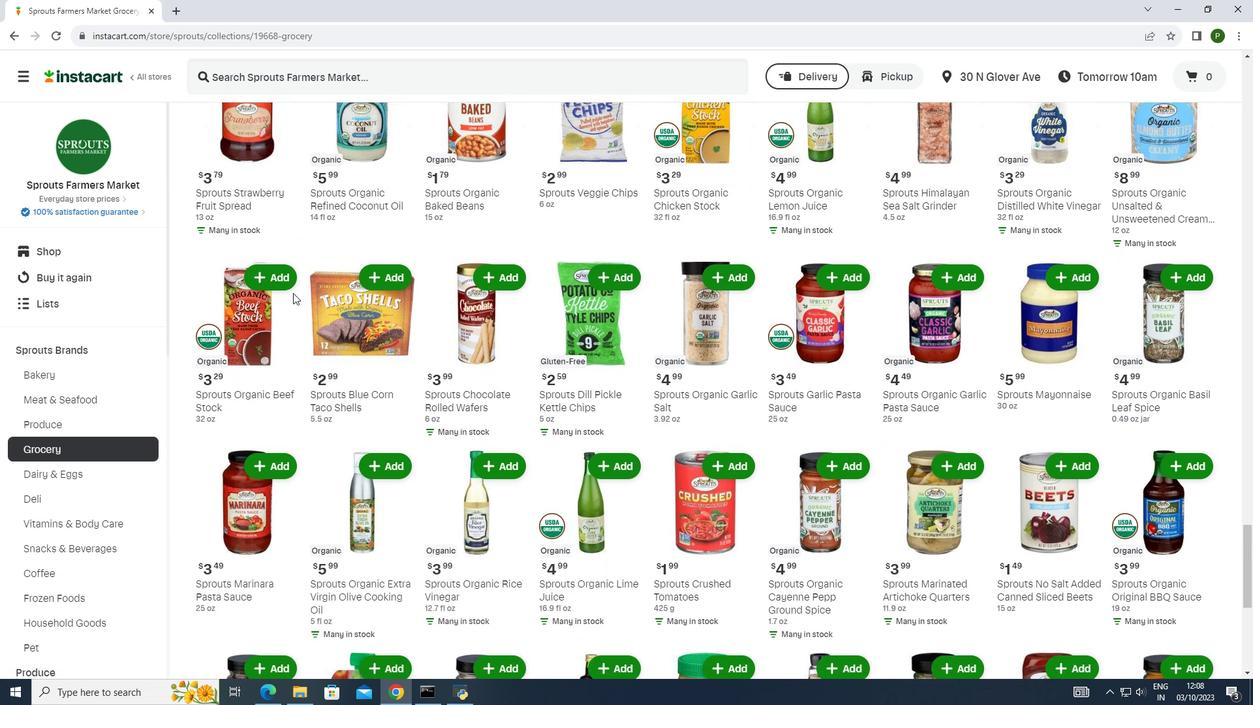 
Action: Mouse scrolled (293, 292) with delta (0, 0)
Screenshot: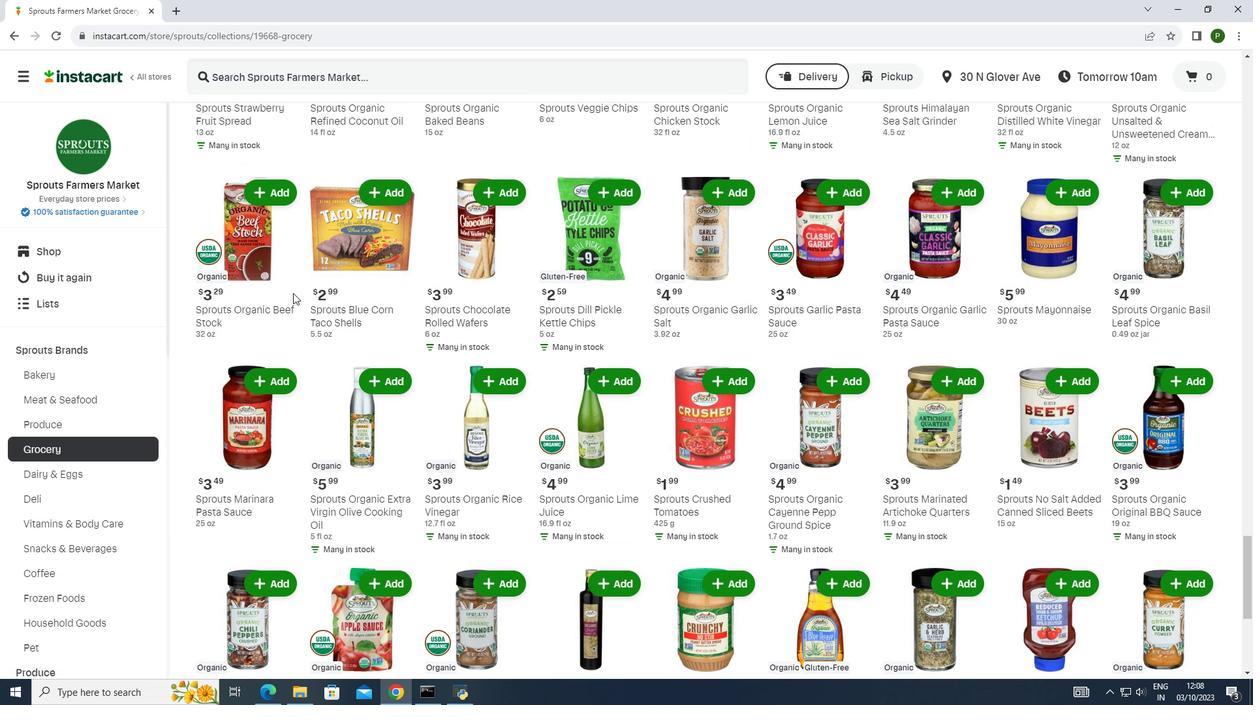 
Action: Mouse scrolled (293, 292) with delta (0, 0)
Screenshot: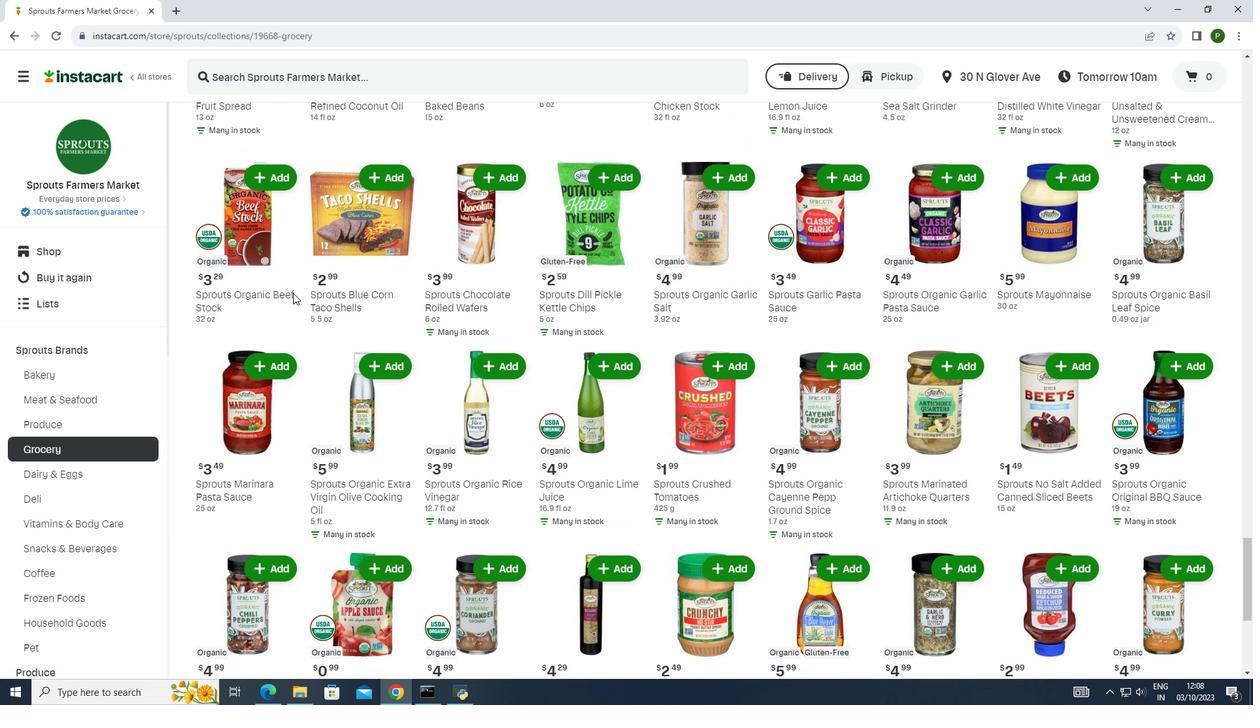 
Action: Mouse scrolled (293, 292) with delta (0, 0)
Screenshot: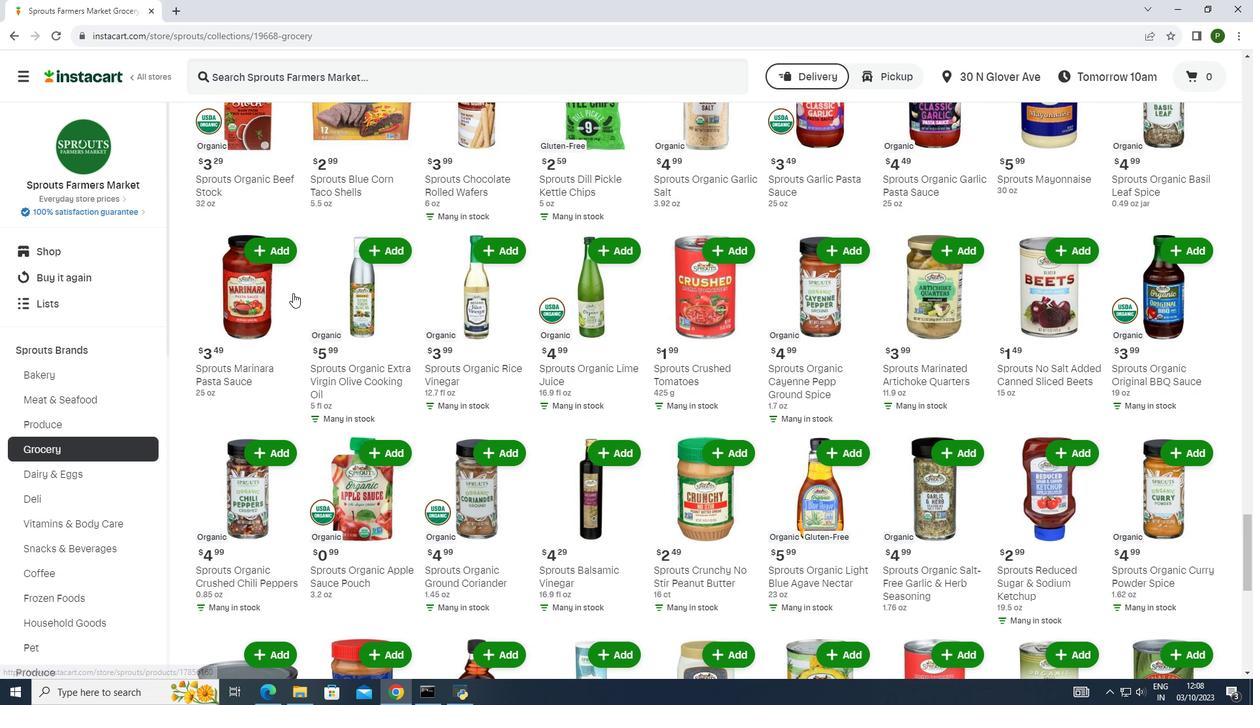 
Action: Mouse scrolled (293, 292) with delta (0, 0)
Screenshot: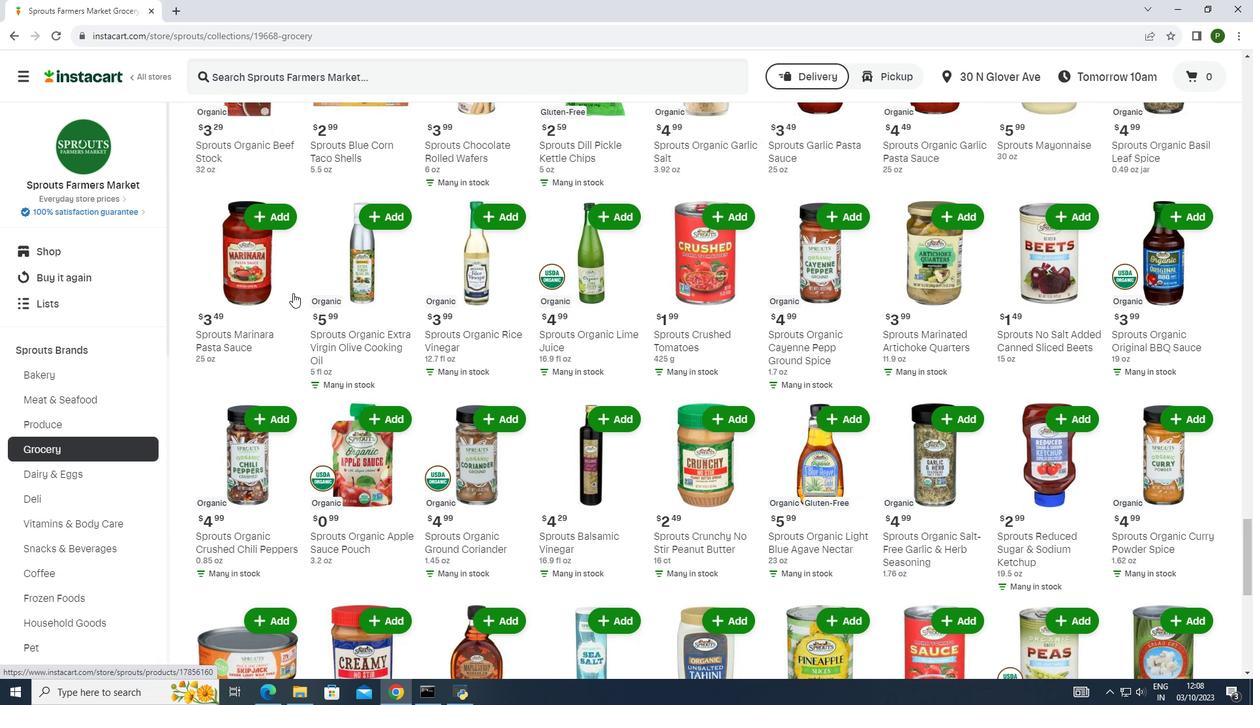 
Action: Mouse scrolled (293, 292) with delta (0, 0)
Screenshot: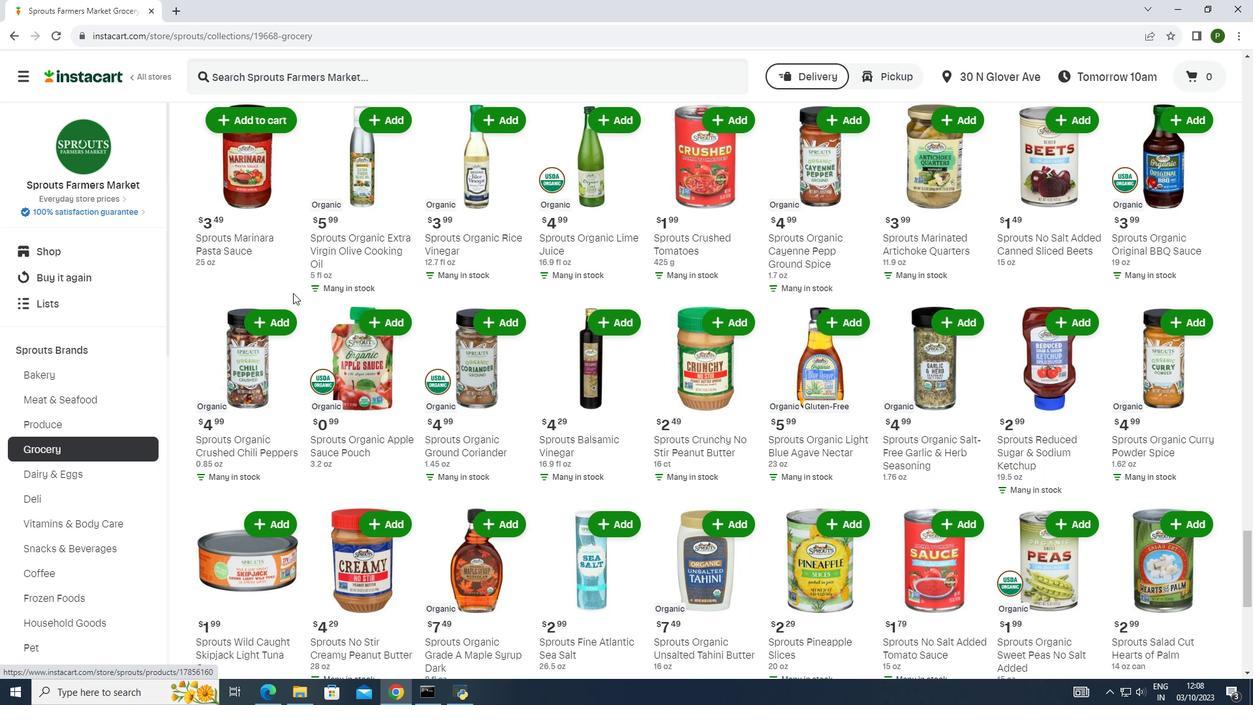 
Action: Mouse scrolled (293, 292) with delta (0, 0)
Screenshot: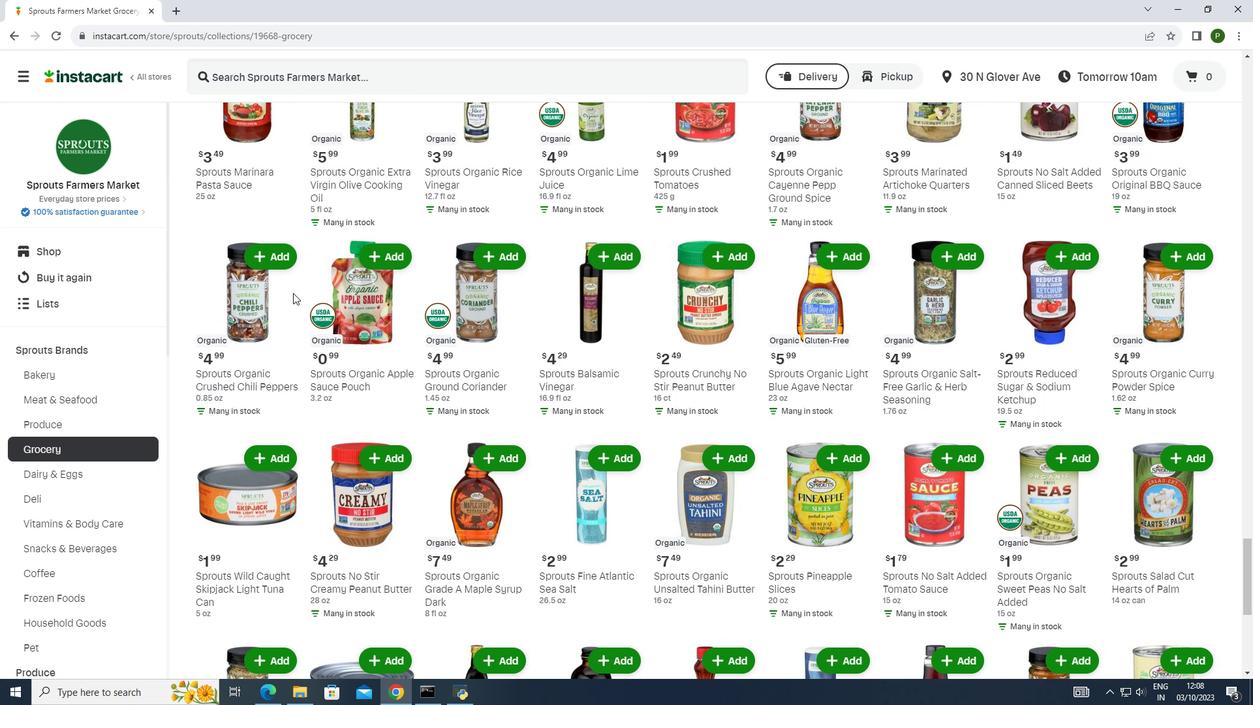 
Action: Mouse scrolled (293, 292) with delta (0, 0)
Screenshot: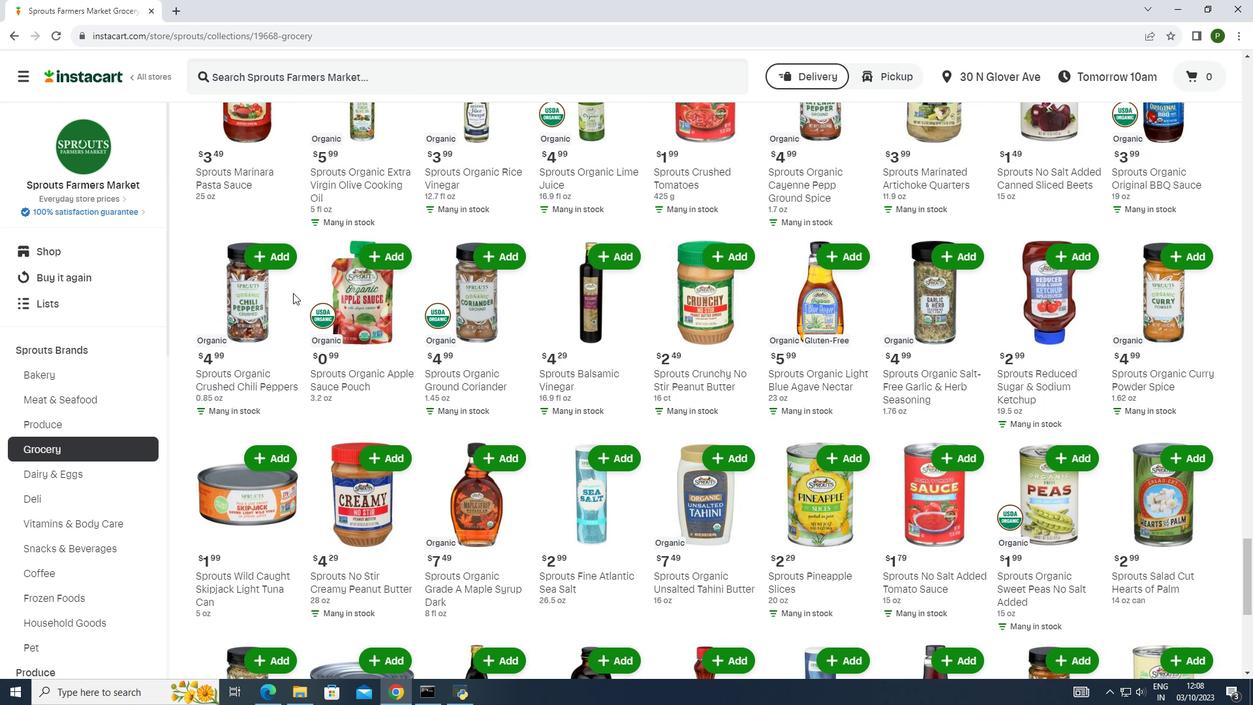 
Action: Mouse scrolled (293, 292) with delta (0, 0)
Screenshot: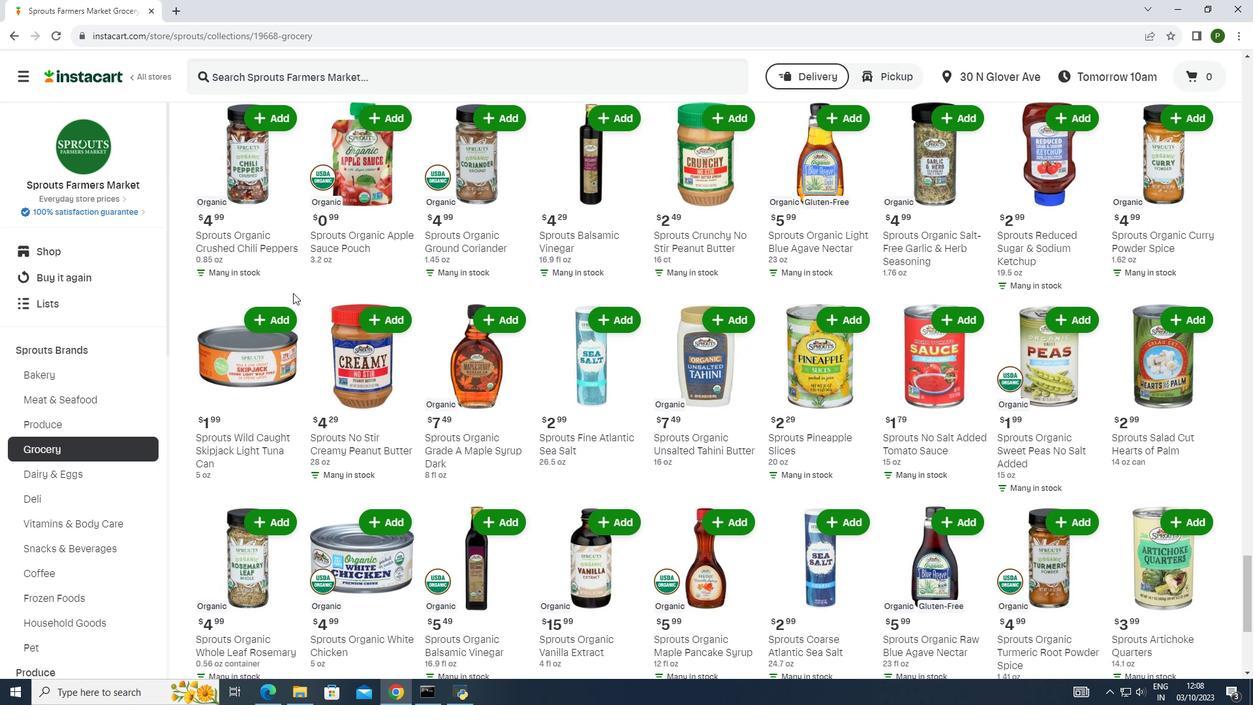 
Action: Mouse scrolled (293, 292) with delta (0, 0)
Screenshot: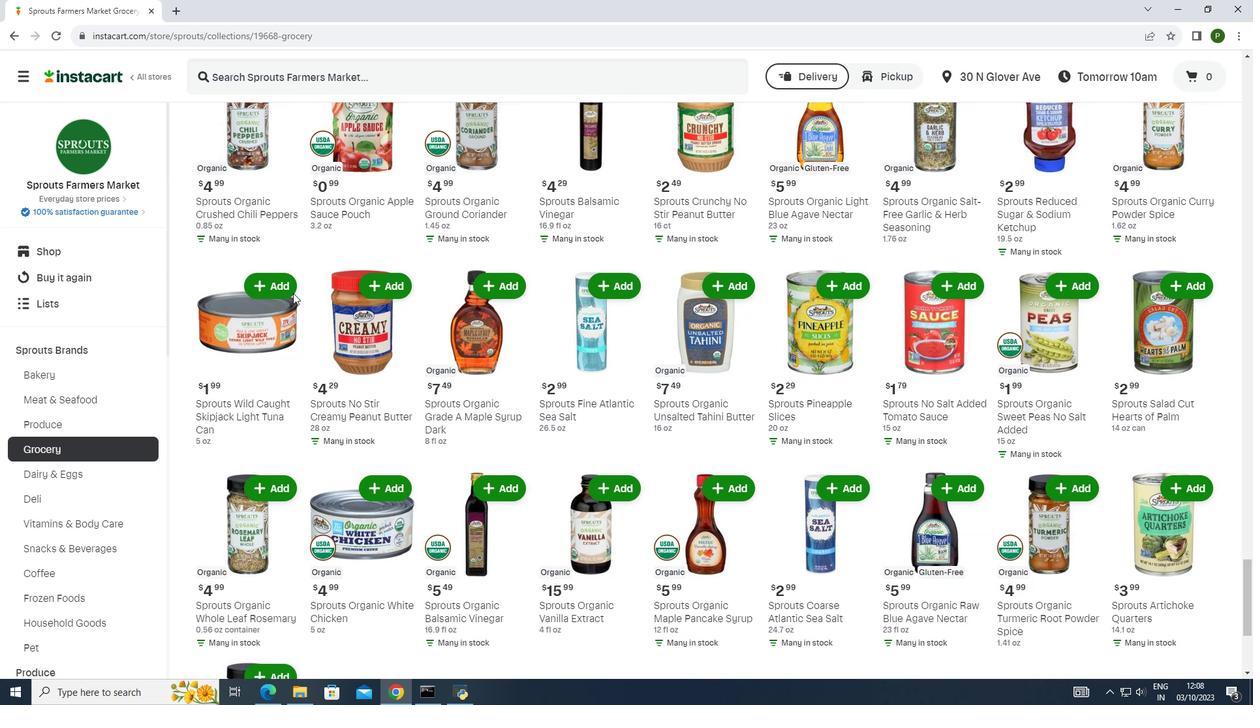 
Action: Mouse scrolled (293, 292) with delta (0, 0)
Screenshot: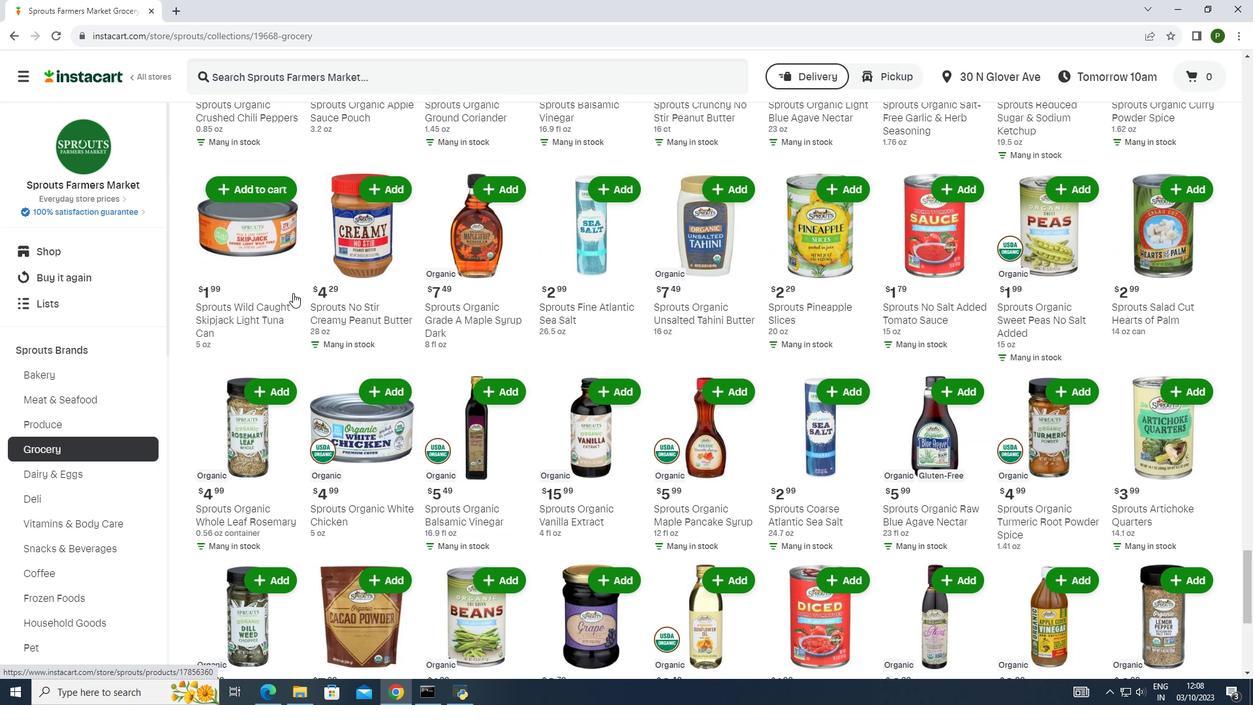 
Action: Mouse scrolled (293, 292) with delta (0, 0)
Screenshot: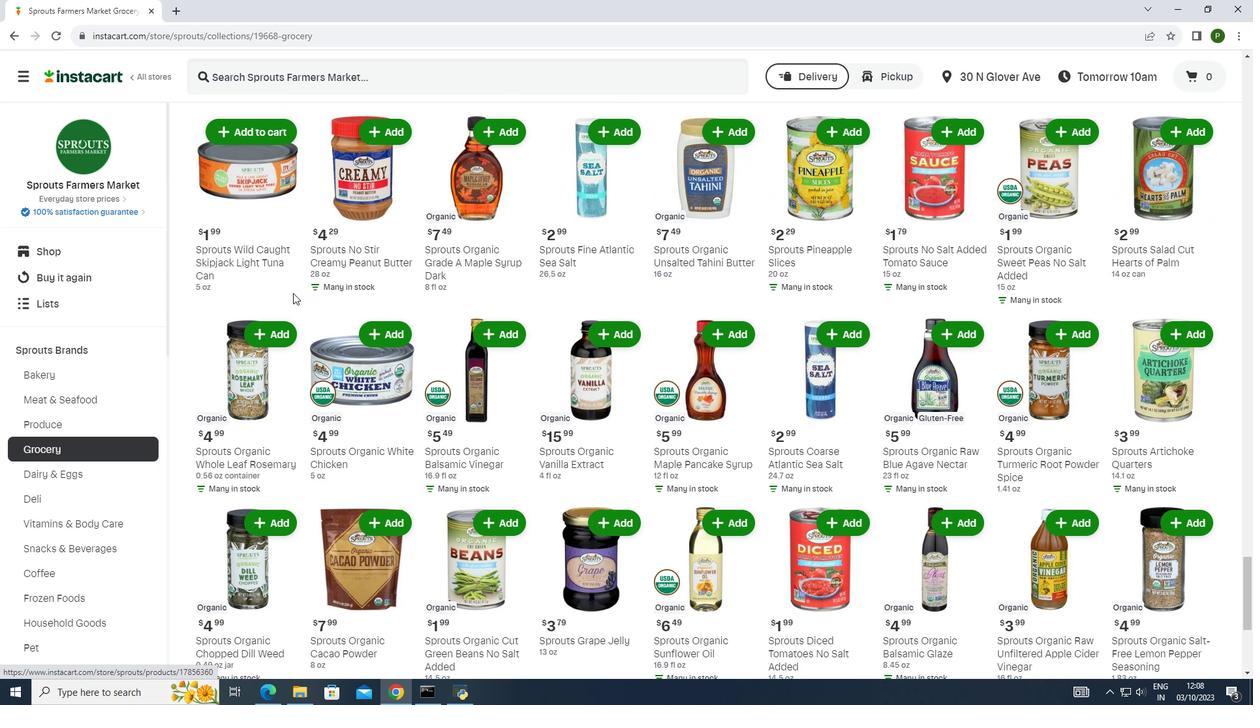 
Action: Mouse scrolled (293, 292) with delta (0, 0)
Screenshot: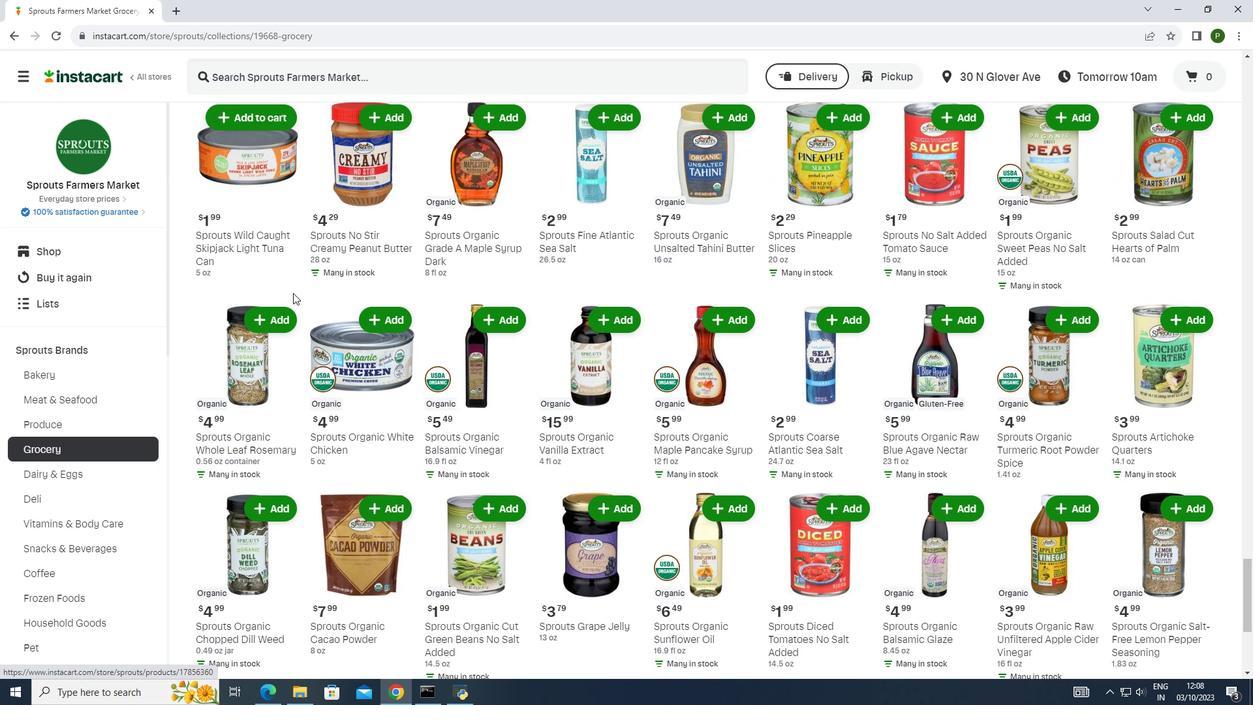 
Action: Mouse scrolled (293, 292) with delta (0, 0)
Screenshot: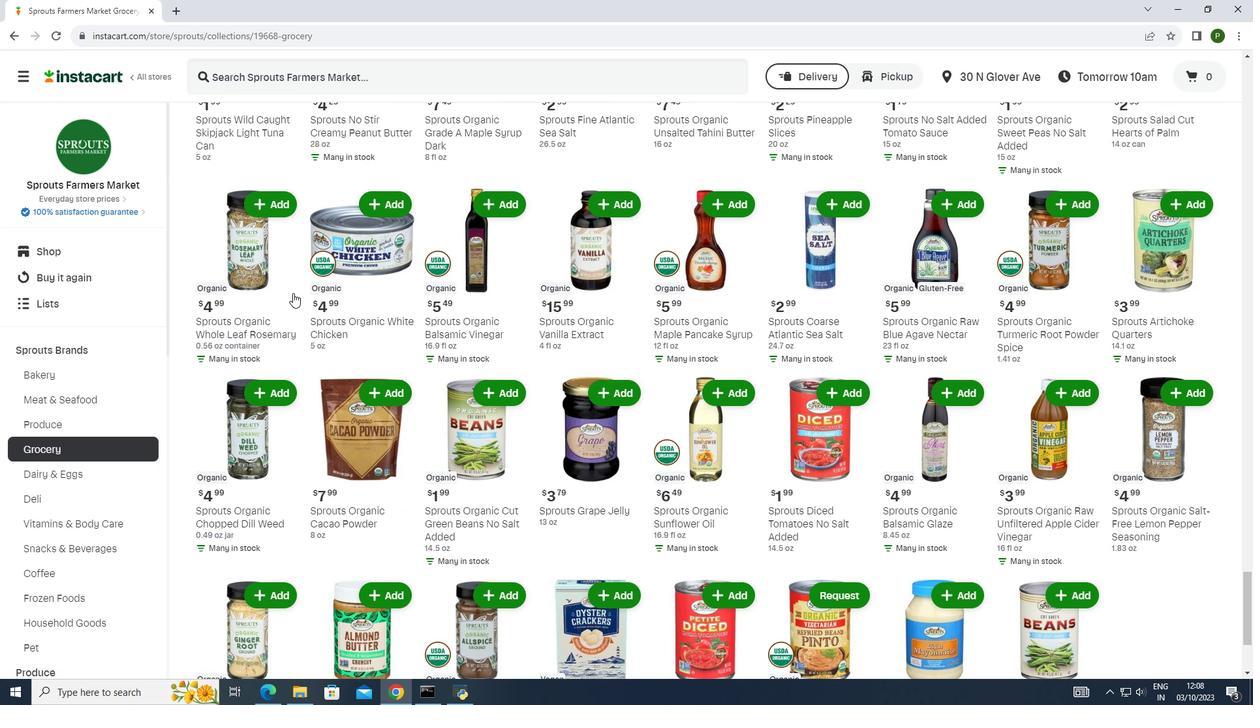 
Action: Mouse scrolled (293, 292) with delta (0, 0)
Screenshot: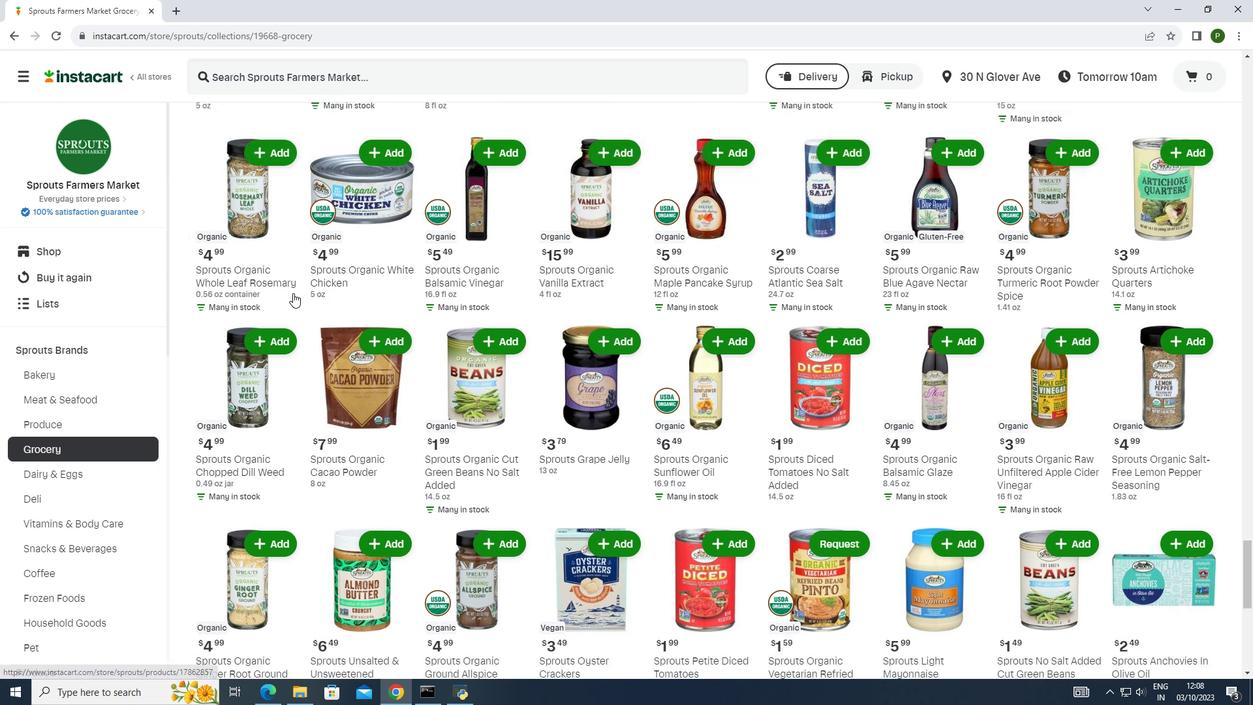 
Action: Mouse scrolled (293, 292) with delta (0, 0)
Screenshot: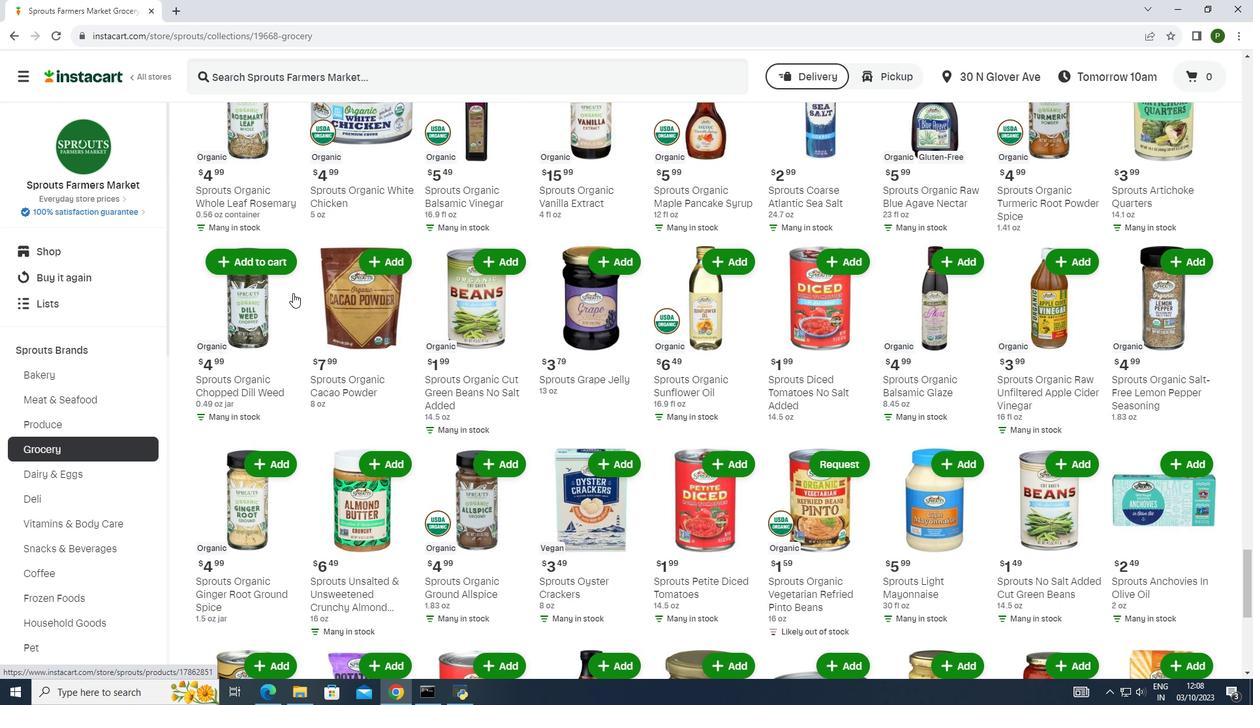 
Action: Mouse scrolled (293, 292) with delta (0, 0)
Screenshot: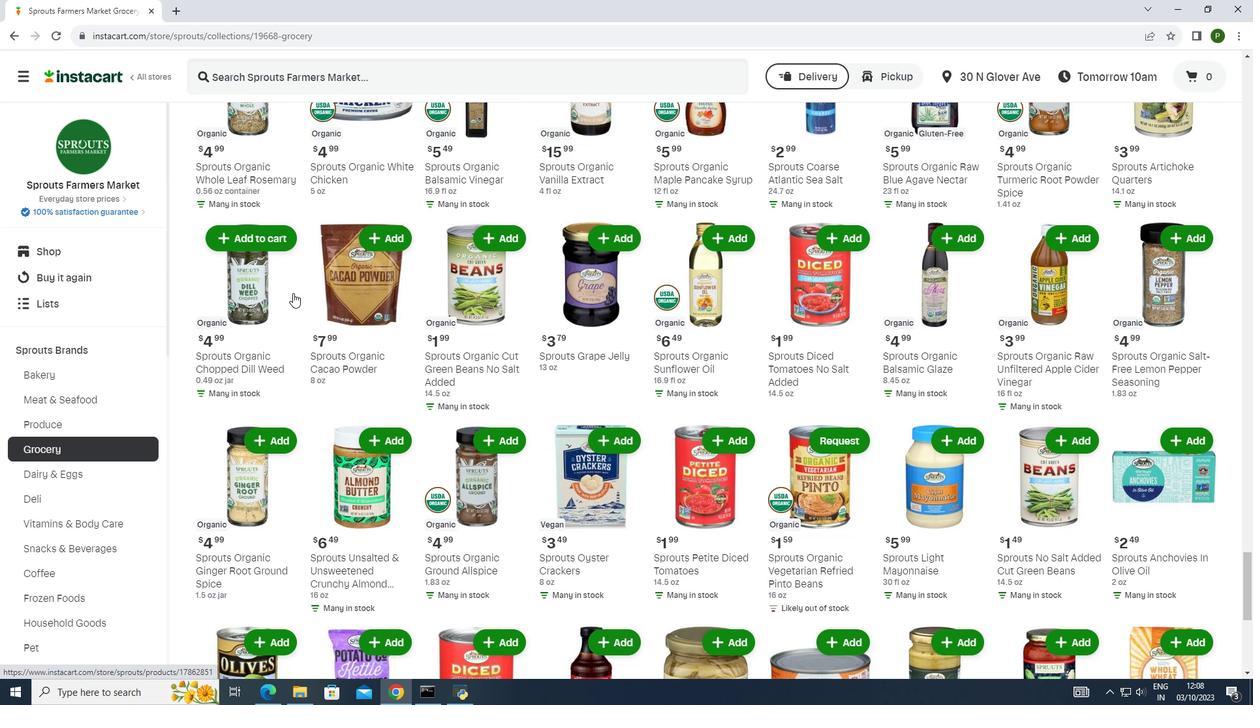 
Action: Mouse scrolled (293, 292) with delta (0, 0)
Screenshot: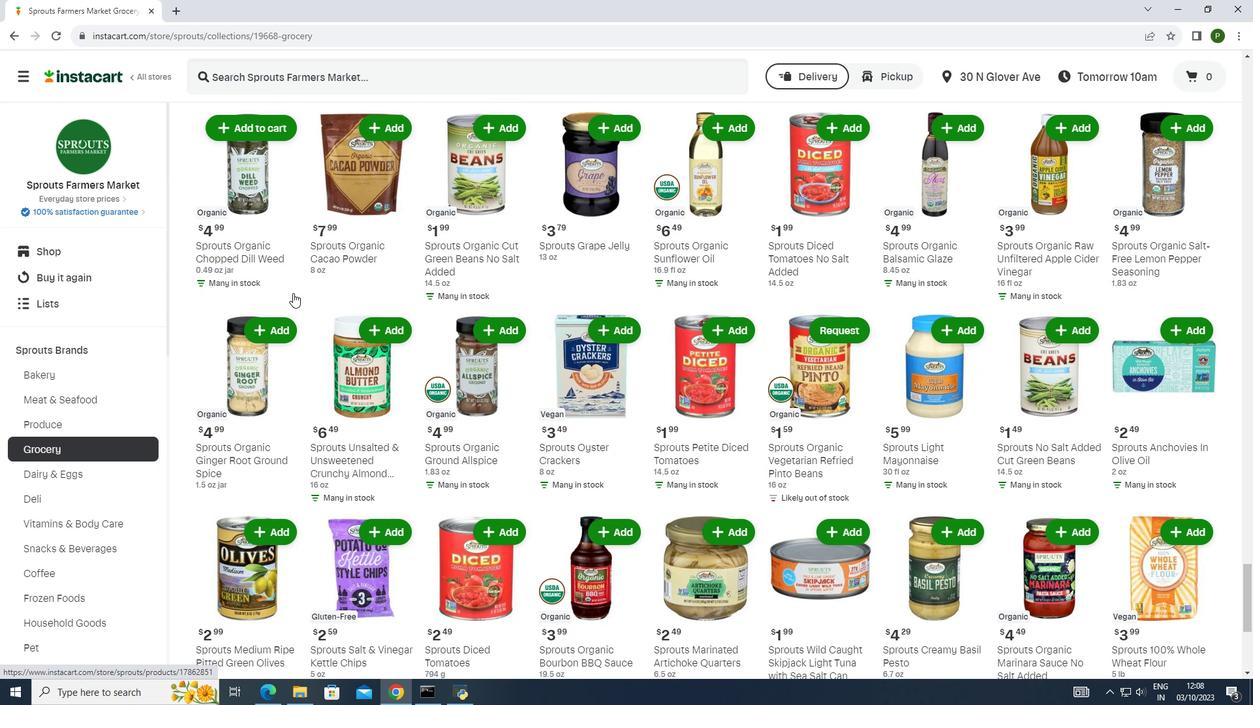 
Action: Mouse scrolled (293, 292) with delta (0, 0)
Screenshot: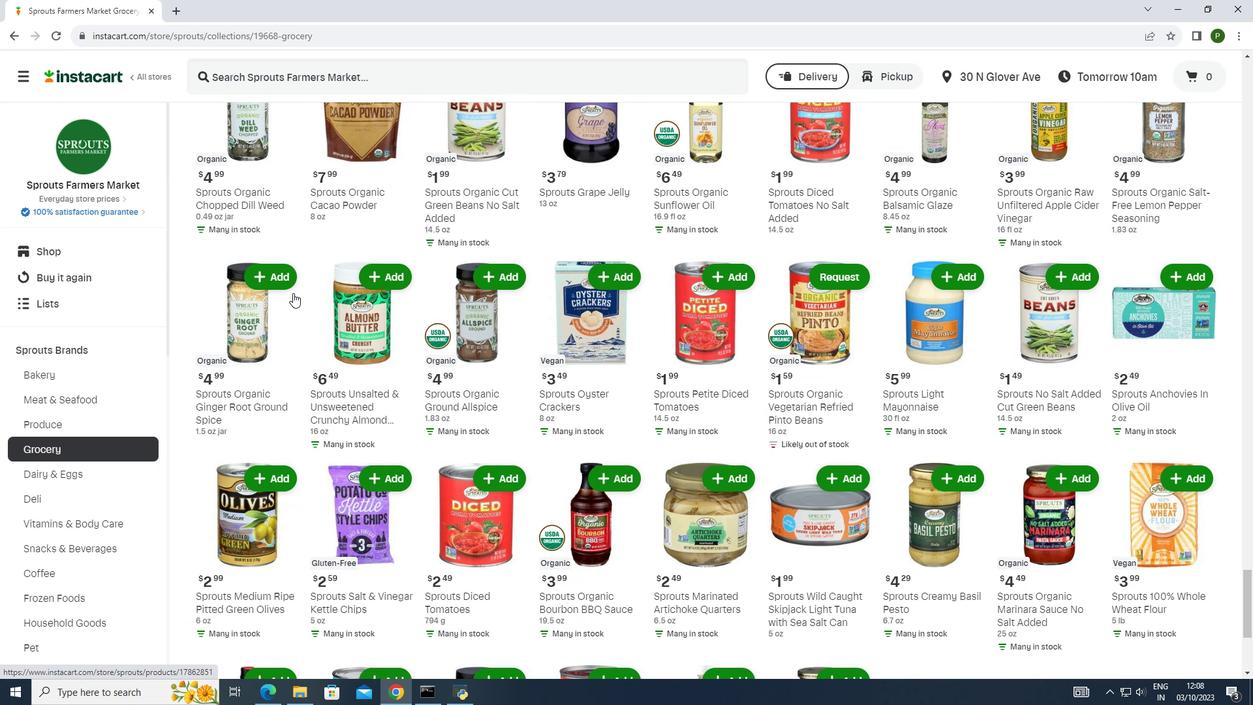 
Action: Mouse scrolled (293, 292) with delta (0, 0)
Screenshot: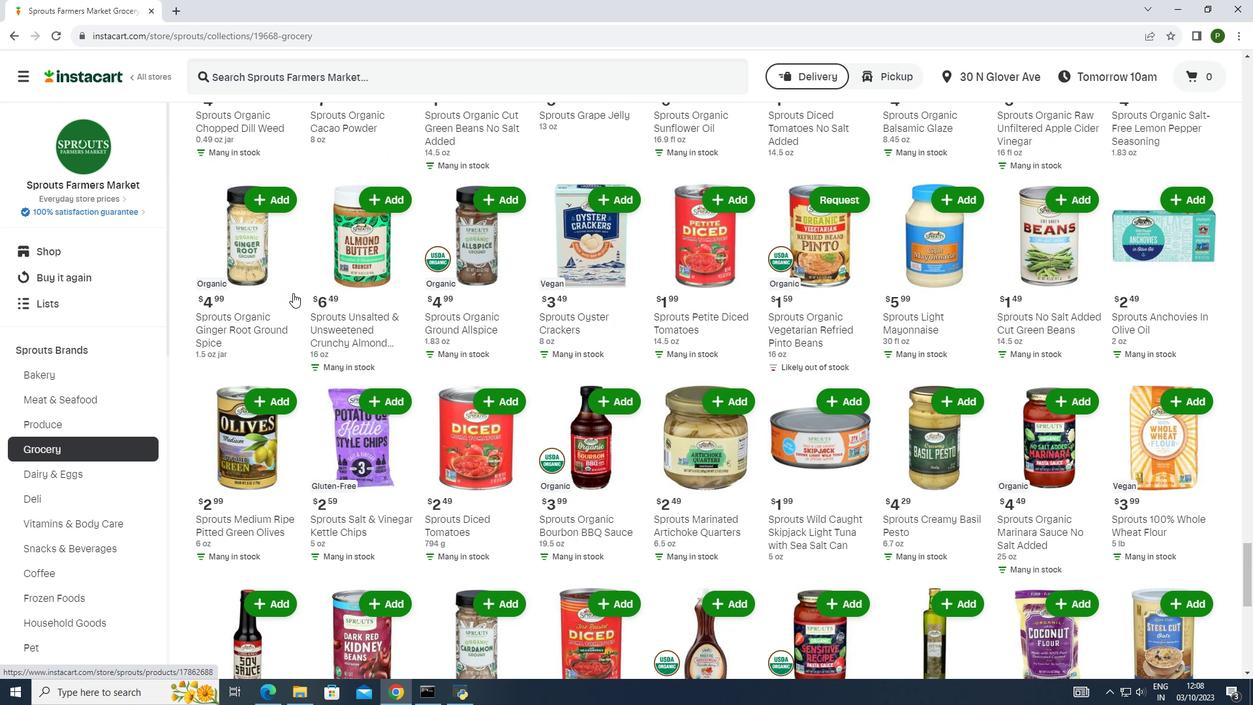 
Action: Mouse scrolled (293, 292) with delta (0, 0)
Screenshot: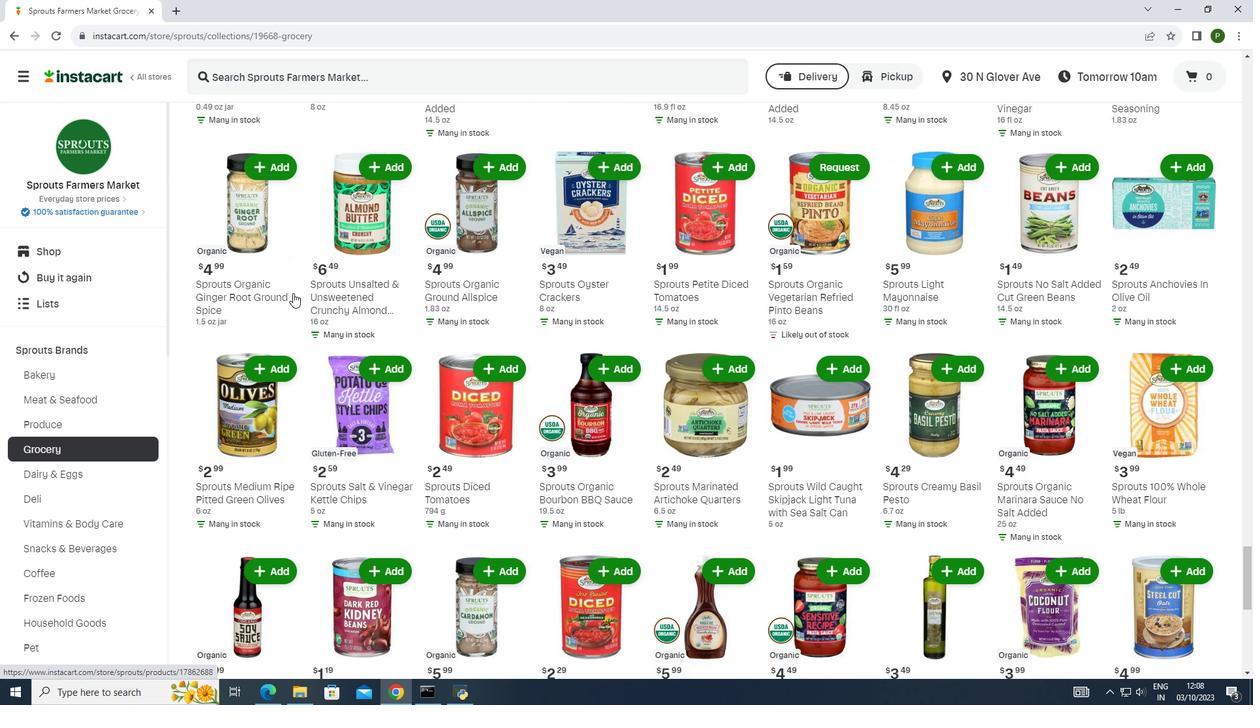 
Action: Mouse scrolled (293, 292) with delta (0, 0)
Screenshot: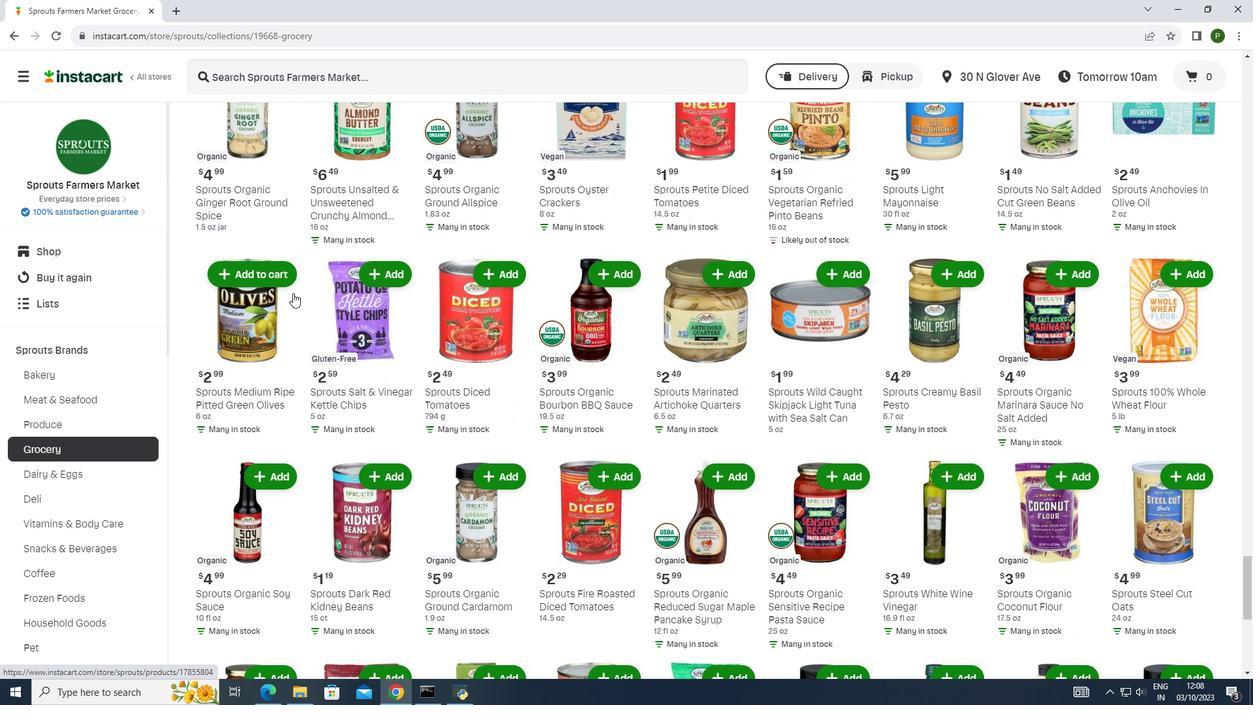 
Action: Mouse scrolled (293, 292) with delta (0, 0)
Screenshot: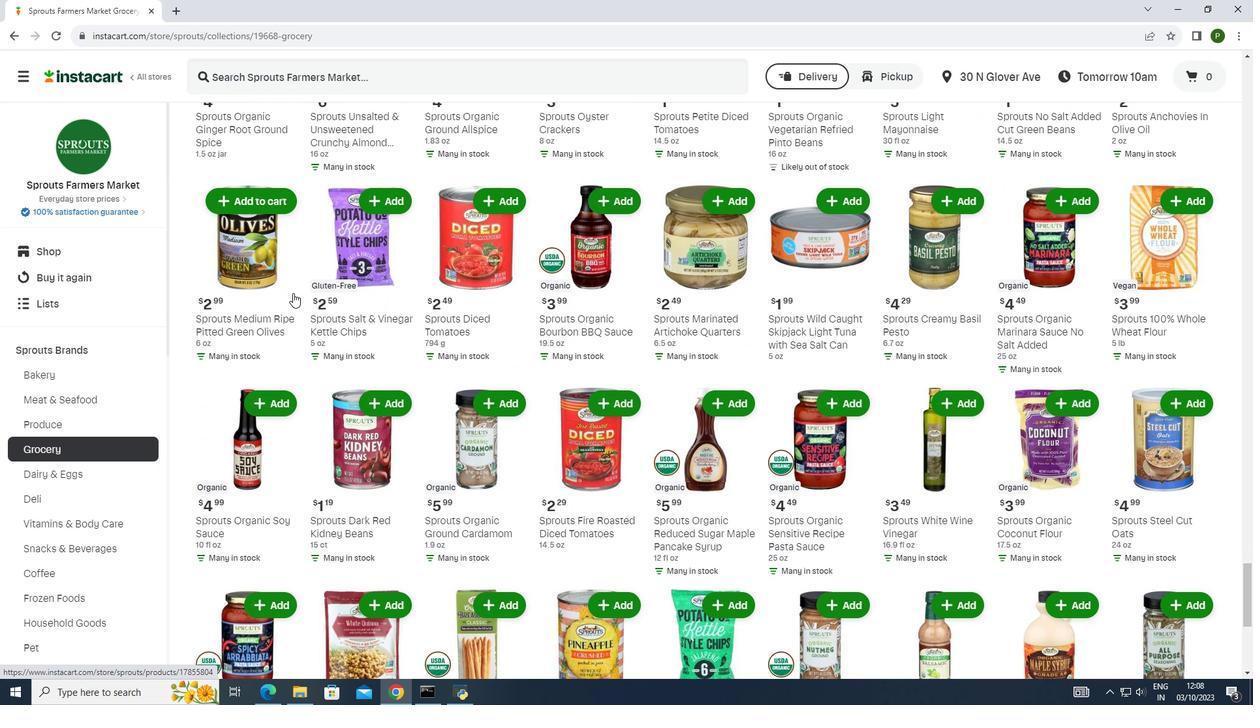 
Action: Mouse scrolled (293, 292) with delta (0, 0)
Screenshot: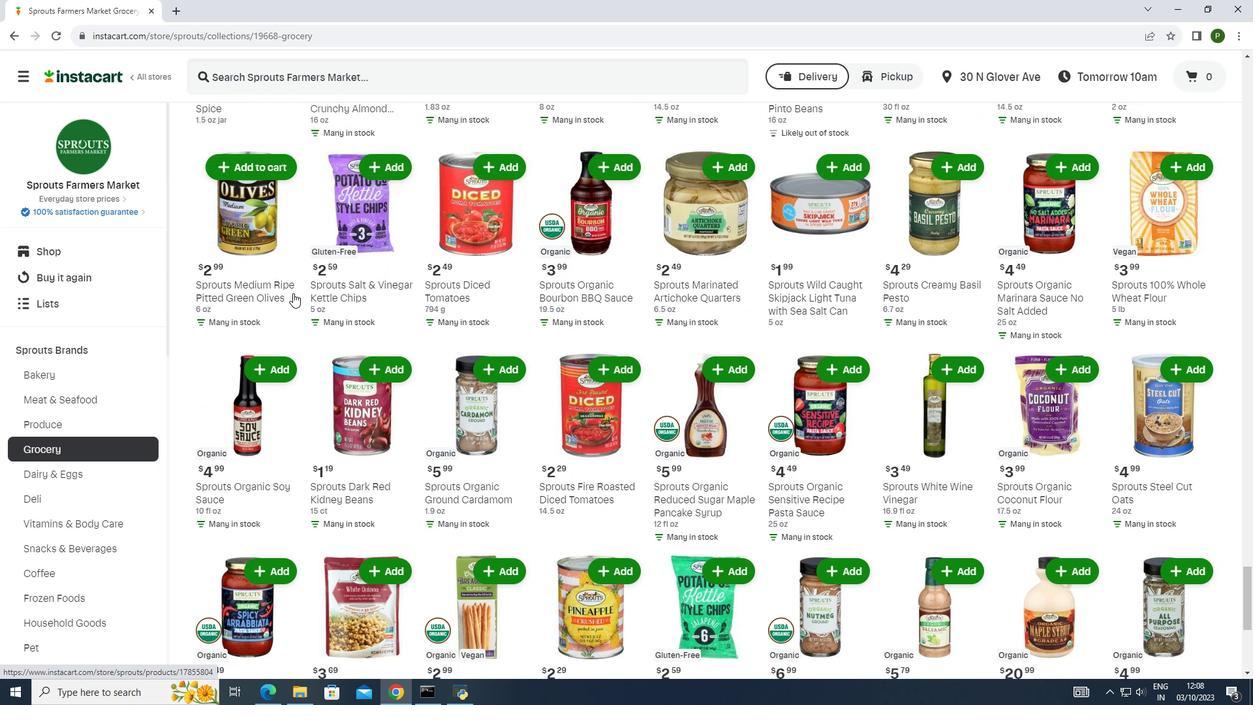 
Action: Mouse scrolled (293, 292) with delta (0, 0)
Screenshot: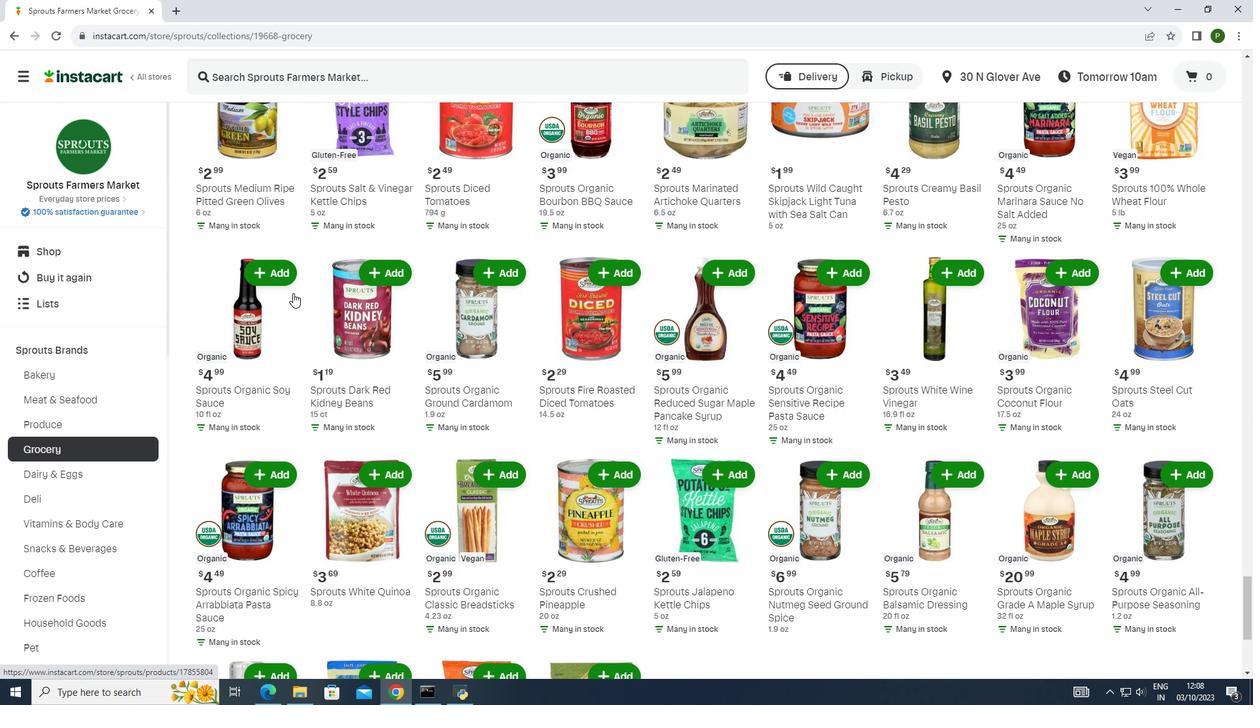 
Action: Mouse scrolled (293, 292) with delta (0, 0)
Screenshot: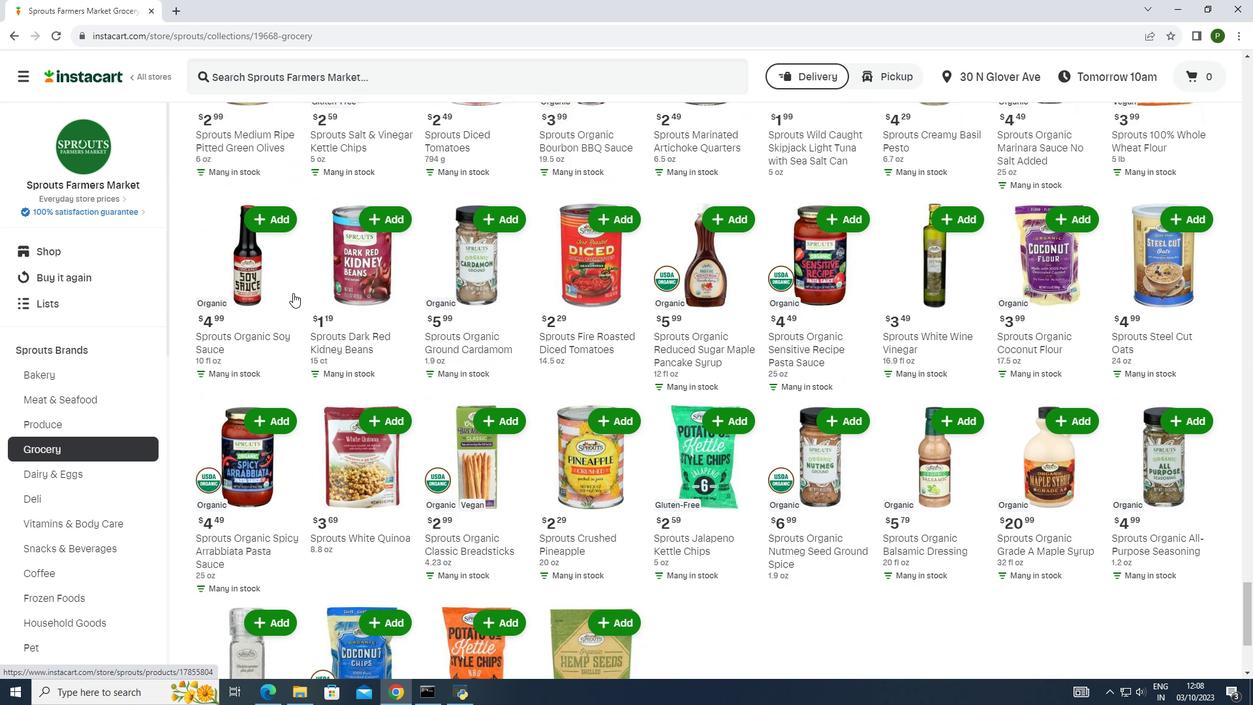
Action: Mouse scrolled (293, 293) with delta (0, 0)
Screenshot: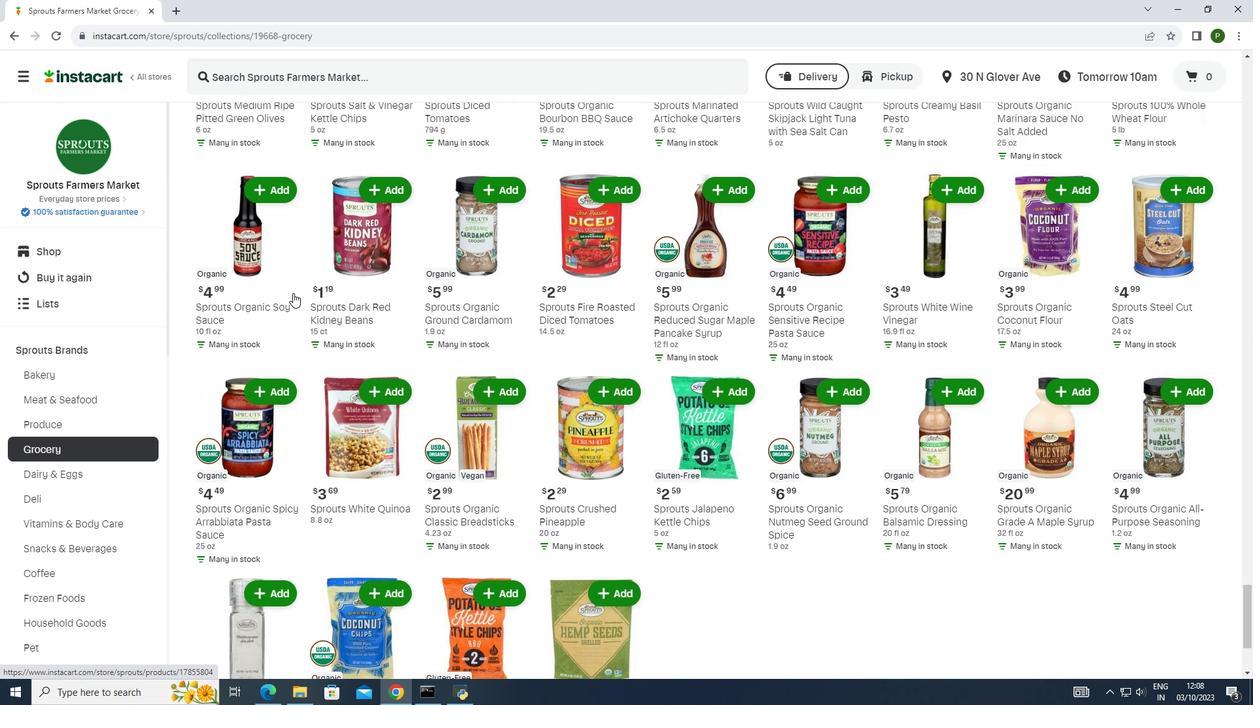 
Action: Mouse scrolled (293, 292) with delta (0, 0)
Screenshot: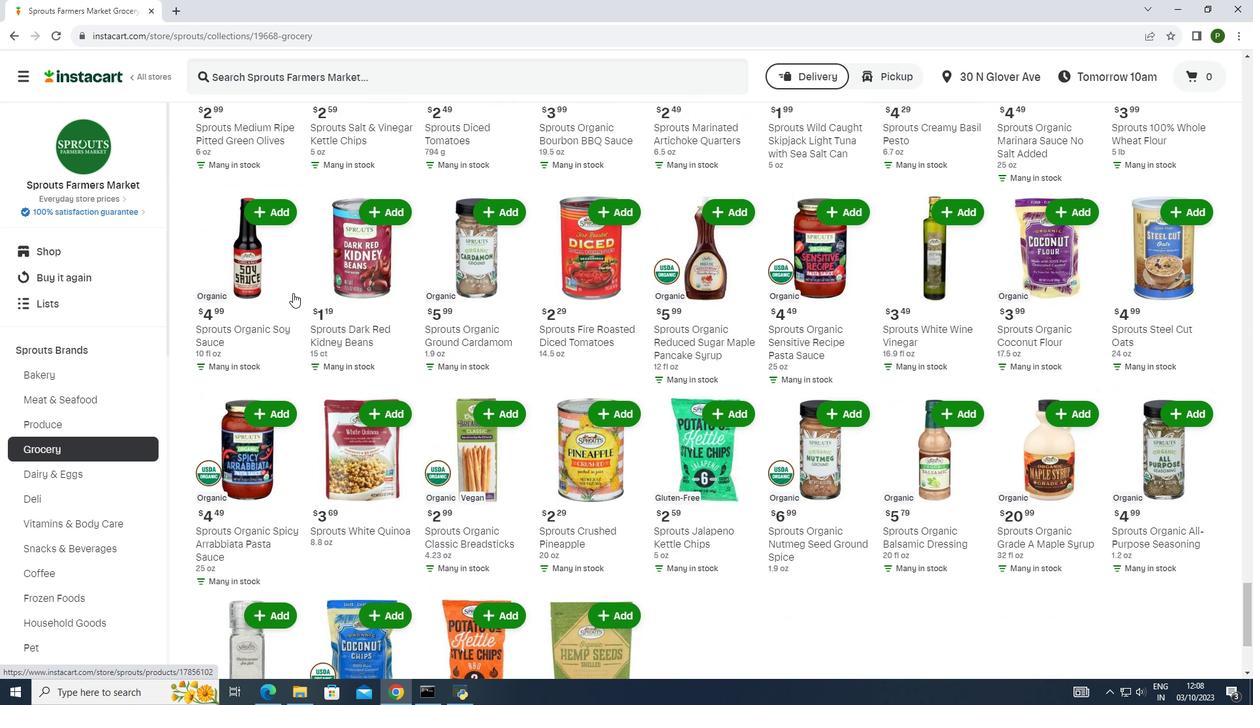
Action: Mouse scrolled (293, 292) with delta (0, 0)
Screenshot: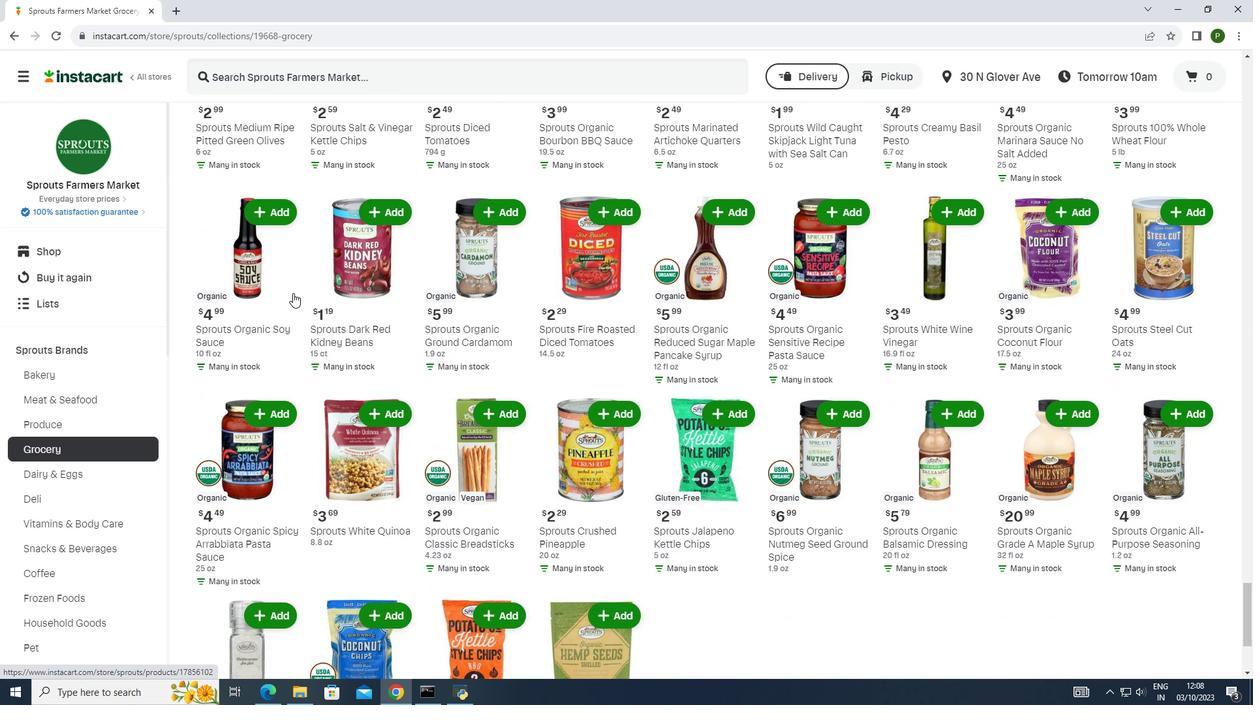
Action: Mouse scrolled (293, 292) with delta (0, 0)
Screenshot: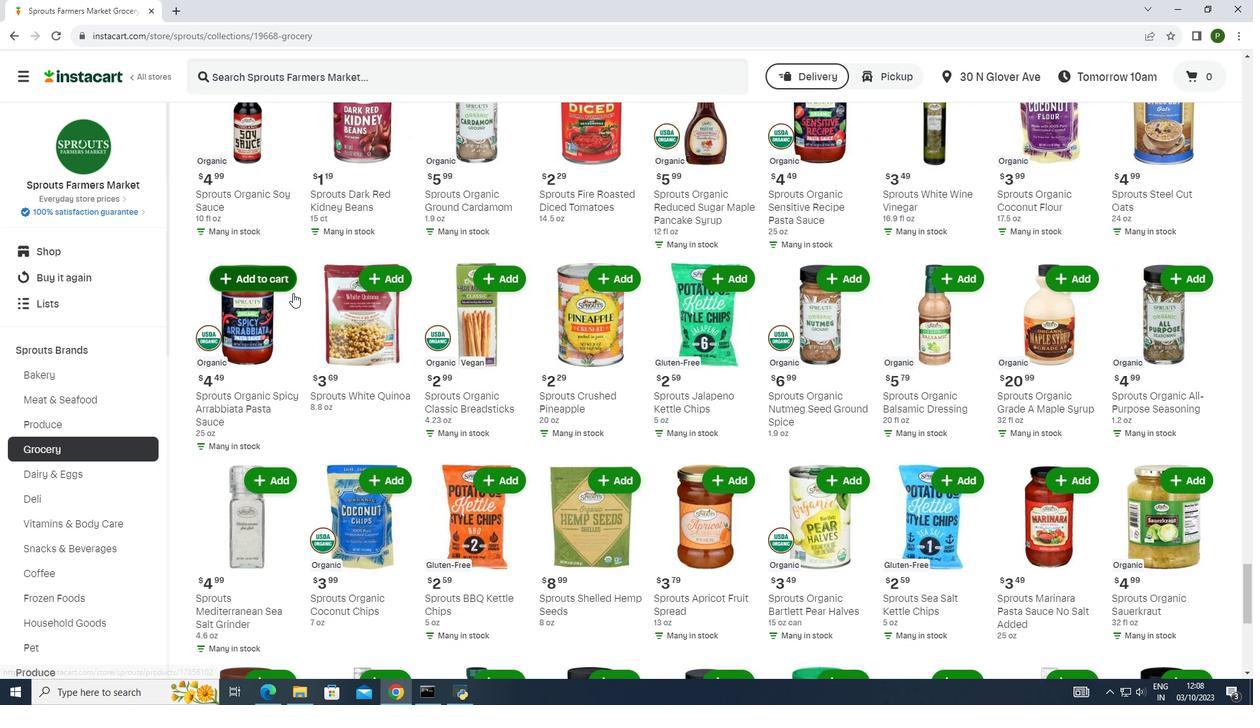 
Action: Mouse scrolled (293, 292) with delta (0, 0)
Screenshot: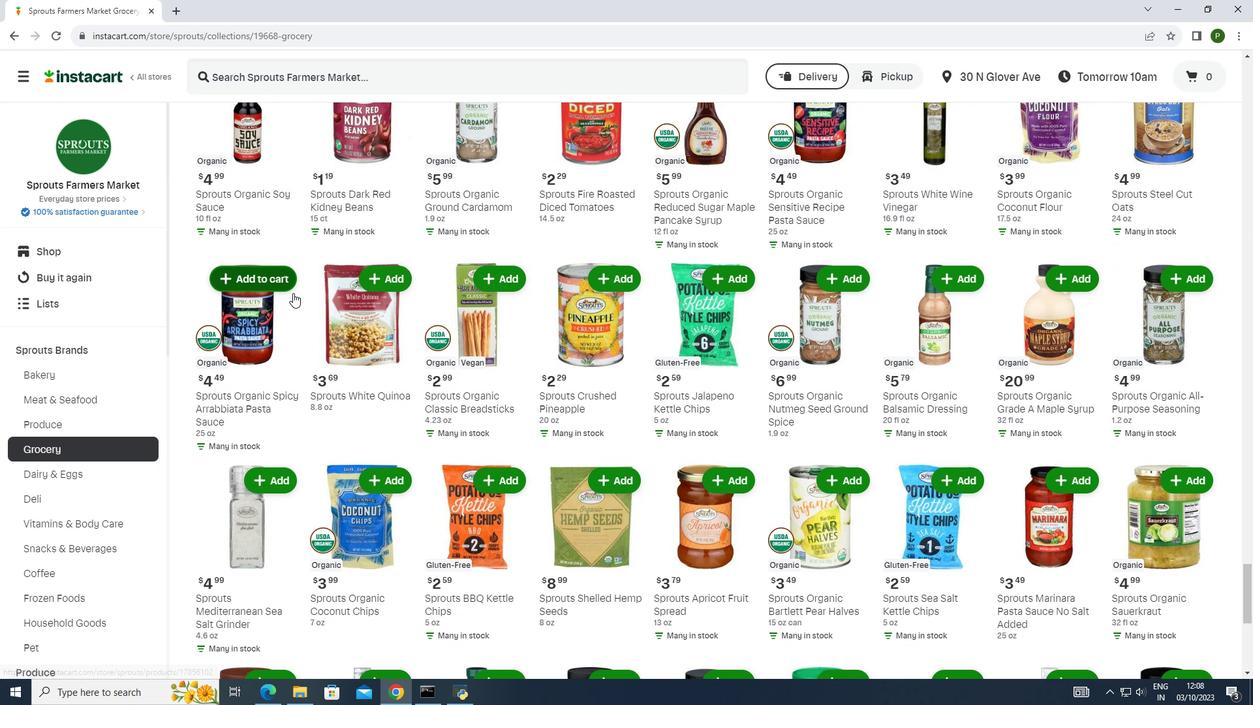 
Action: Mouse scrolled (293, 292) with delta (0, 0)
Screenshot: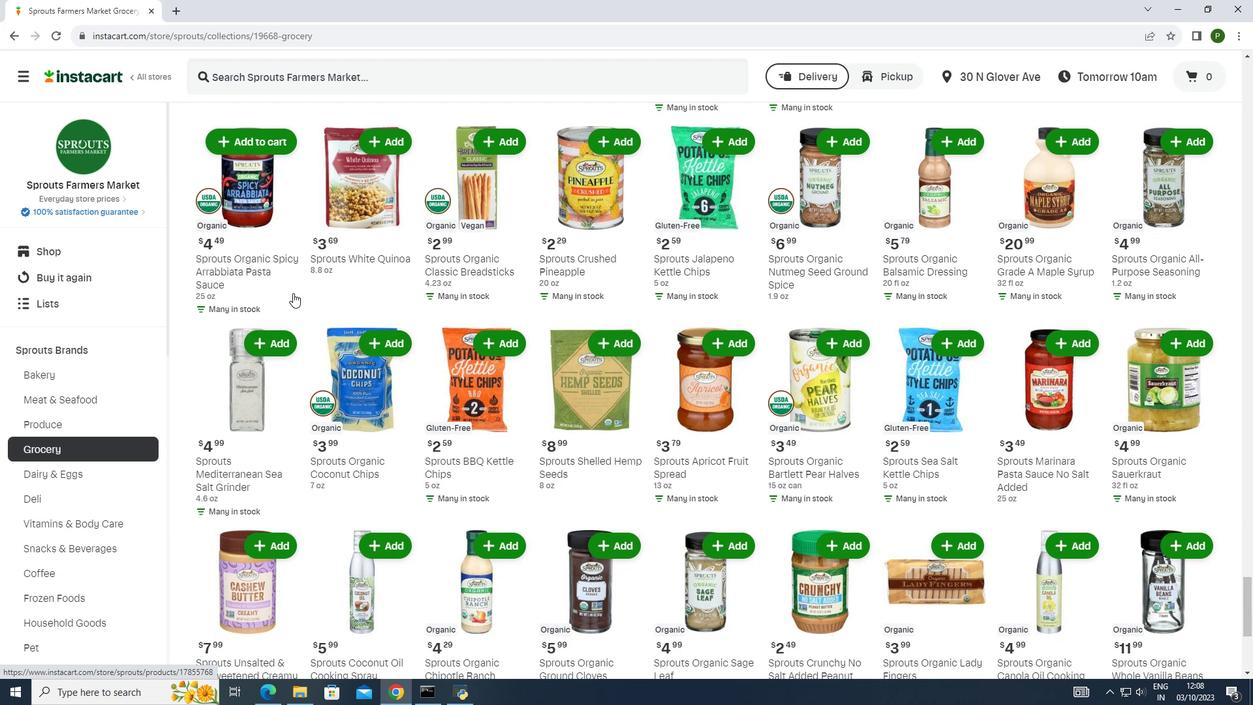 
Action: Mouse scrolled (293, 292) with delta (0, 0)
Screenshot: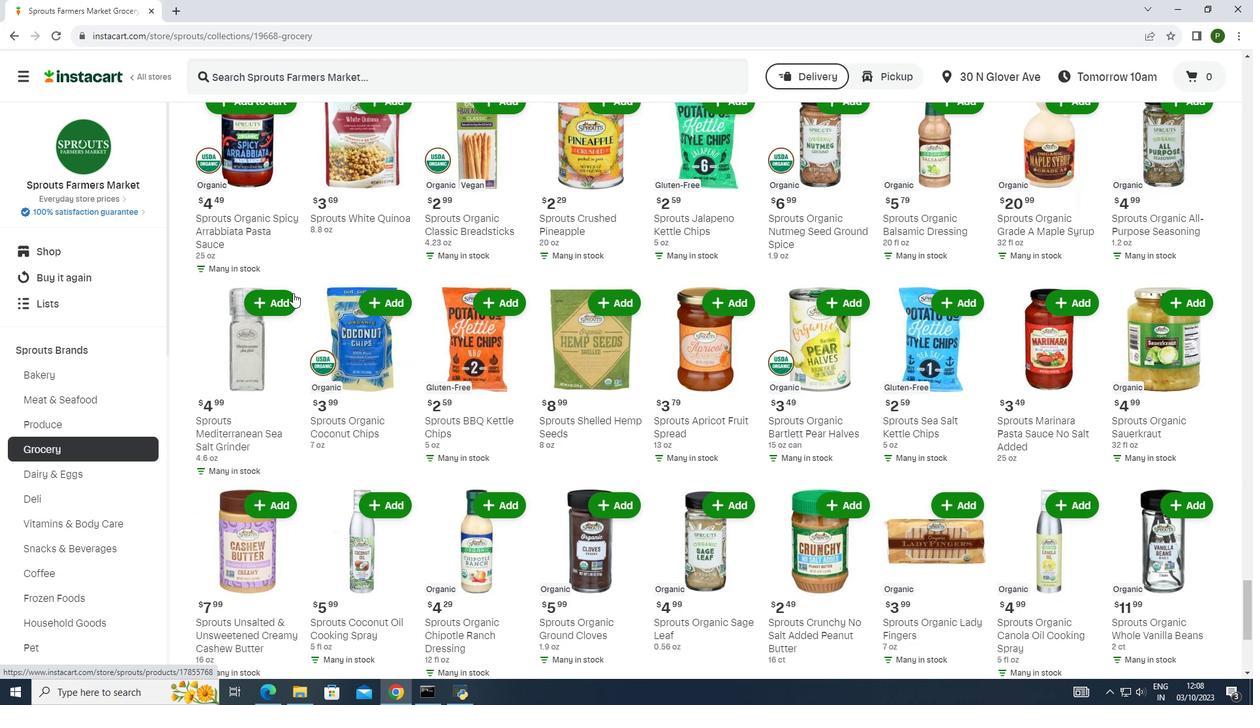 
Action: Mouse scrolled (293, 292) with delta (0, 0)
Screenshot: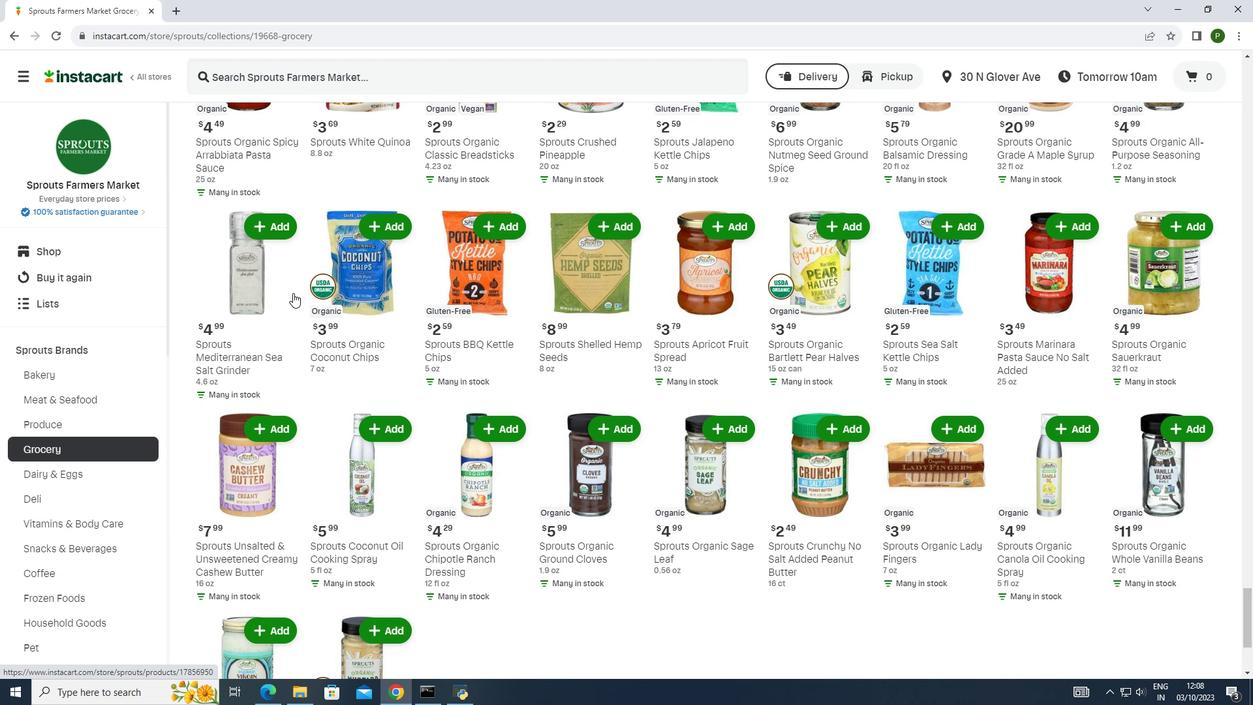 
Action: Mouse scrolled (293, 292) with delta (0, 0)
Screenshot: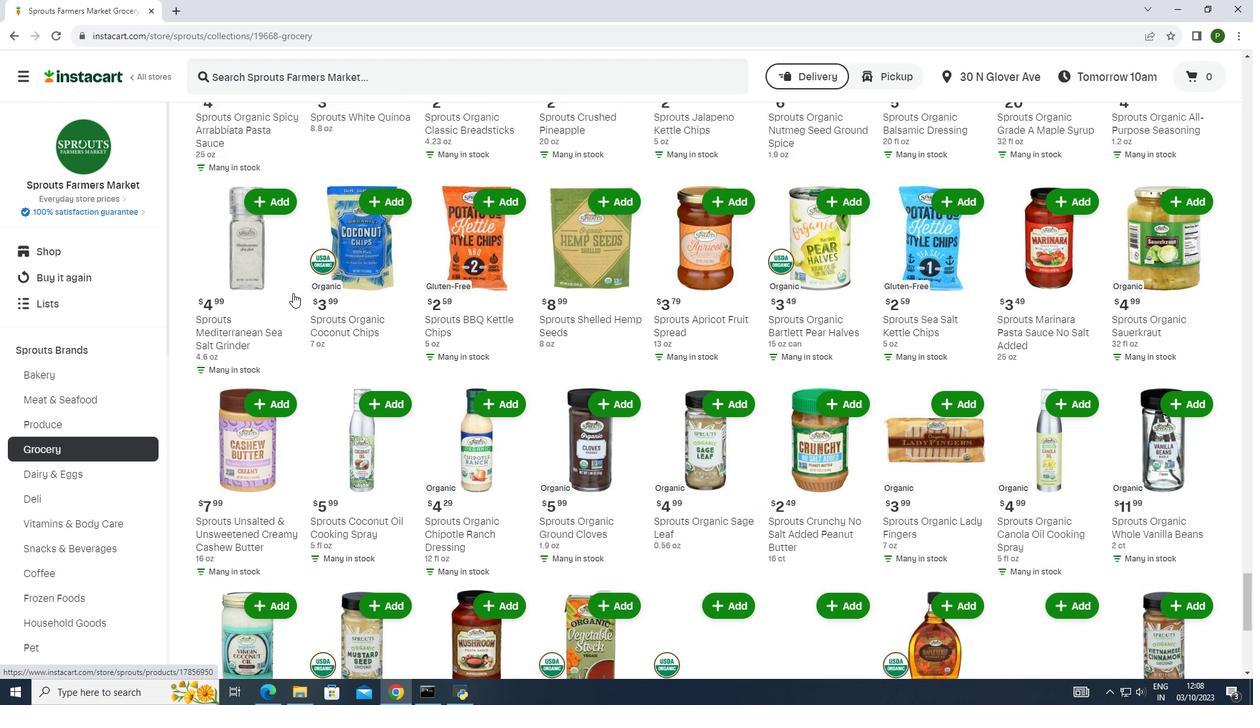 
Action: Mouse scrolled (293, 292) with delta (0, 0)
Screenshot: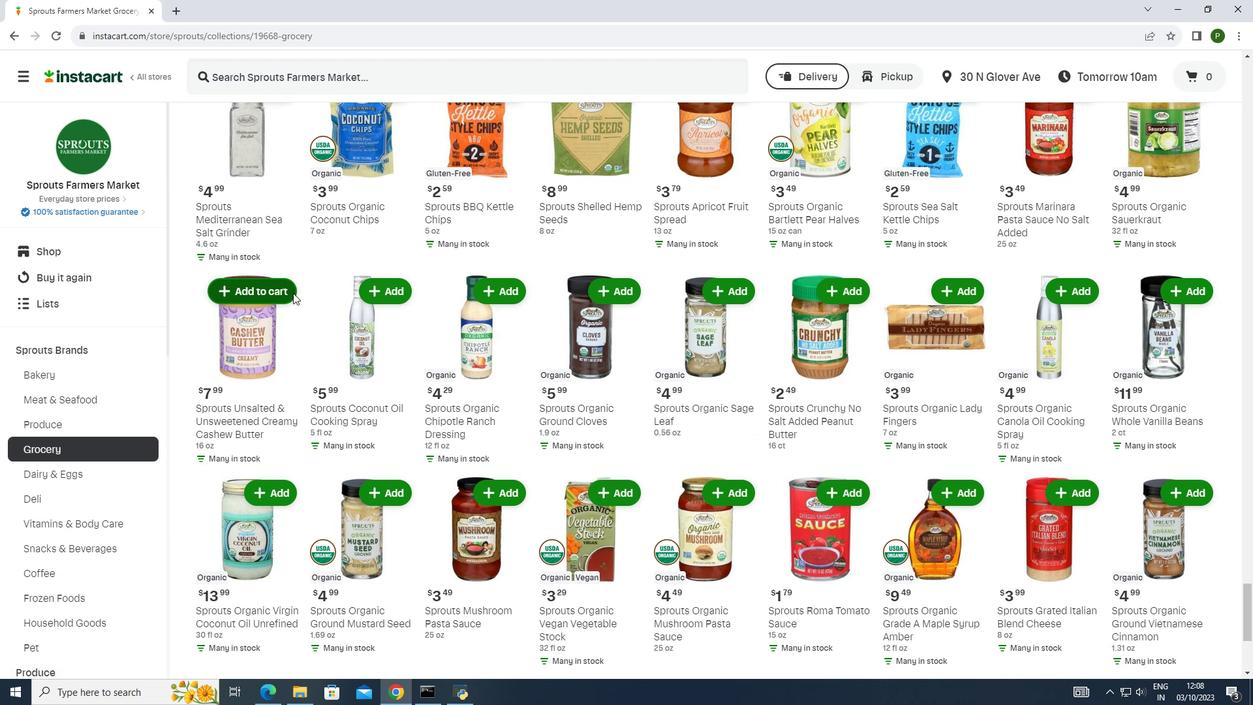 
Action: Mouse scrolled (293, 292) with delta (0, 0)
Screenshot: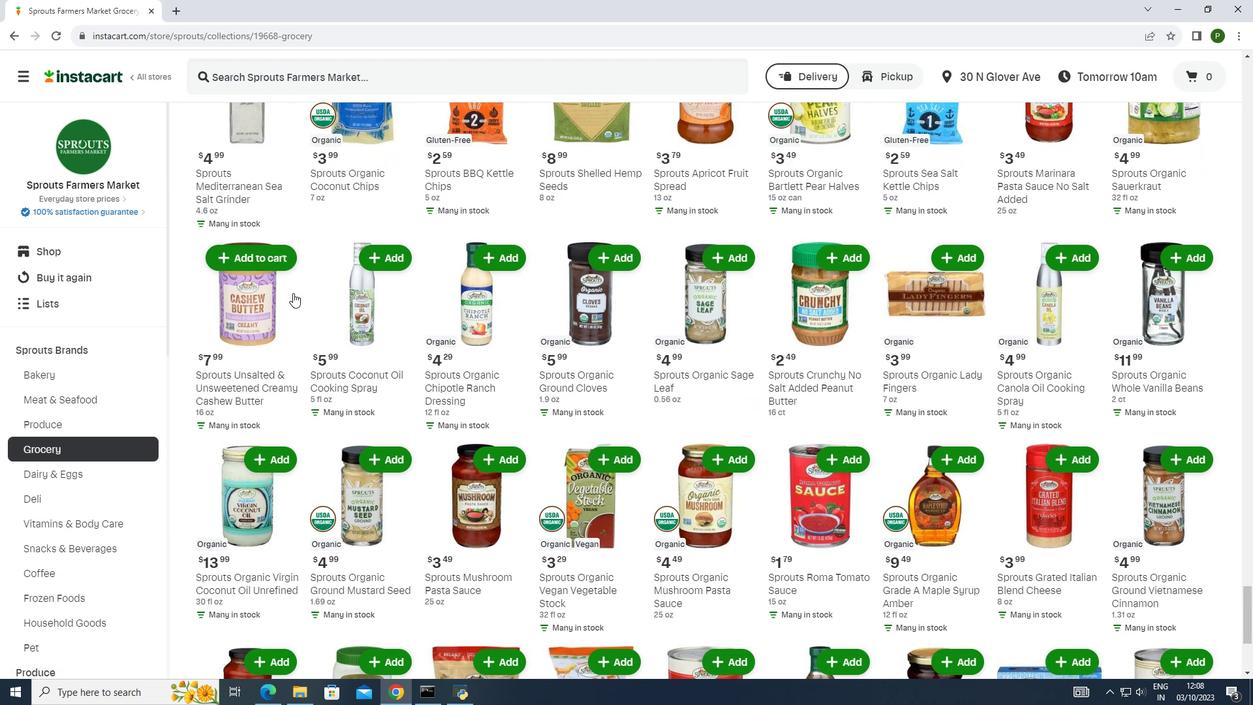 
Action: Mouse scrolled (293, 292) with delta (0, 0)
Screenshot: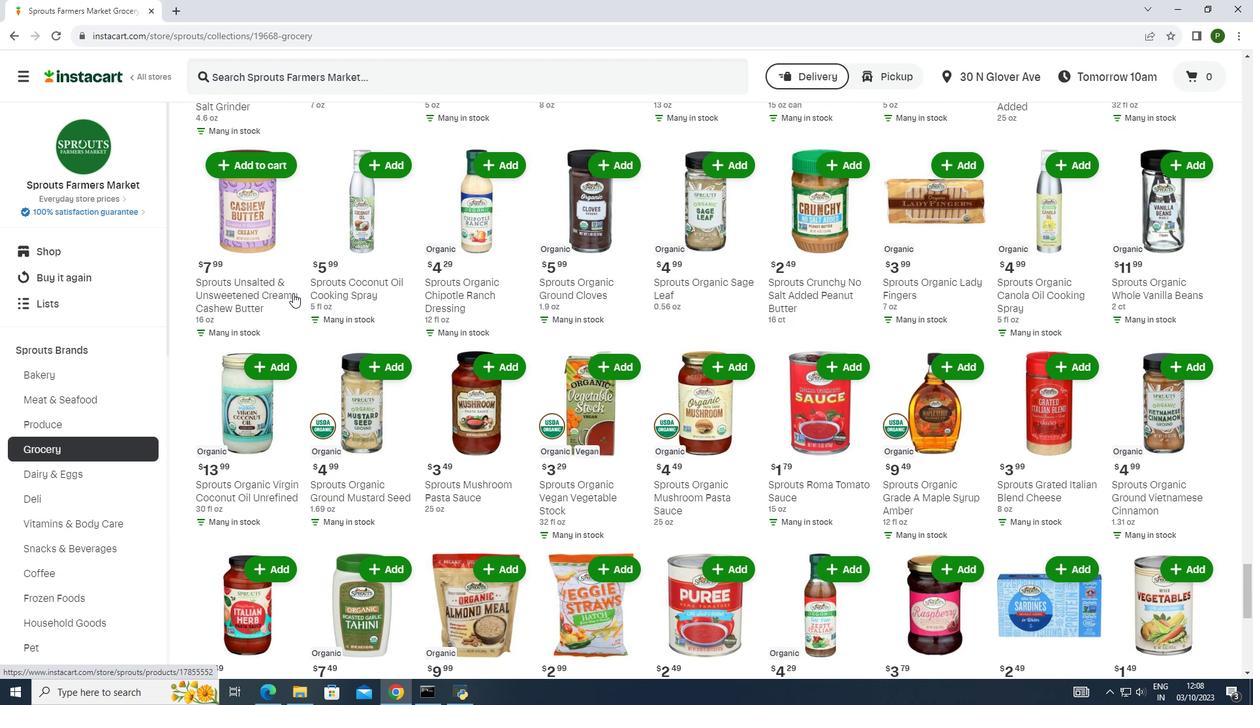 
Action: Mouse scrolled (293, 292) with delta (0, 0)
Screenshot: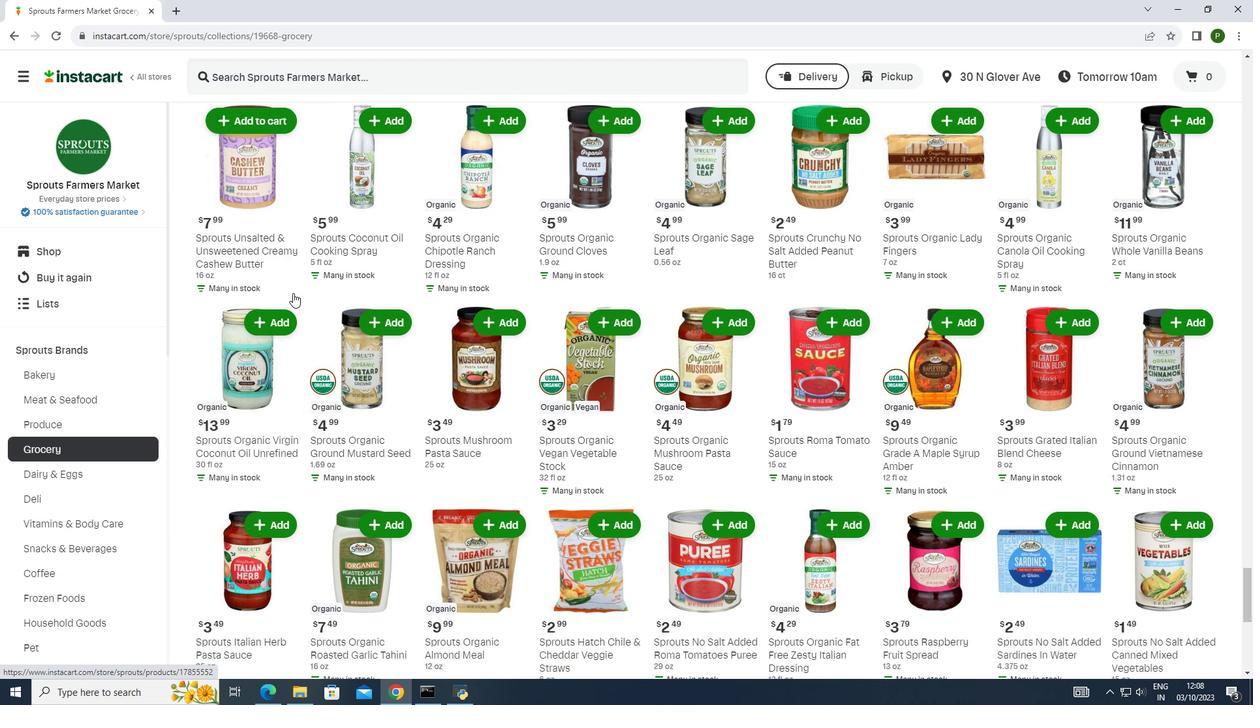
Action: Mouse scrolled (293, 292) with delta (0, 0)
Screenshot: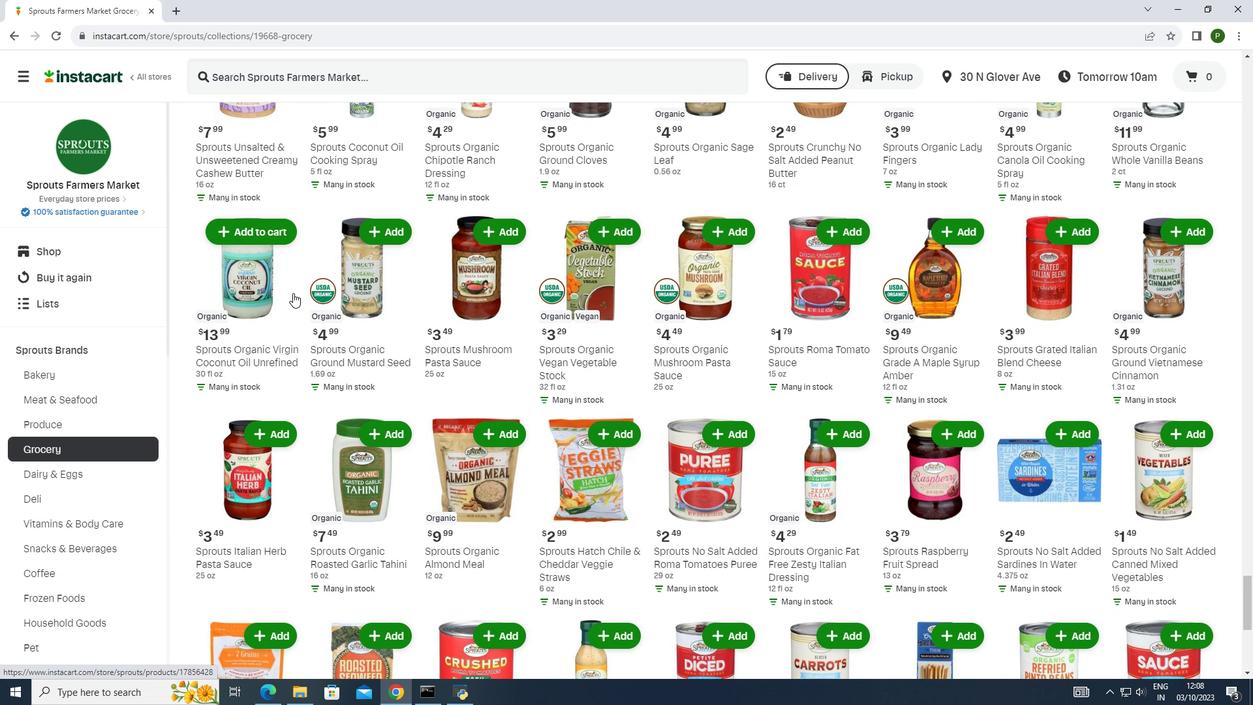 
Action: Mouse scrolled (293, 292) with delta (0, 0)
Screenshot: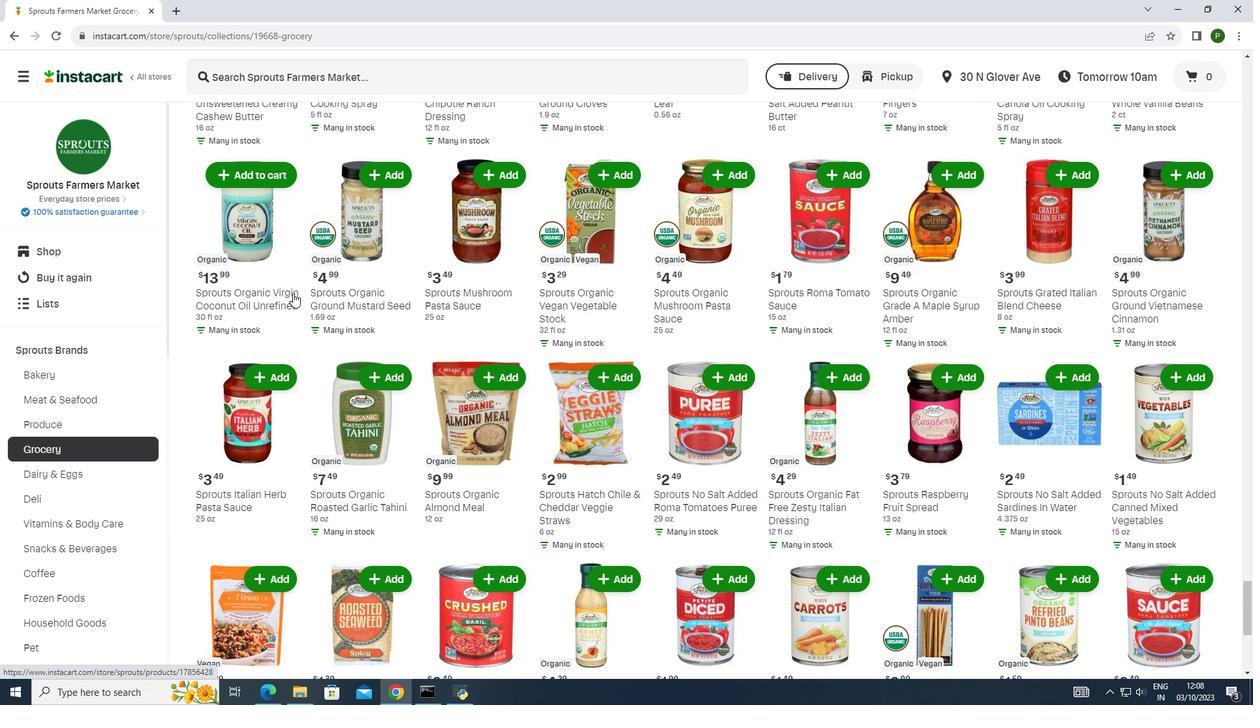 
Action: Mouse scrolled (293, 292) with delta (0, 0)
Screenshot: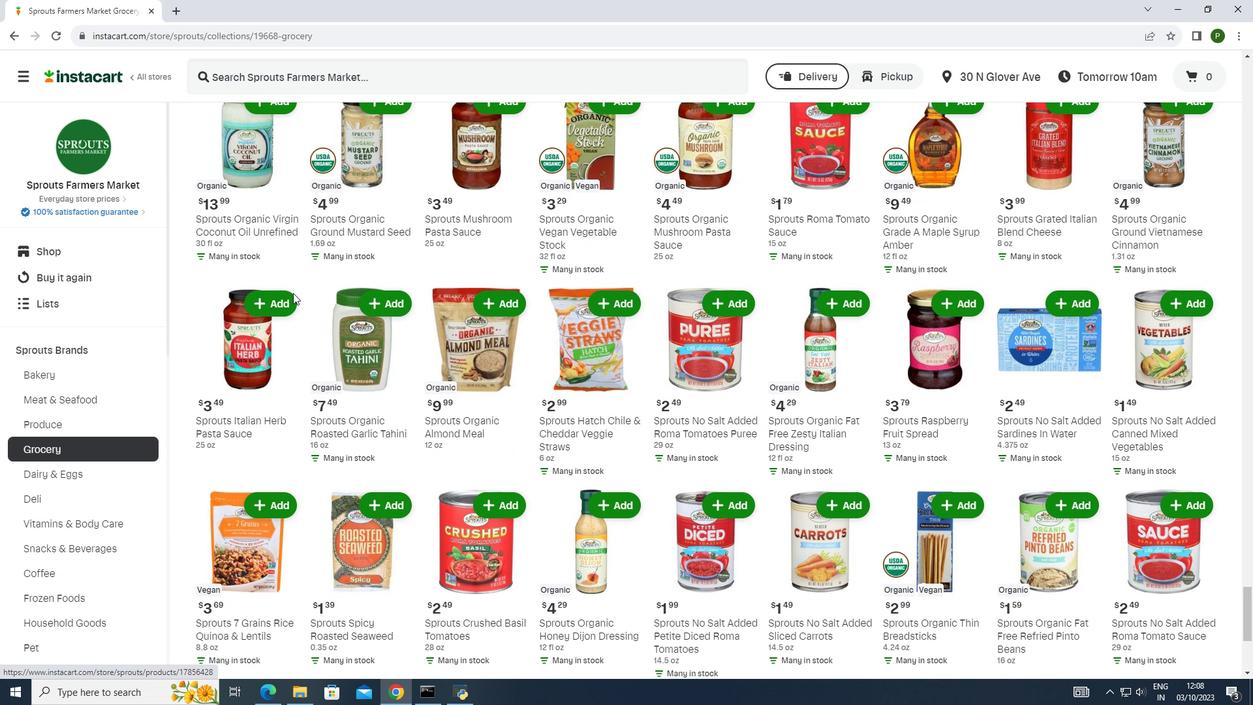 
Action: Mouse scrolled (293, 292) with delta (0, 0)
Screenshot: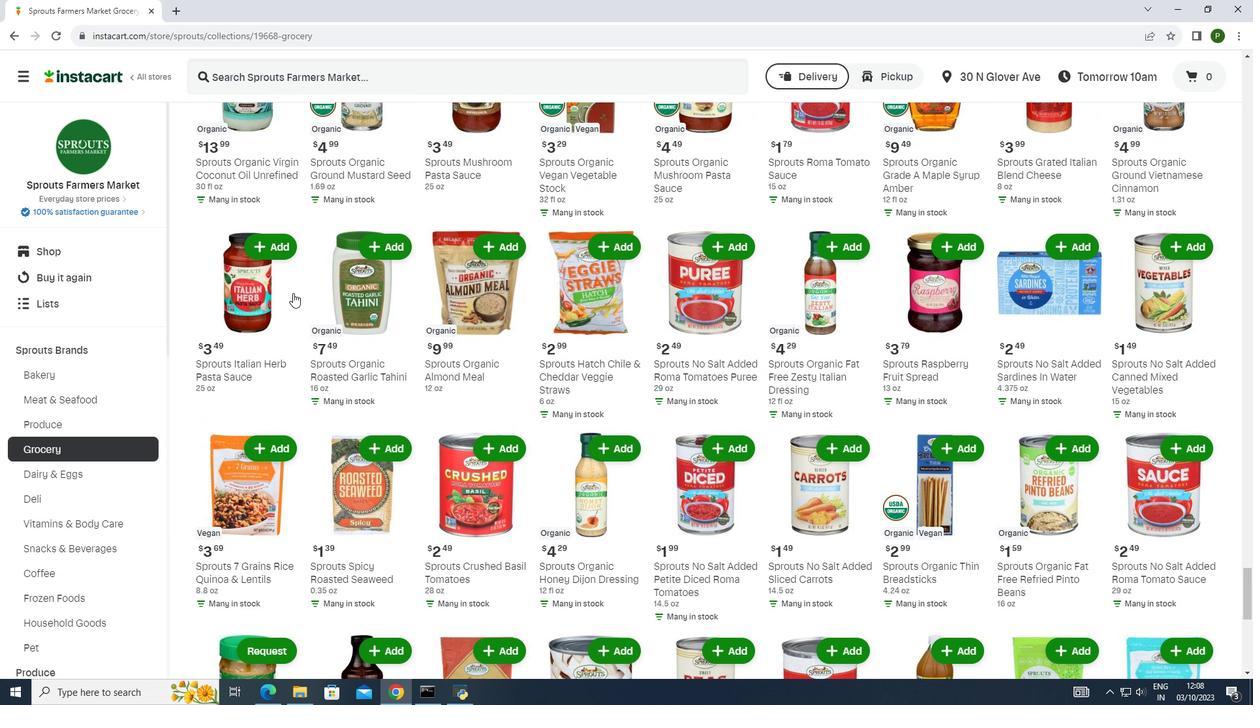 
Action: Mouse scrolled (293, 292) with delta (0, 0)
Screenshot: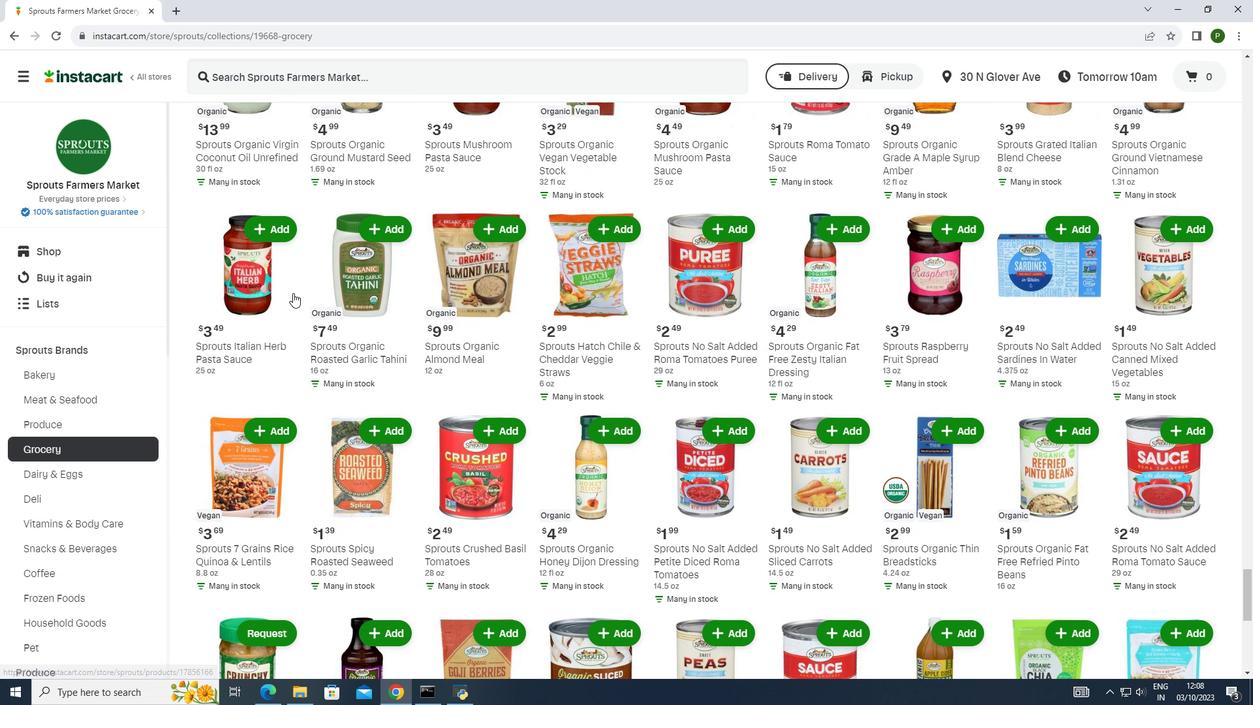 
Action: Mouse scrolled (293, 293) with delta (0, 0)
Screenshot: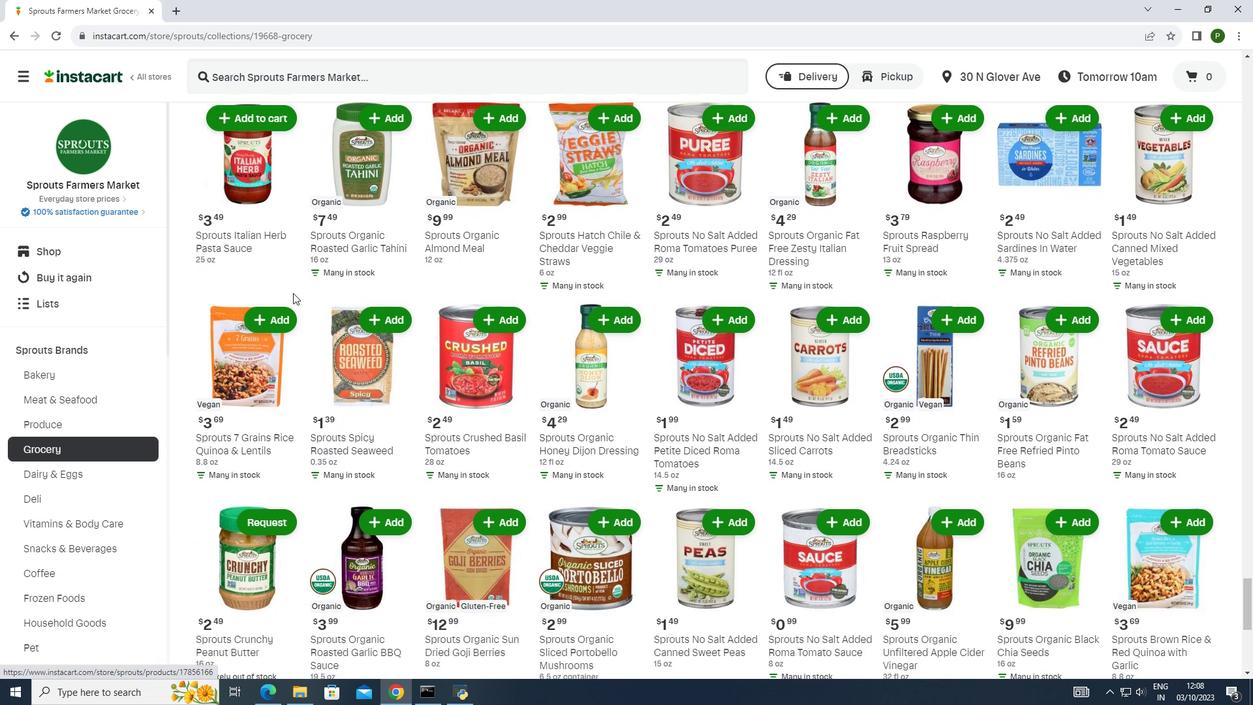 
Action: Mouse moved to (283, 381)
Screenshot: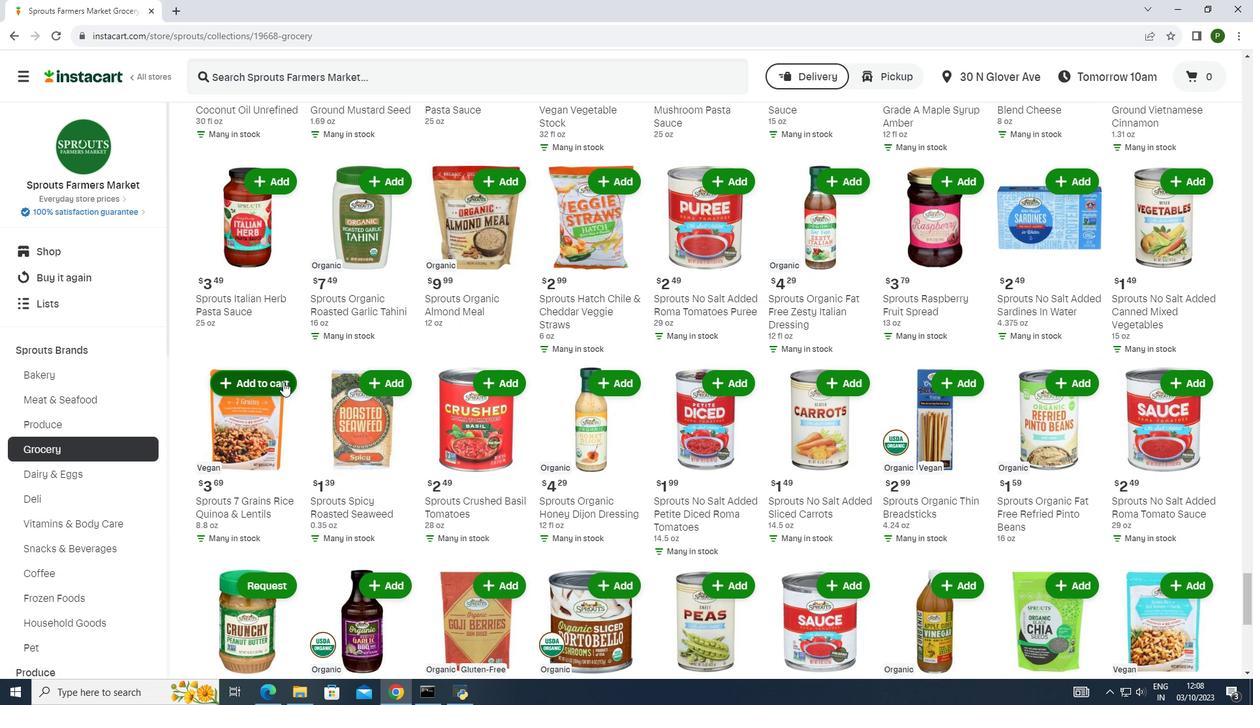 
Action: Mouse pressed left at (283, 381)
Screenshot: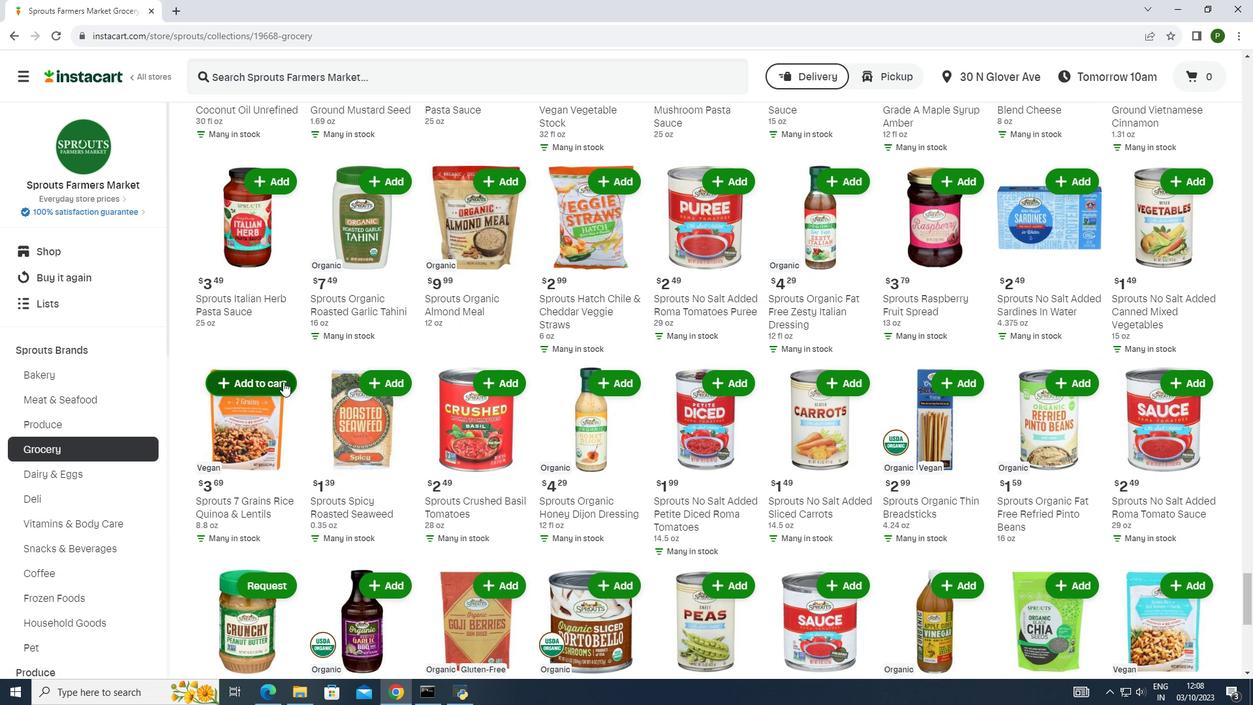 
Action: Mouse moved to (280, 382)
Screenshot: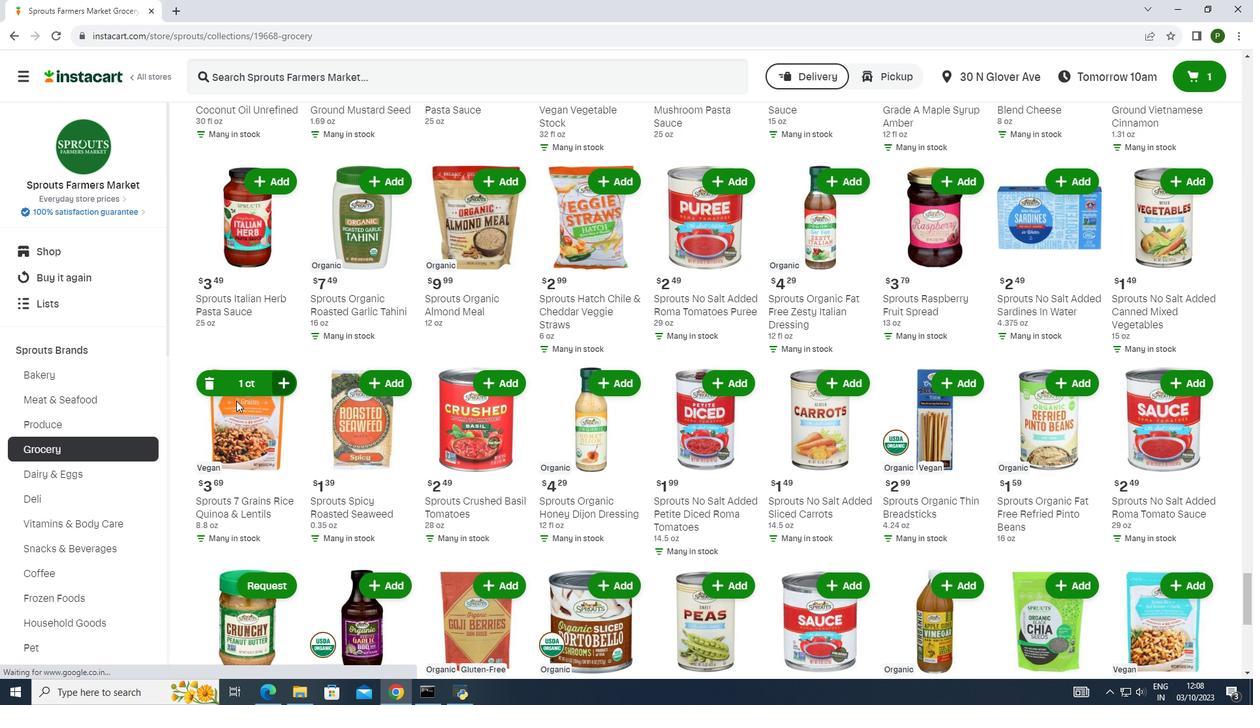 
